 Task: Find connections with filter location Omagh with filter topic #mentalhealthwith filter profile language Potuguese with filter current company IQuest Management Consultants with filter school Sinhgad College of Engineering with filter industry Services for the Elderly and Disabled with filter service category Bookkeeping with filter keywords title Artist
Action: Mouse moved to (563, 56)
Screenshot: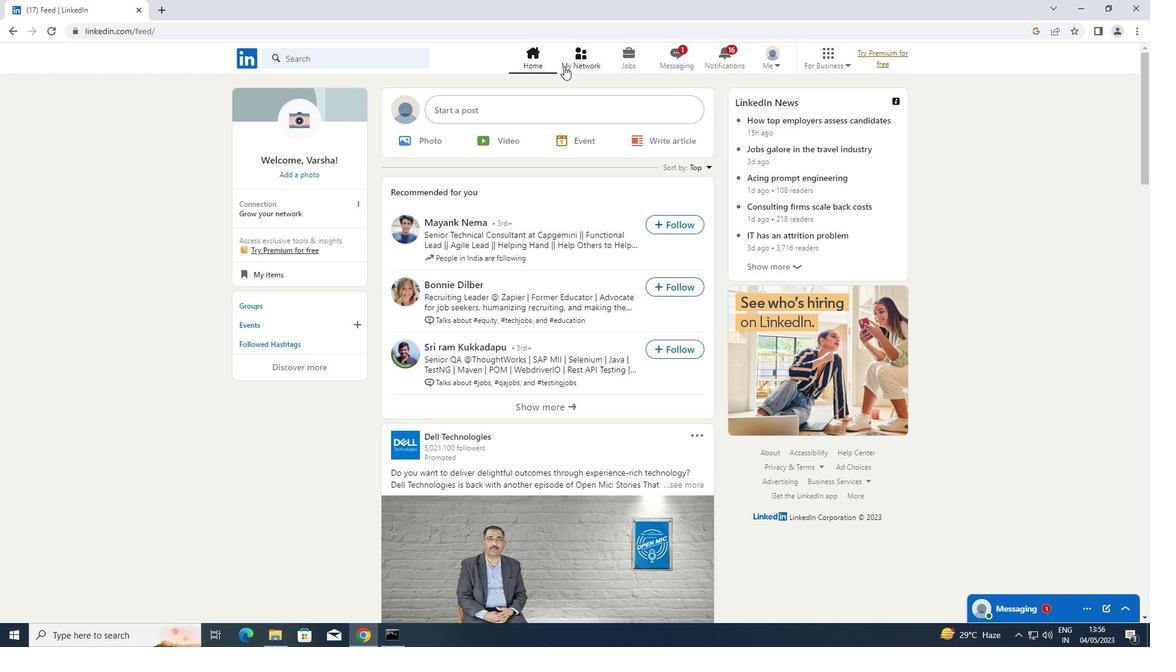 
Action: Mouse pressed left at (563, 56)
Screenshot: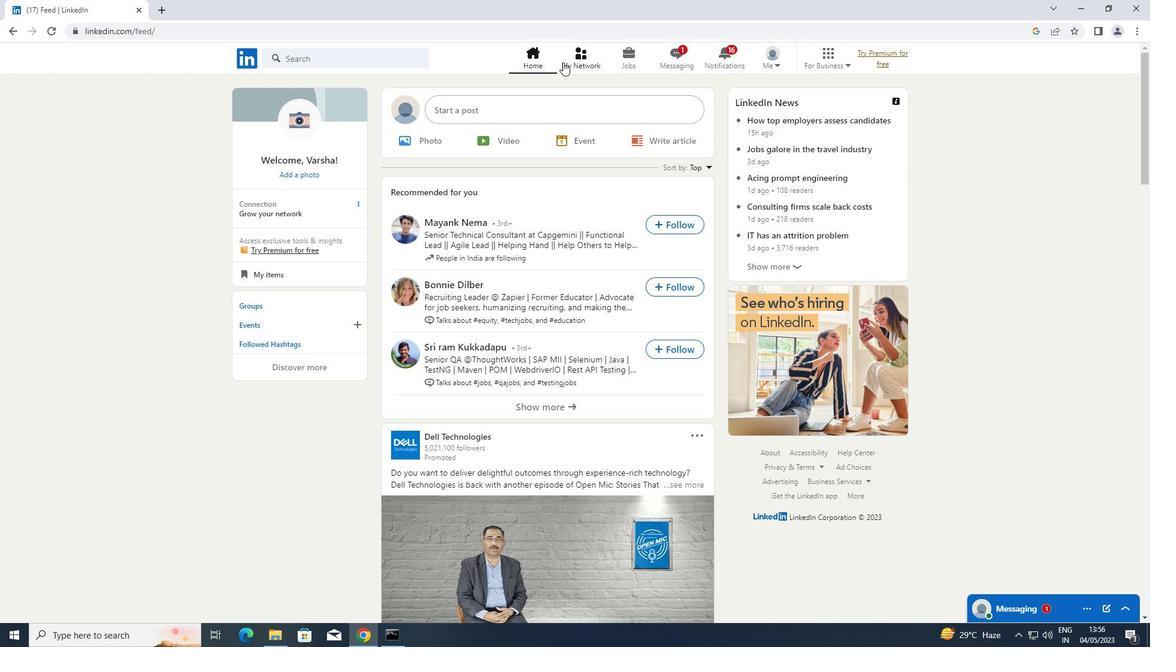 
Action: Mouse moved to (341, 119)
Screenshot: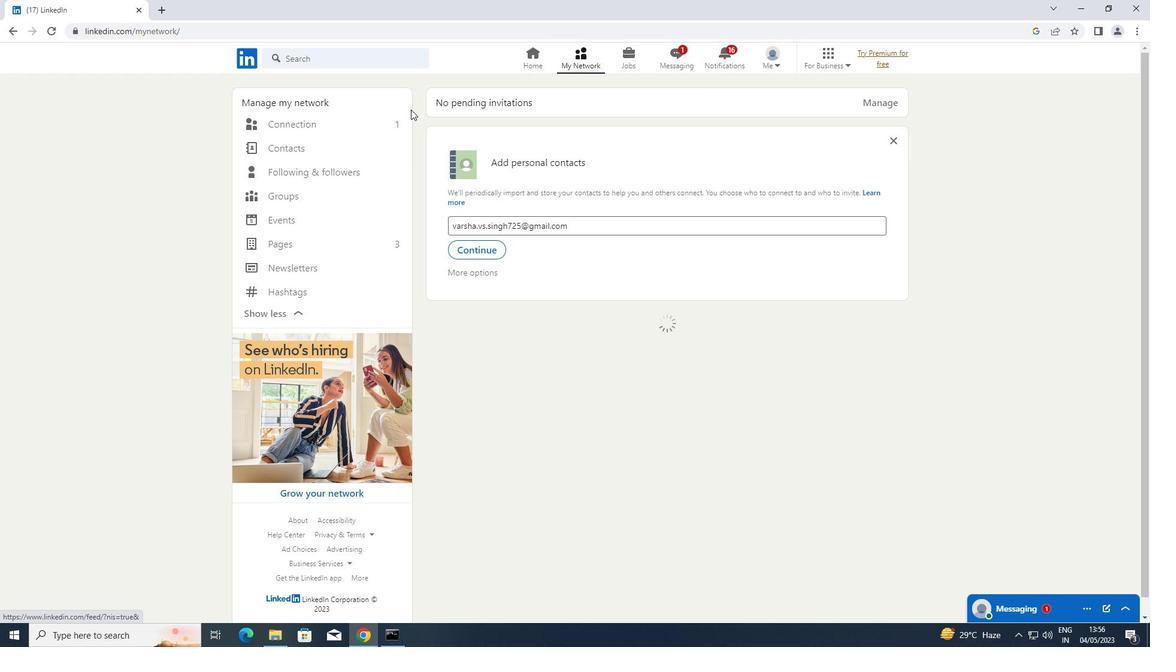 
Action: Mouse pressed left at (341, 119)
Screenshot: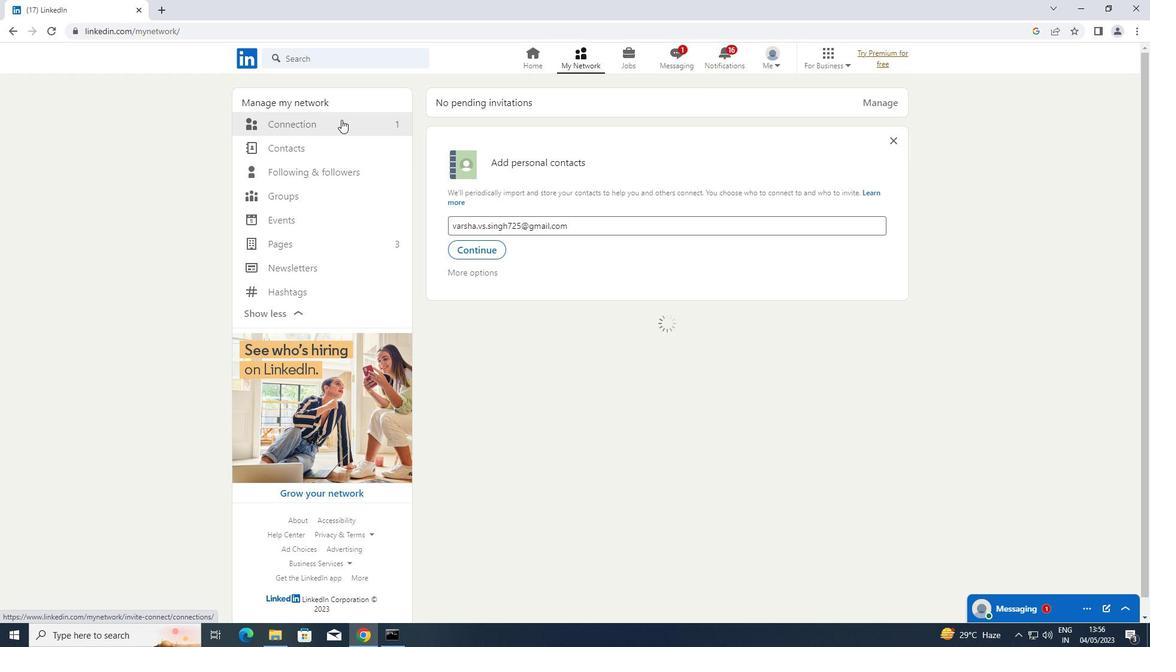 
Action: Mouse moved to (664, 124)
Screenshot: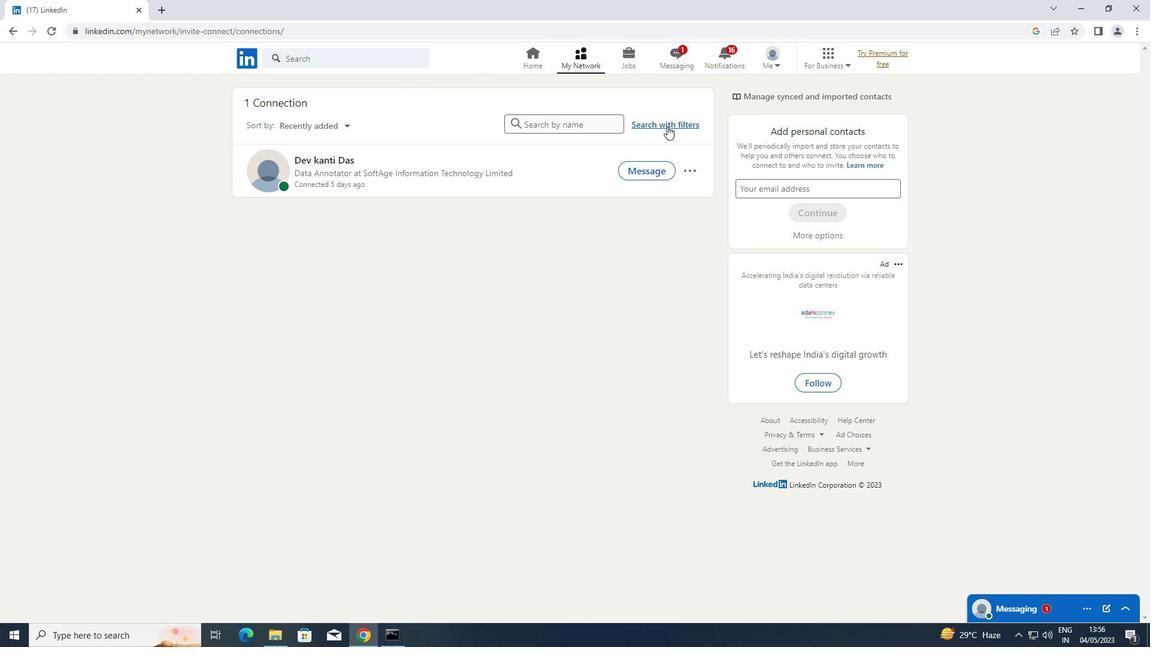 
Action: Mouse pressed left at (664, 124)
Screenshot: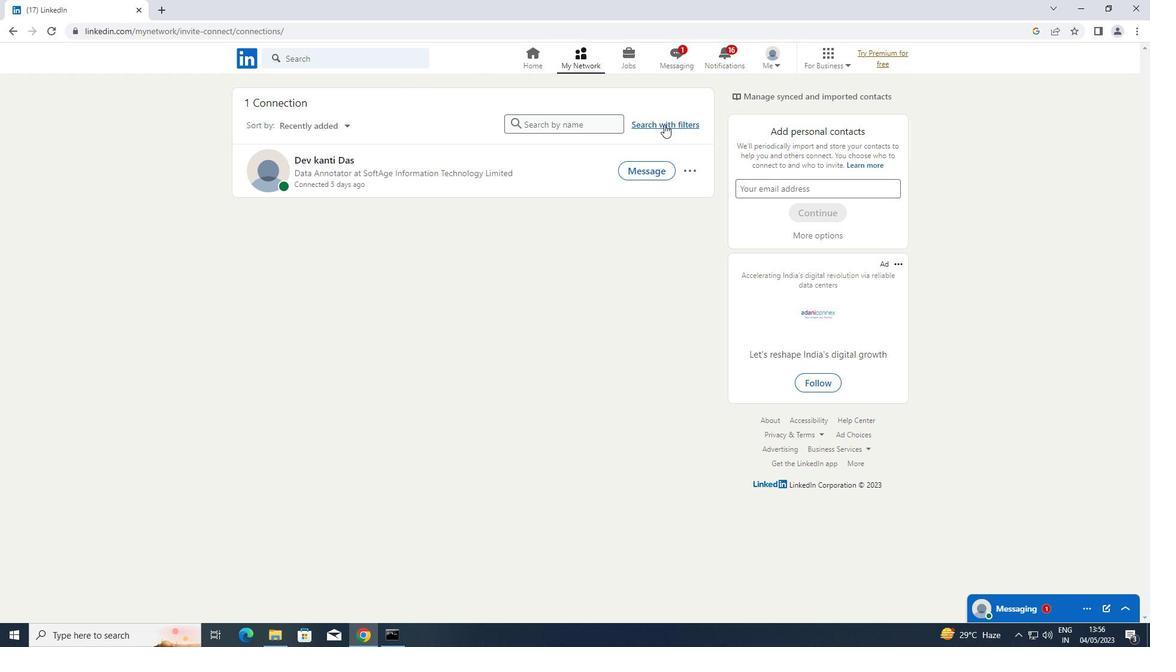 
Action: Mouse moved to (616, 91)
Screenshot: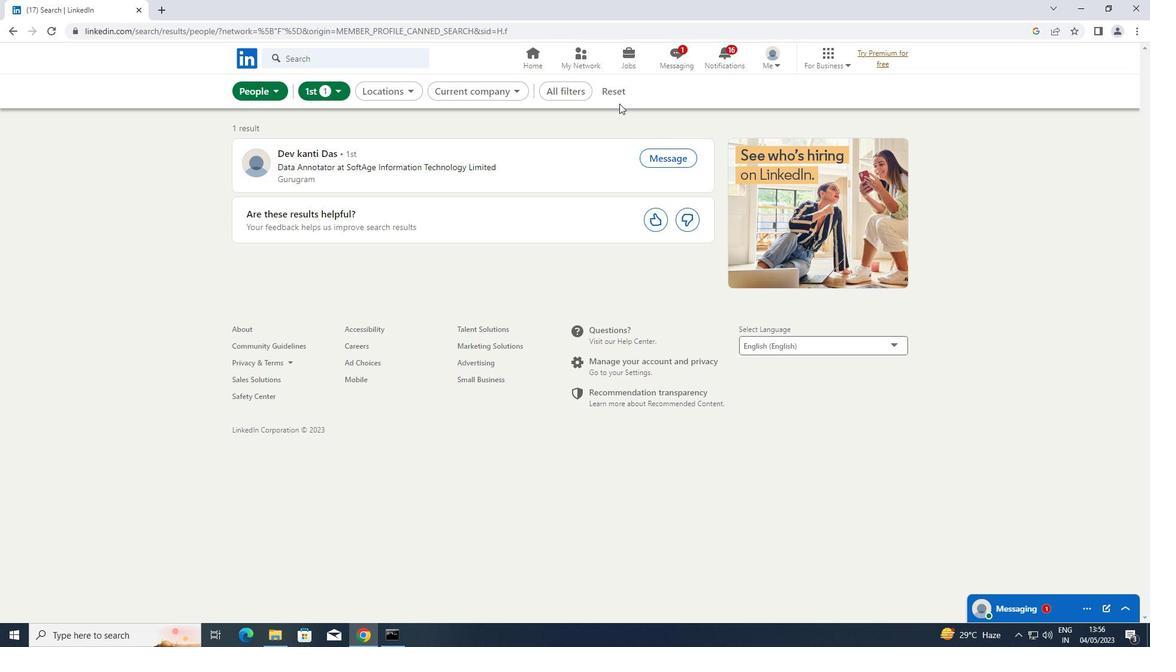 
Action: Mouse pressed left at (616, 91)
Screenshot: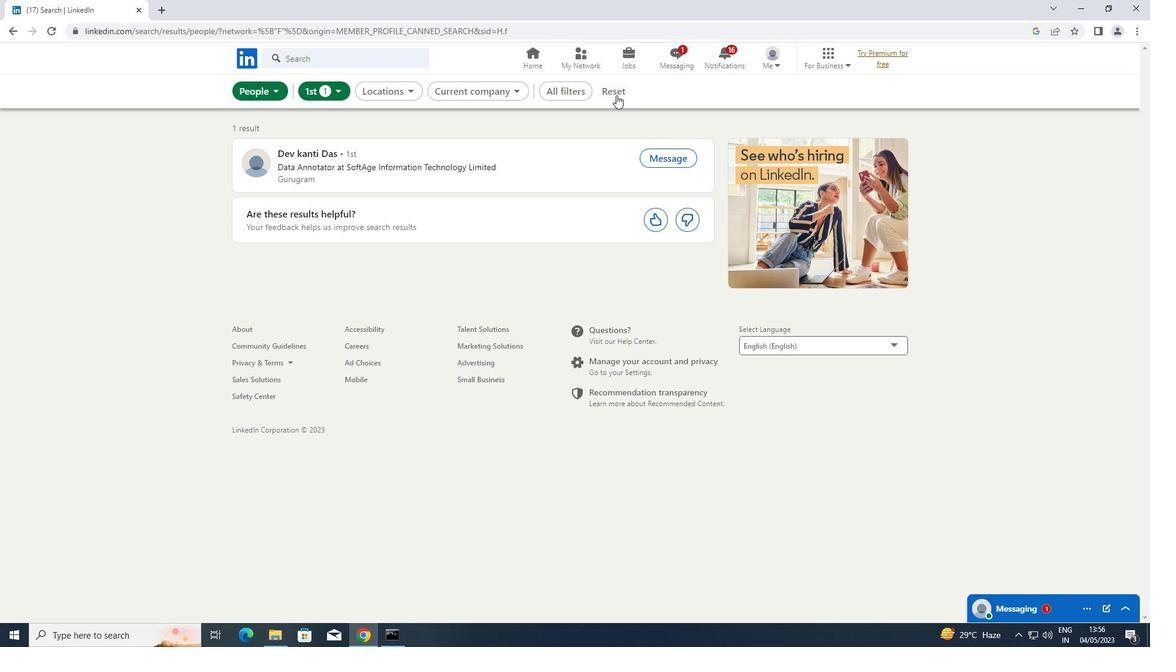 
Action: Mouse moved to (581, 95)
Screenshot: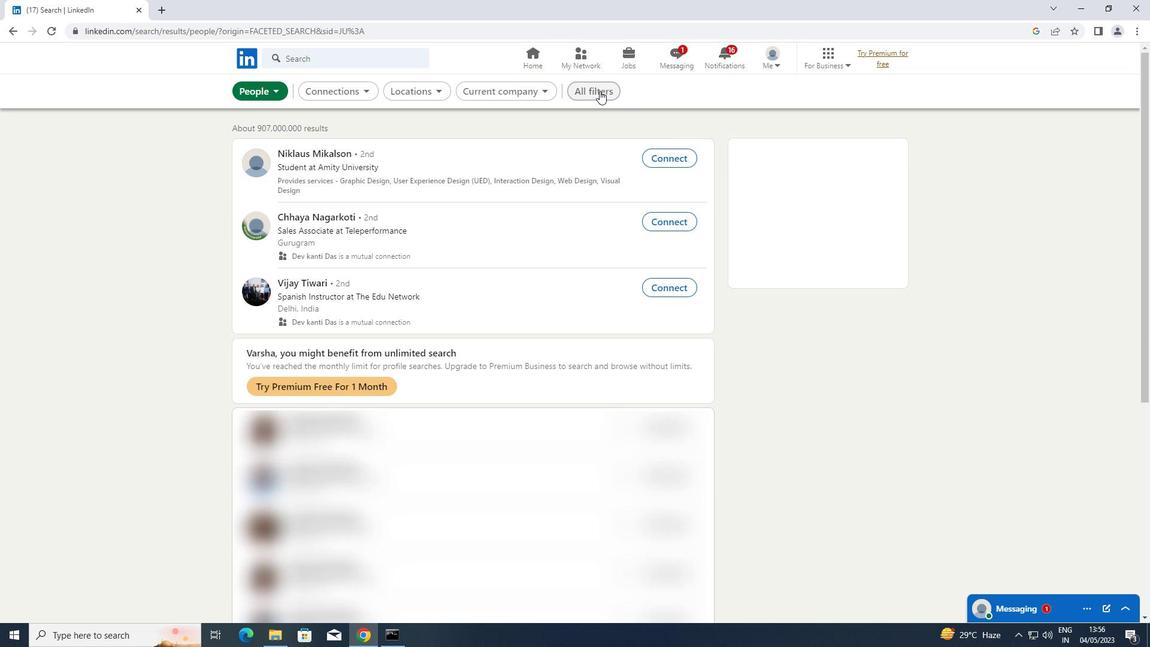 
Action: Mouse pressed left at (581, 95)
Screenshot: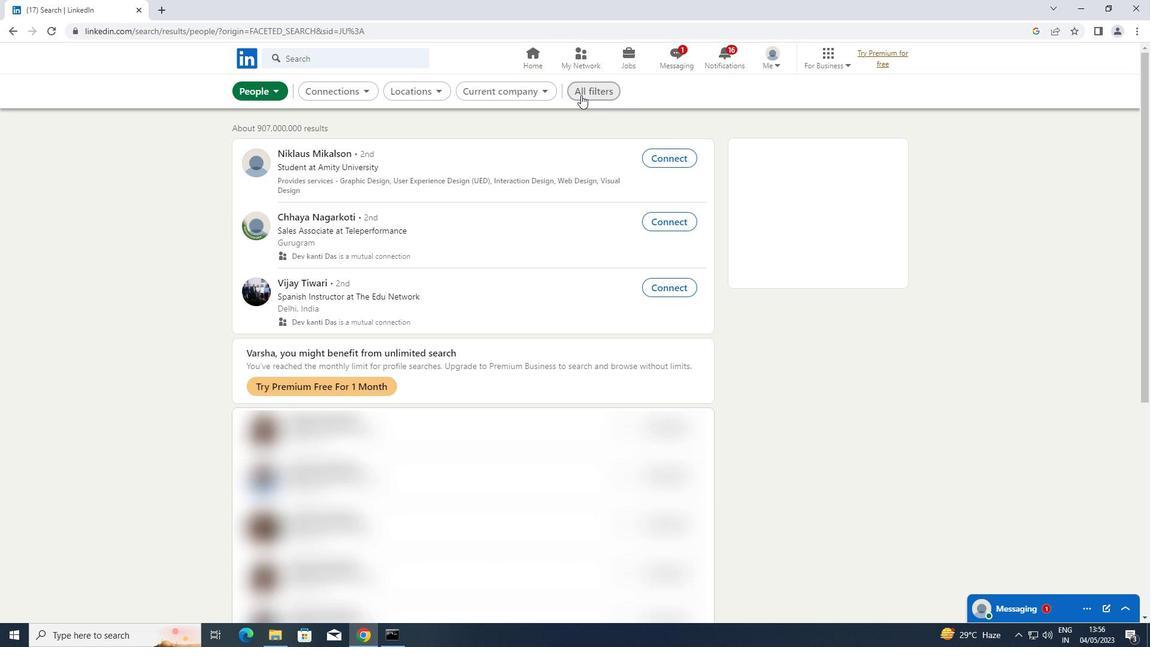 
Action: Mouse moved to (895, 286)
Screenshot: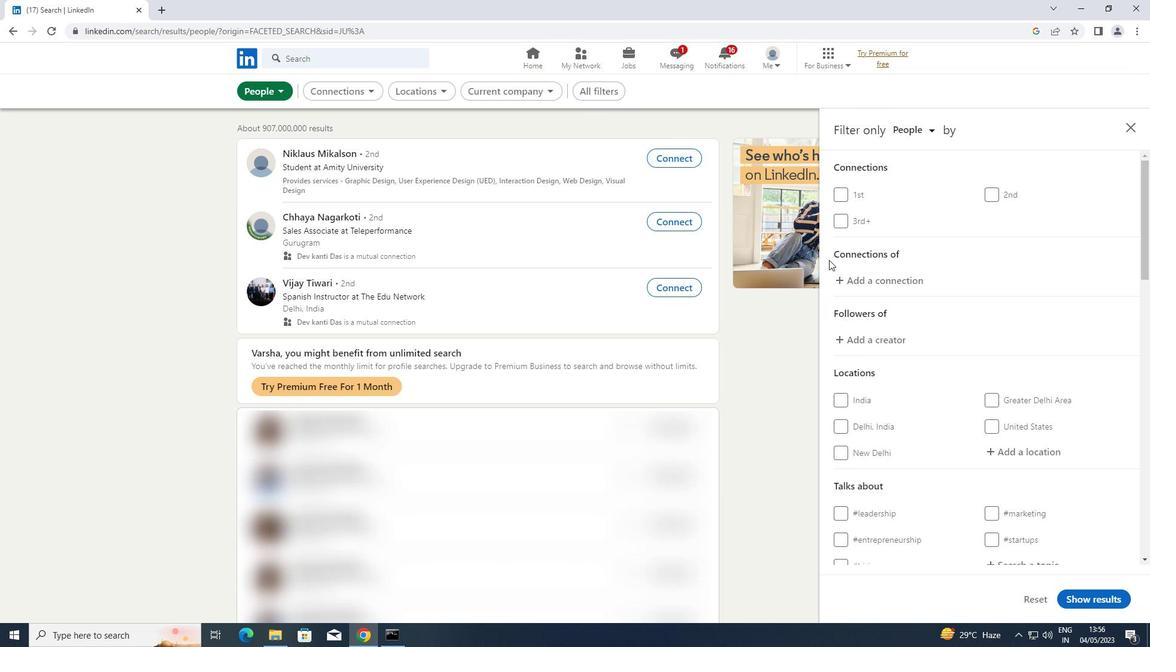 
Action: Mouse scrolled (895, 285) with delta (0, 0)
Screenshot: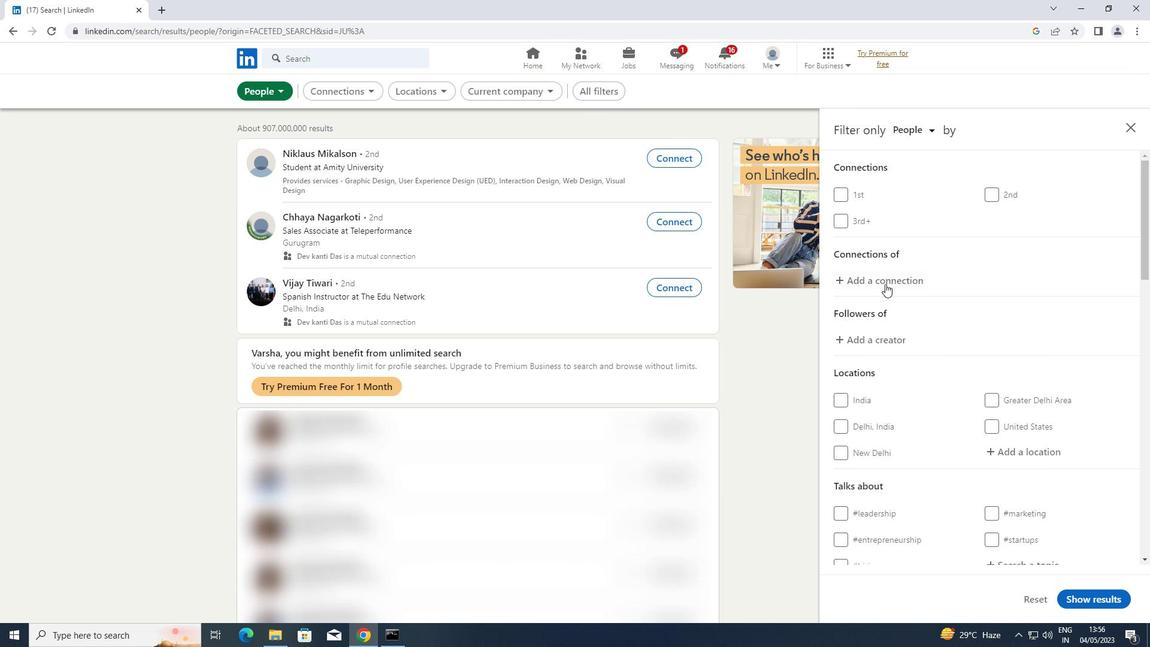 
Action: Mouse scrolled (895, 285) with delta (0, 0)
Screenshot: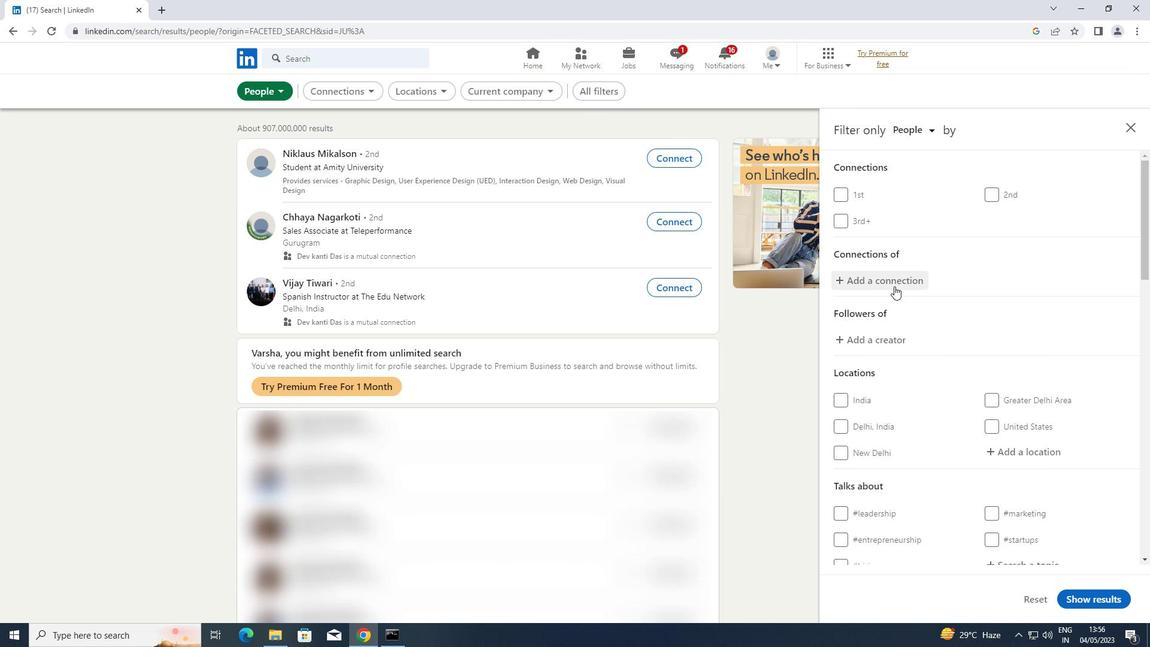 
Action: Mouse moved to (1008, 330)
Screenshot: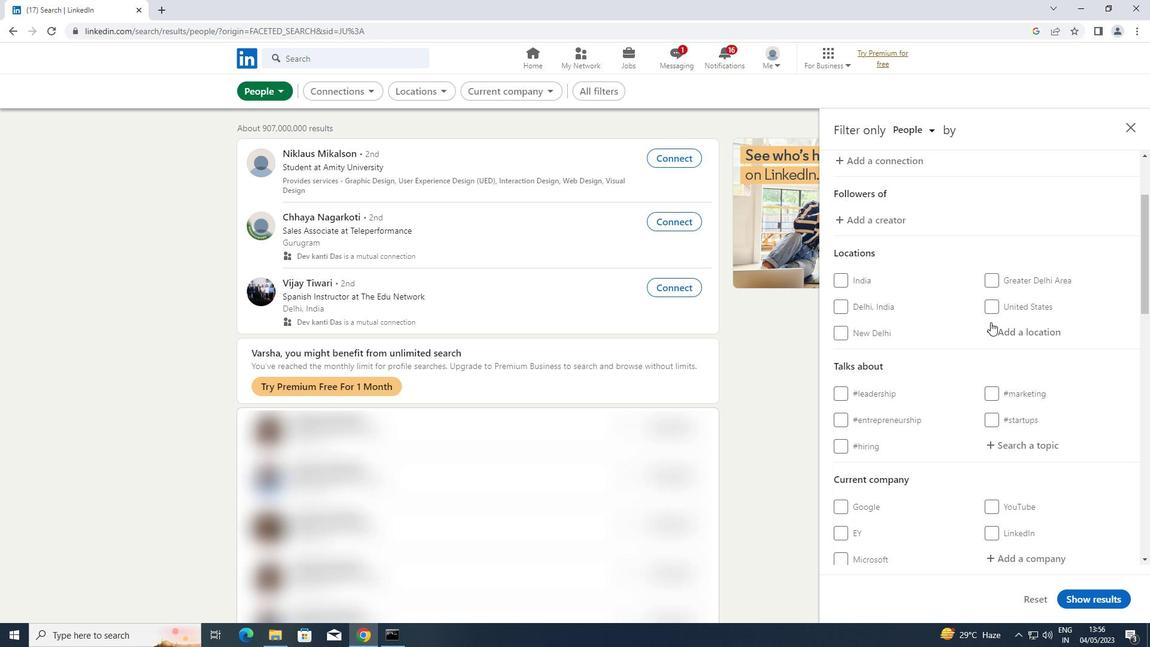 
Action: Mouse pressed left at (1008, 330)
Screenshot: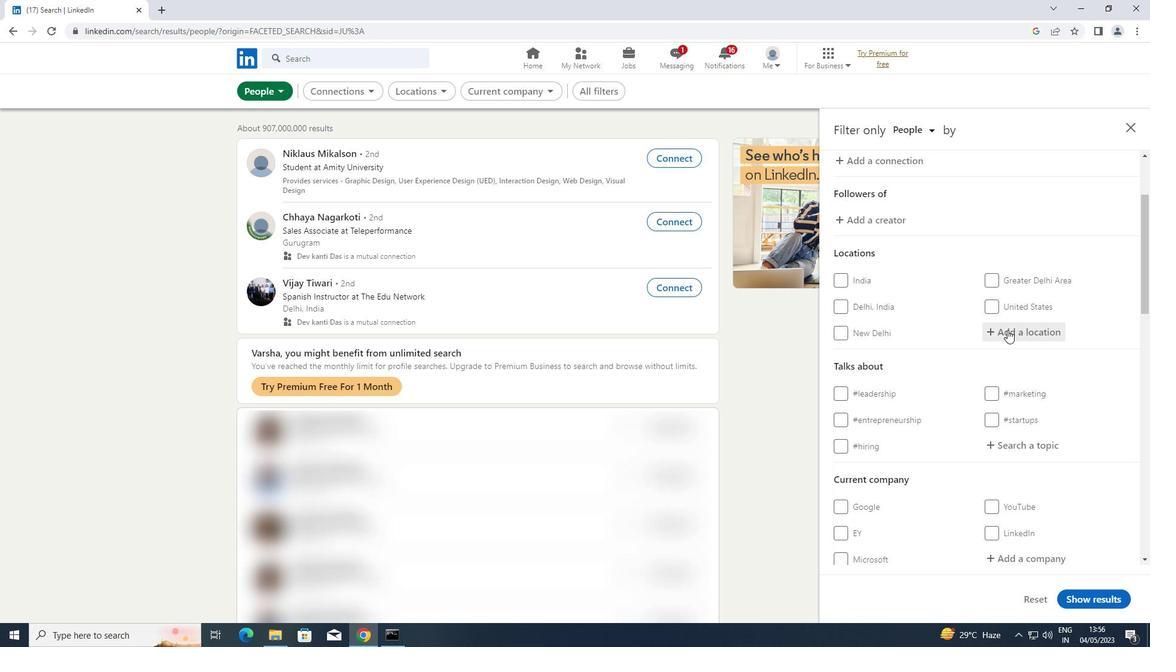
Action: Key pressed <Key.shift>OMAGH
Screenshot: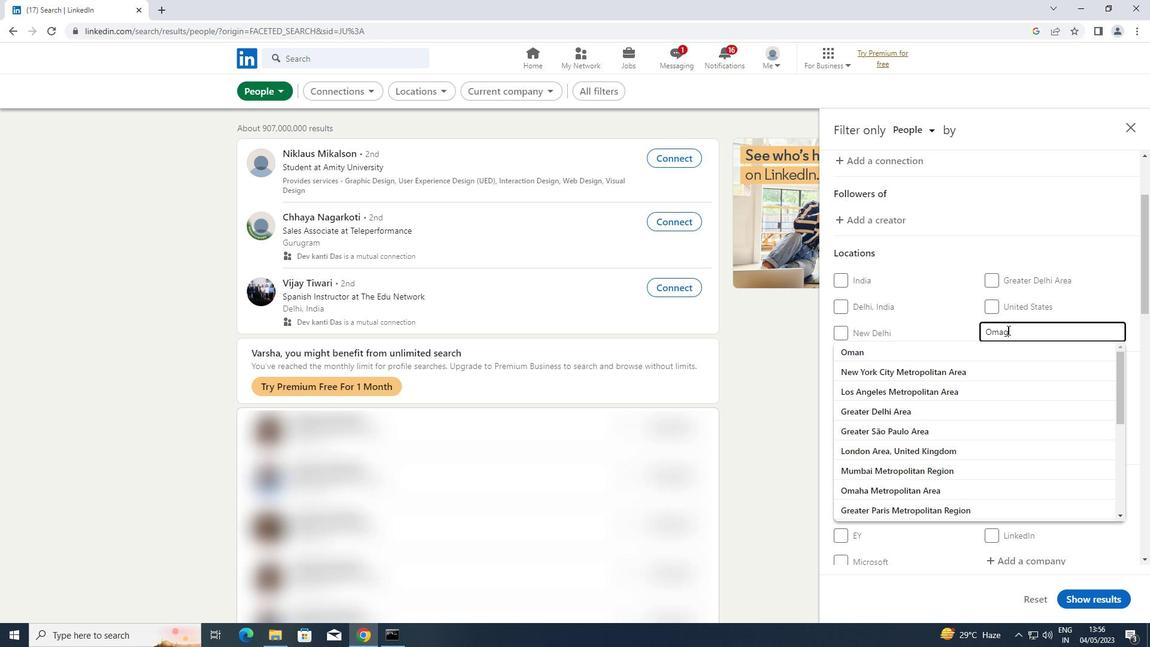 
Action: Mouse moved to (1002, 440)
Screenshot: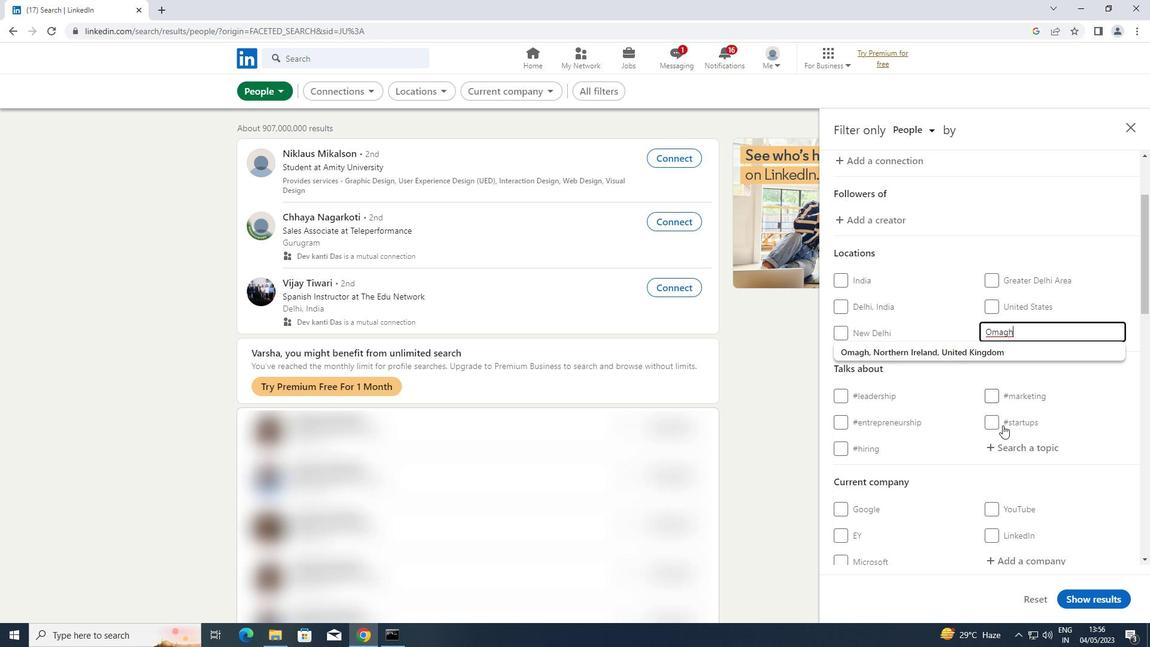 
Action: Mouse pressed left at (1002, 440)
Screenshot: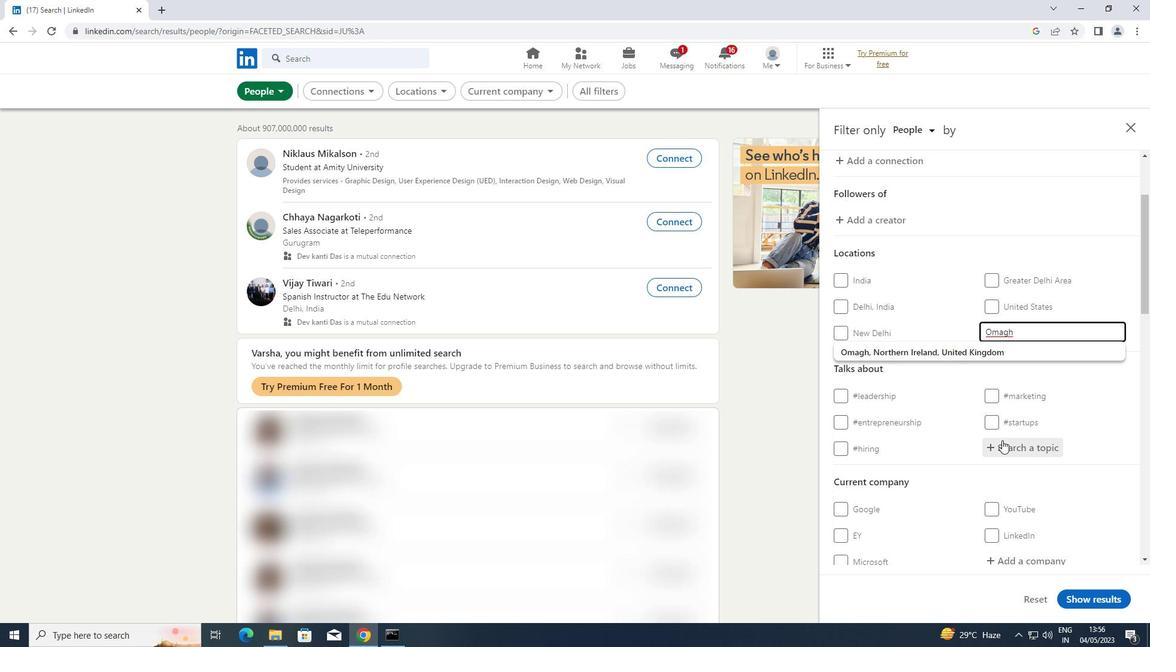 
Action: Mouse moved to (1002, 440)
Screenshot: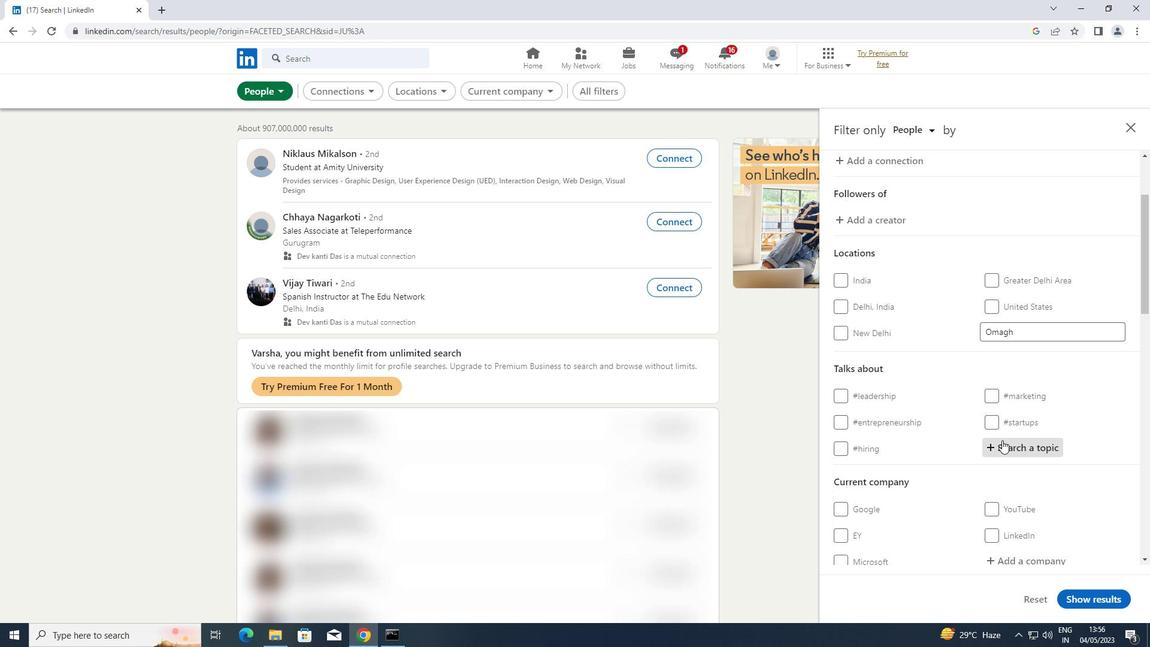 
Action: Key pressed MENTALHEALTH
Screenshot: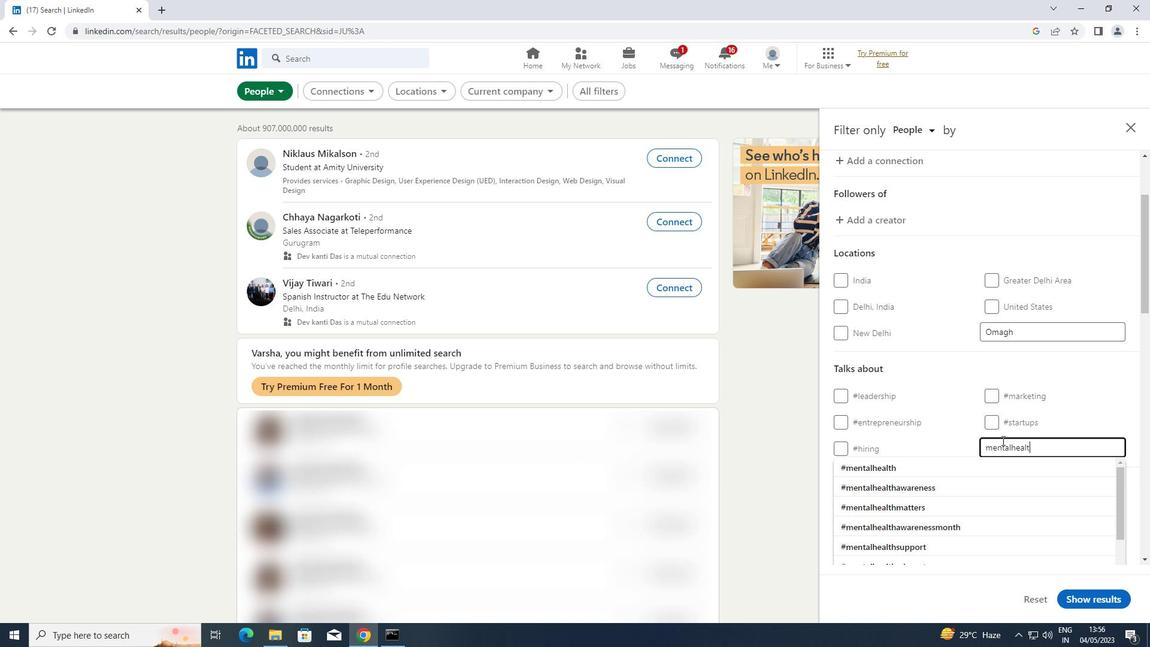 
Action: Mouse moved to (932, 466)
Screenshot: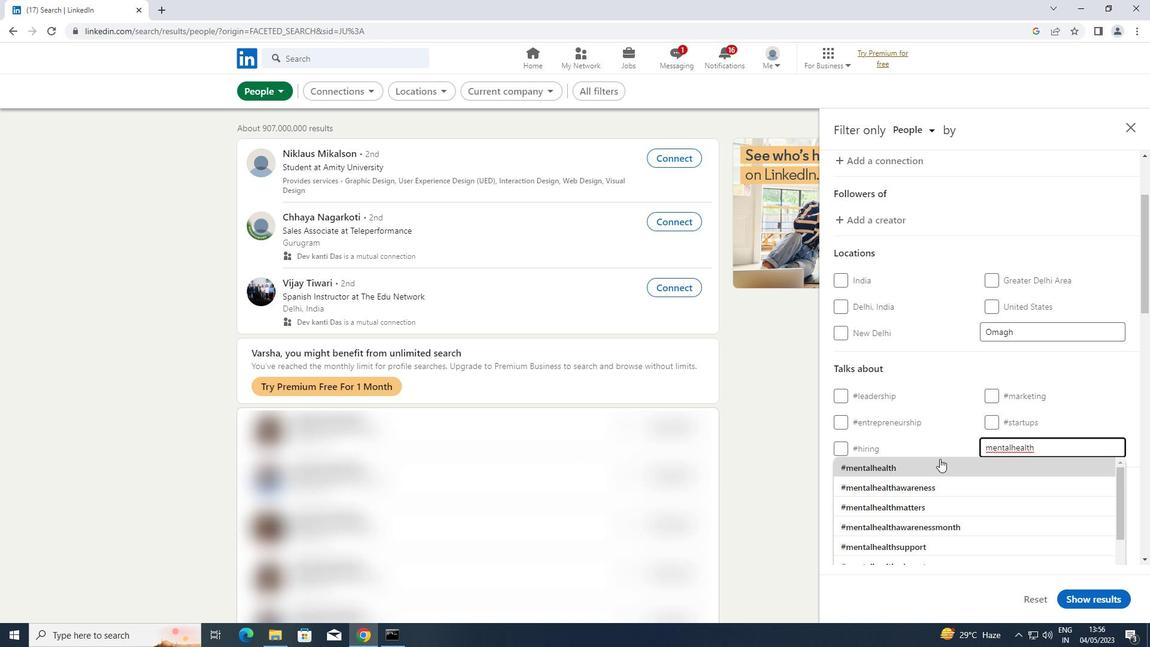 
Action: Mouse pressed left at (932, 466)
Screenshot: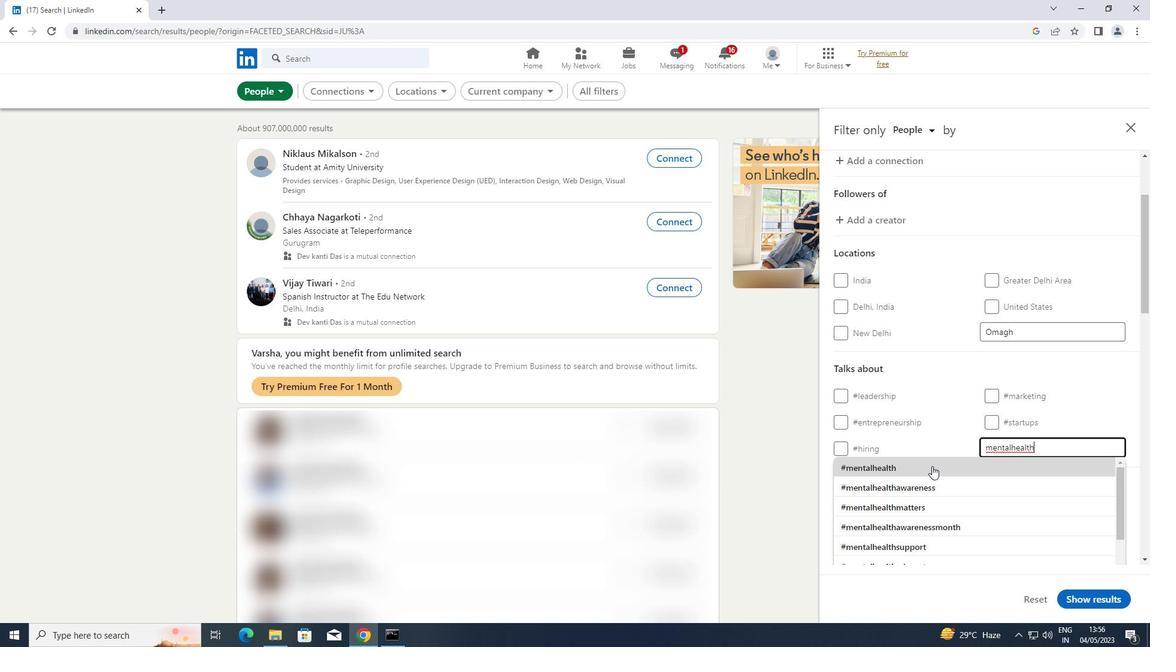 
Action: Mouse moved to (938, 455)
Screenshot: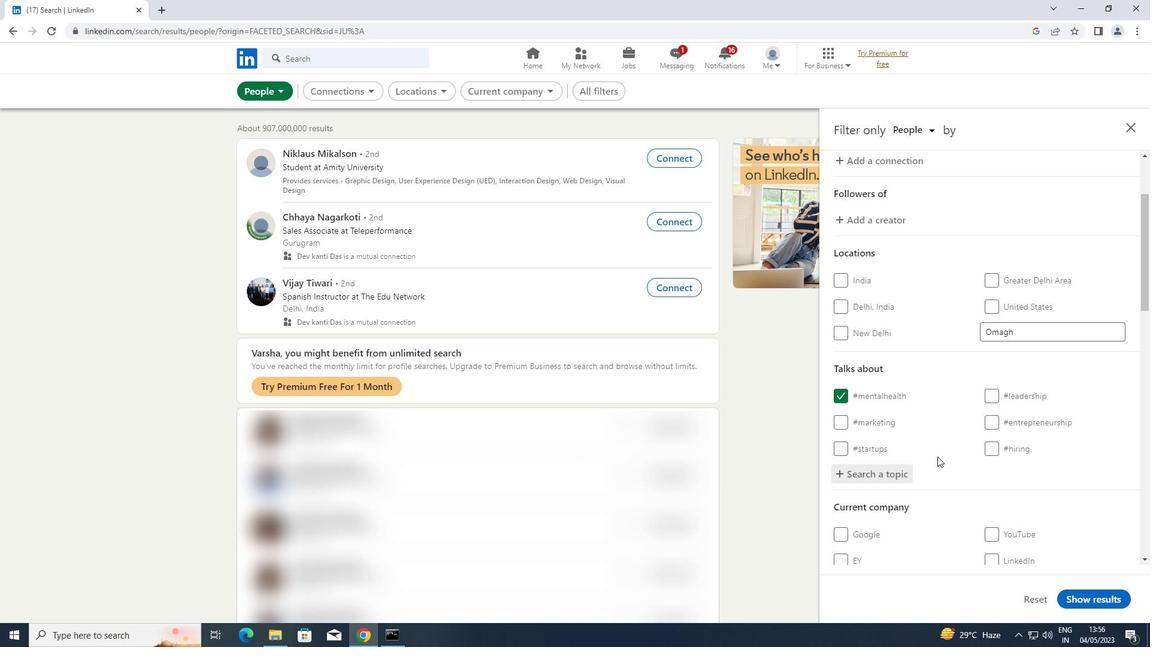 
Action: Mouse scrolled (938, 454) with delta (0, 0)
Screenshot: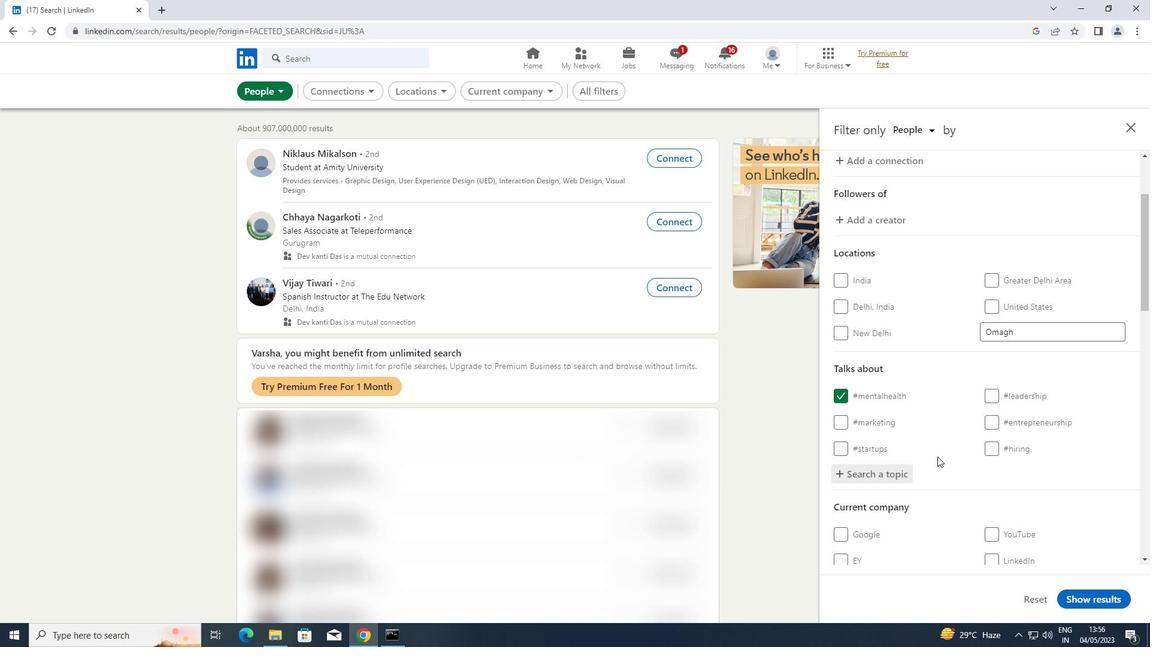 
Action: Mouse scrolled (938, 454) with delta (0, 0)
Screenshot: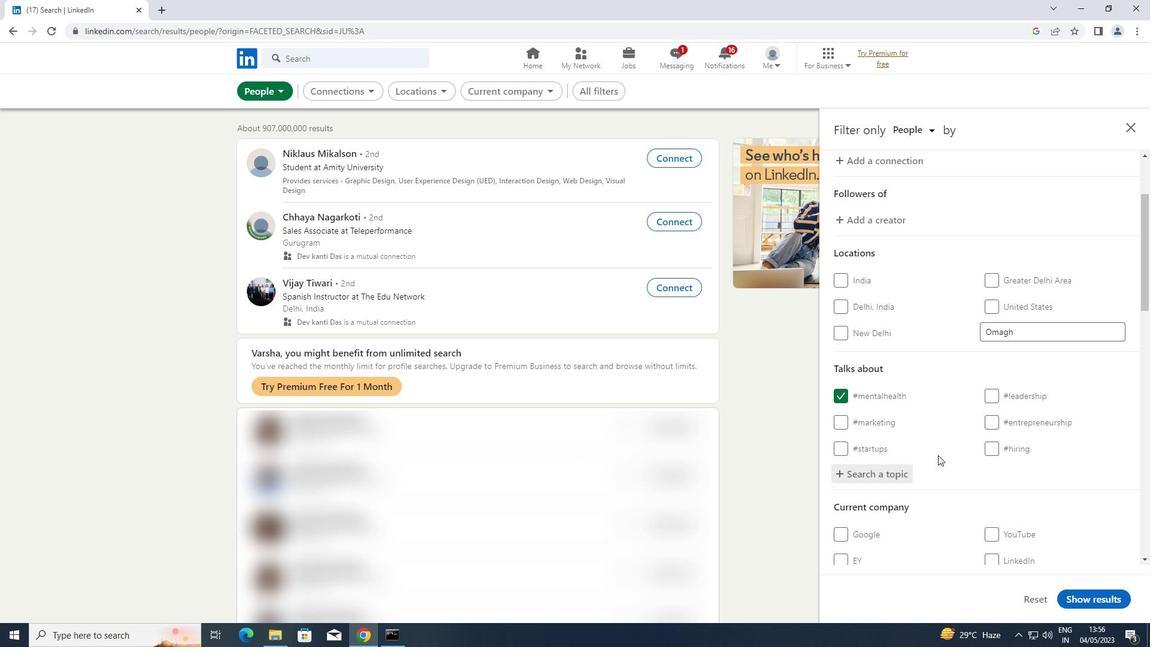 
Action: Mouse moved to (939, 452)
Screenshot: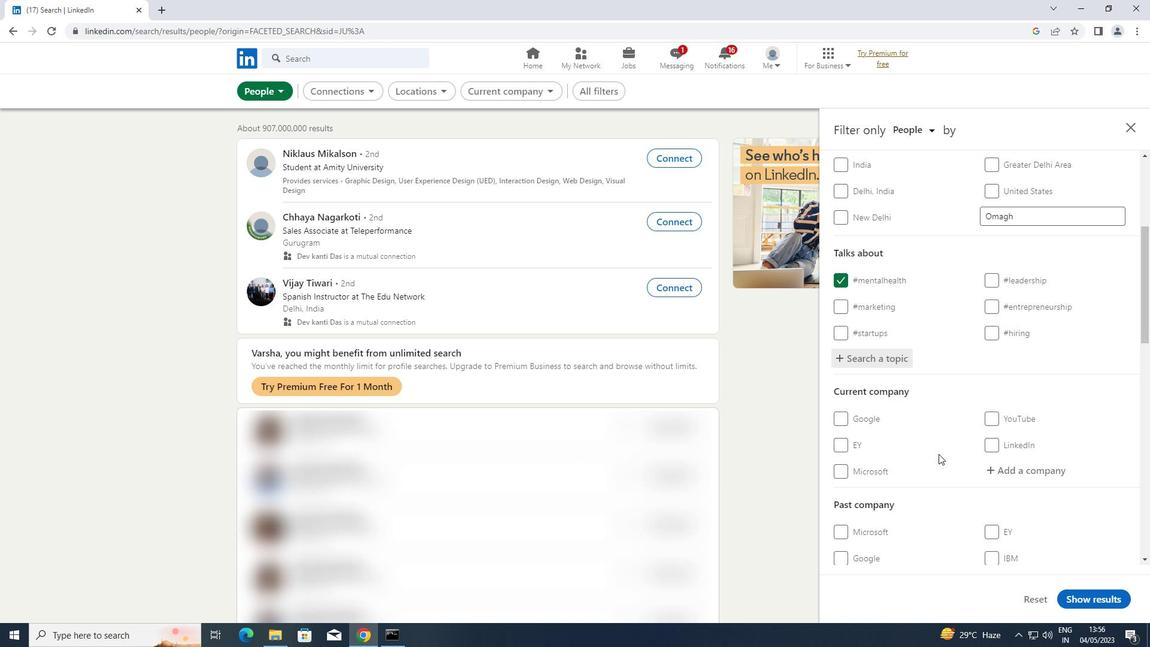 
Action: Mouse scrolled (939, 452) with delta (0, 0)
Screenshot: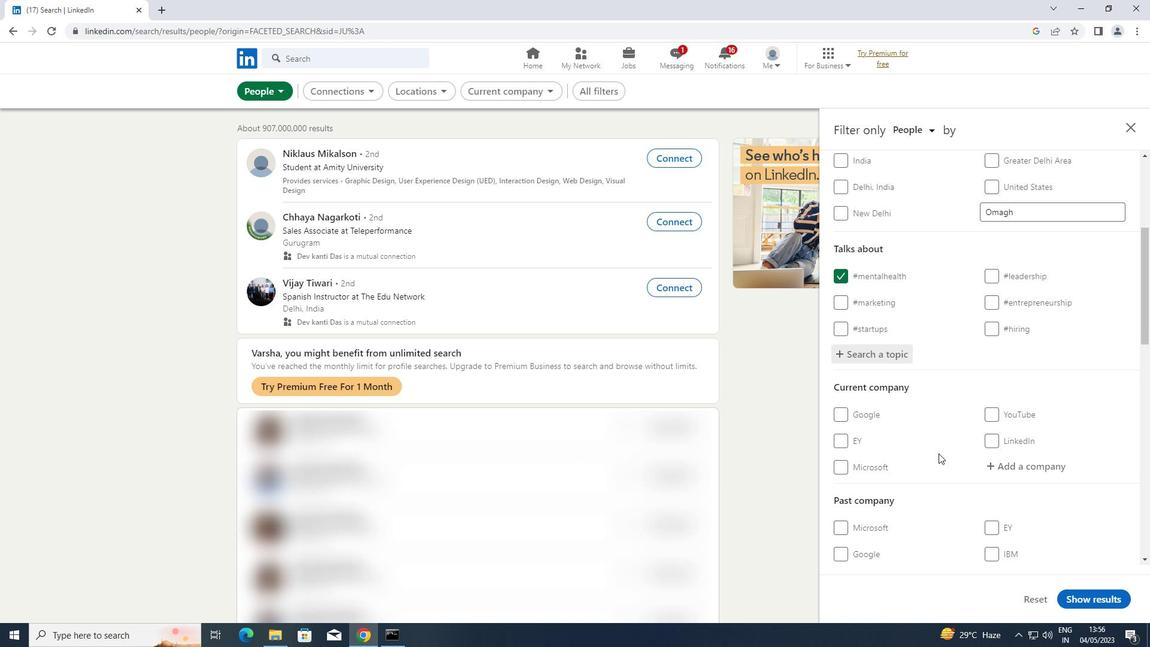 
Action: Mouse scrolled (939, 452) with delta (0, 0)
Screenshot: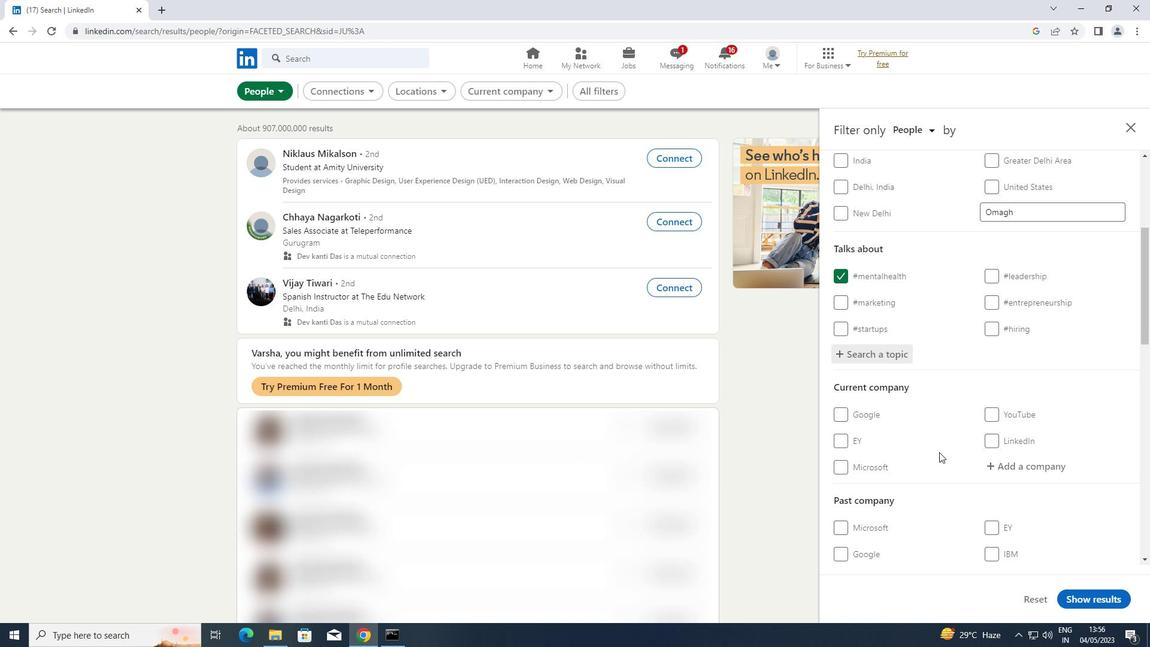 
Action: Mouse scrolled (939, 452) with delta (0, 0)
Screenshot: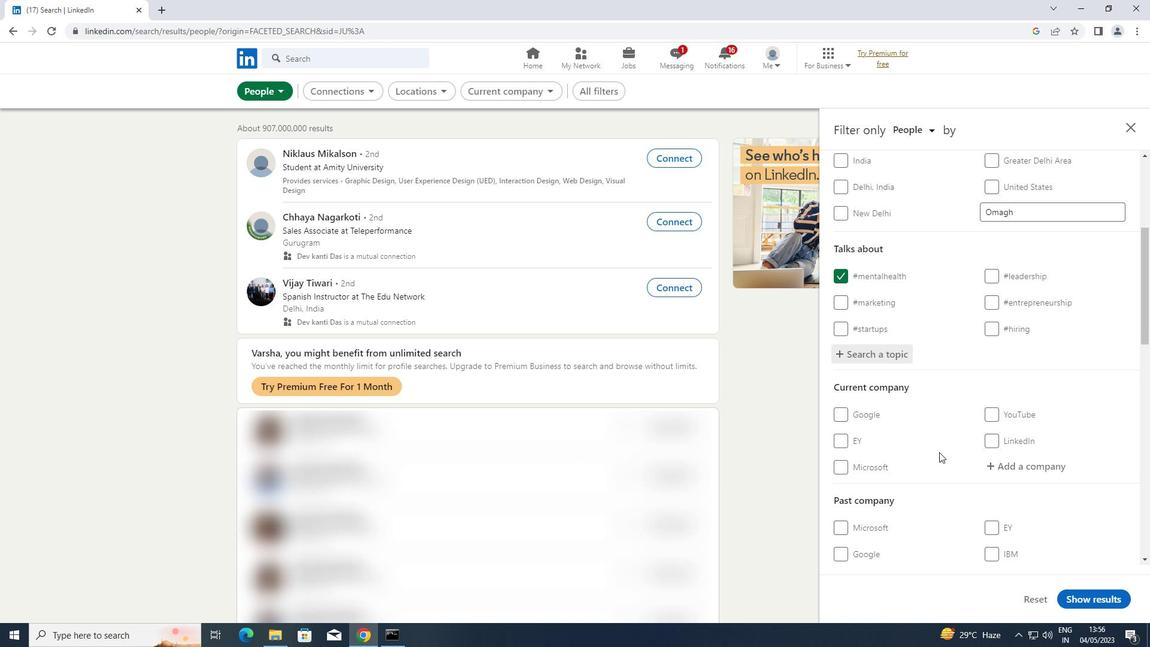 
Action: Mouse scrolled (939, 452) with delta (0, 0)
Screenshot: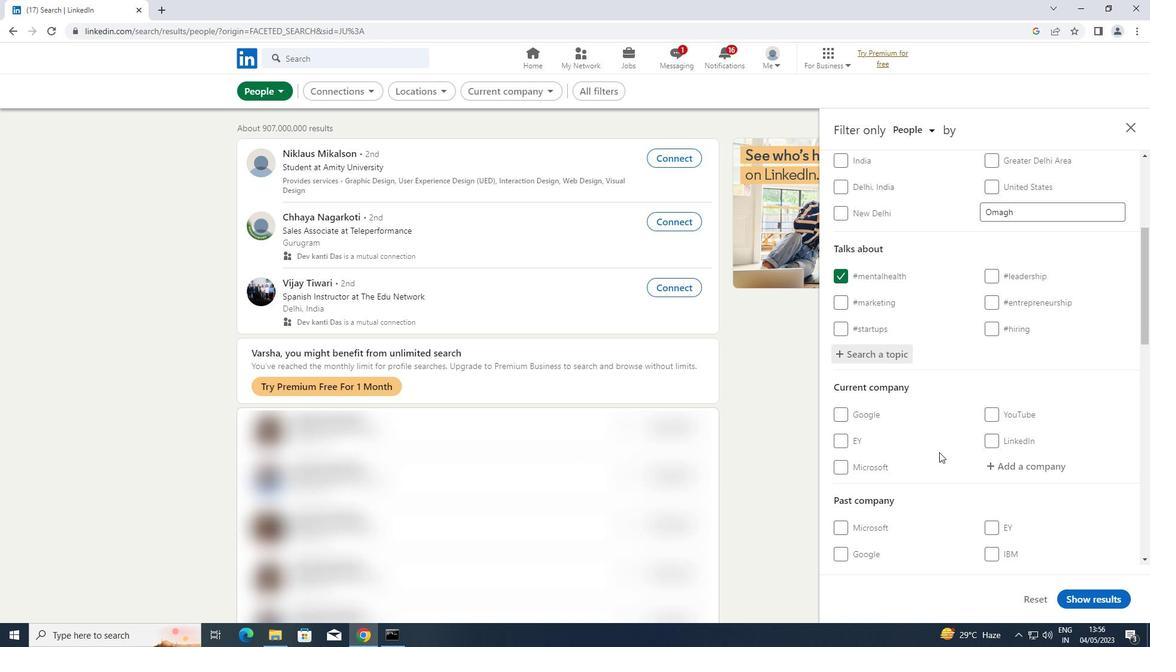 
Action: Mouse scrolled (939, 452) with delta (0, 0)
Screenshot: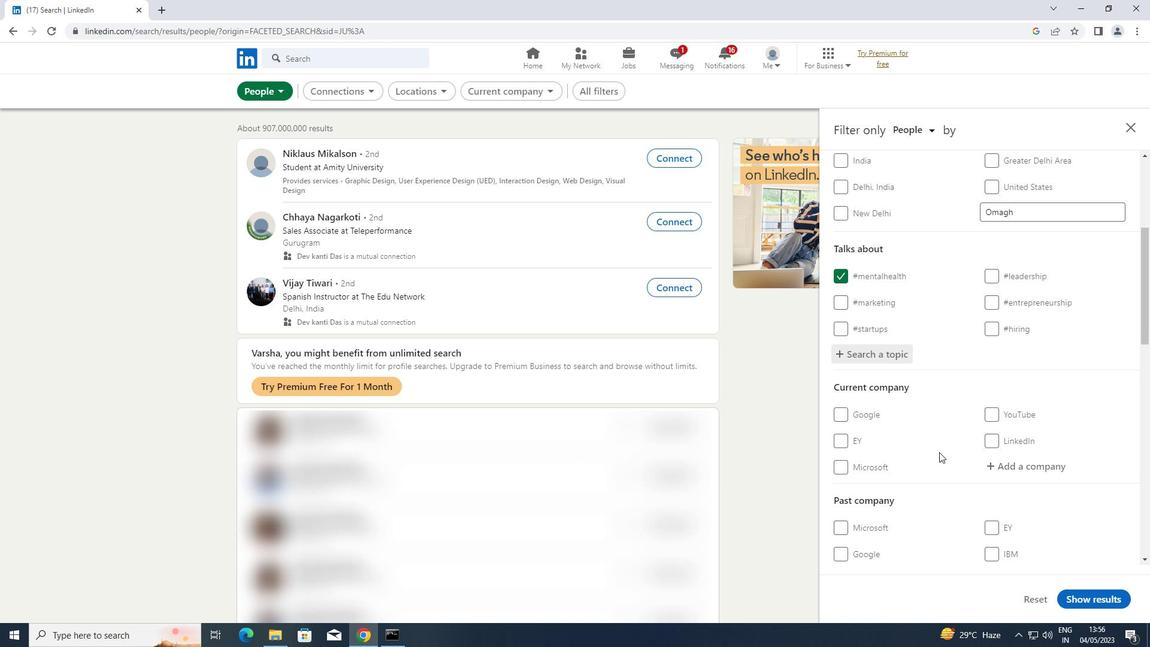 
Action: Mouse scrolled (939, 452) with delta (0, 0)
Screenshot: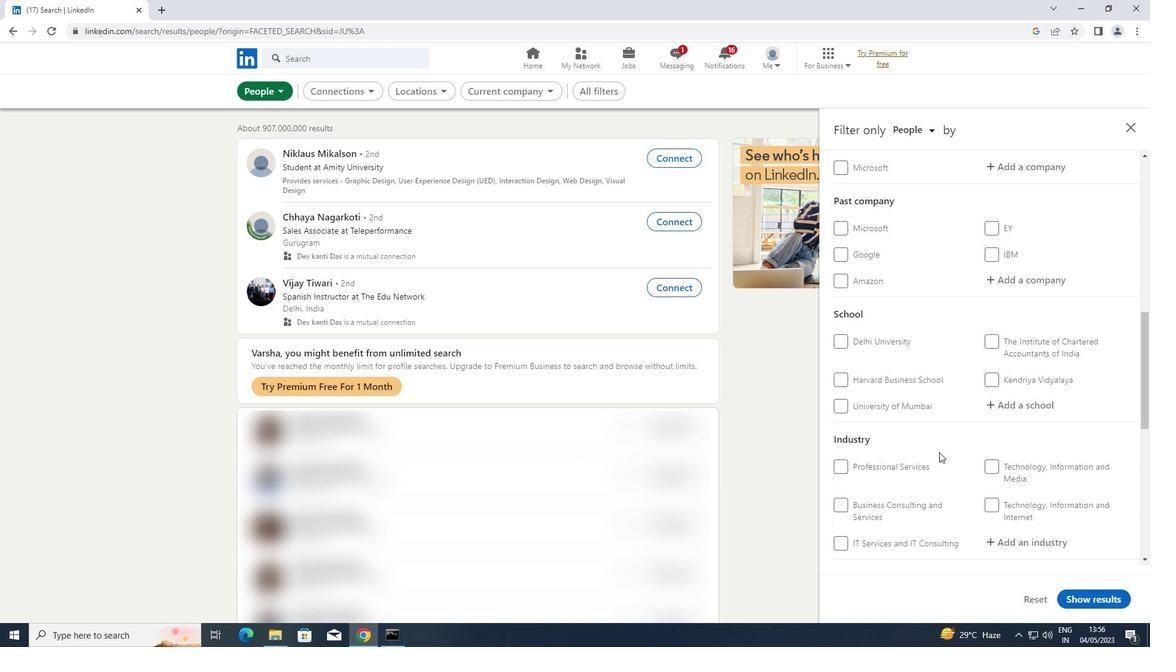 
Action: Mouse scrolled (939, 452) with delta (0, 0)
Screenshot: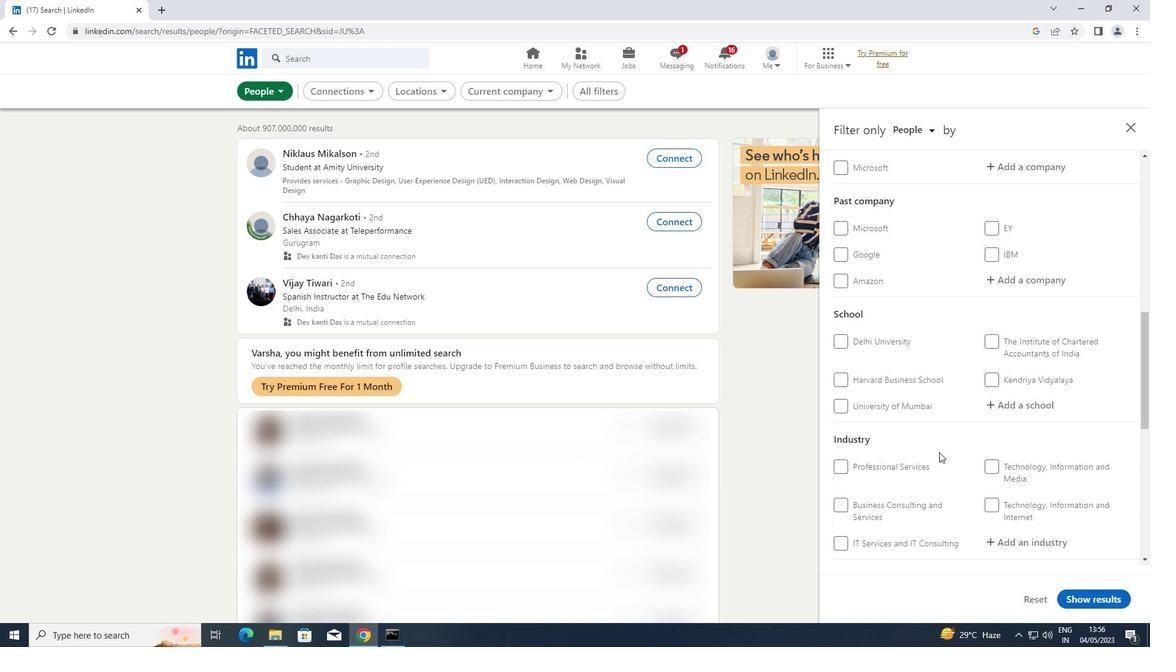 
Action: Mouse scrolled (939, 452) with delta (0, 0)
Screenshot: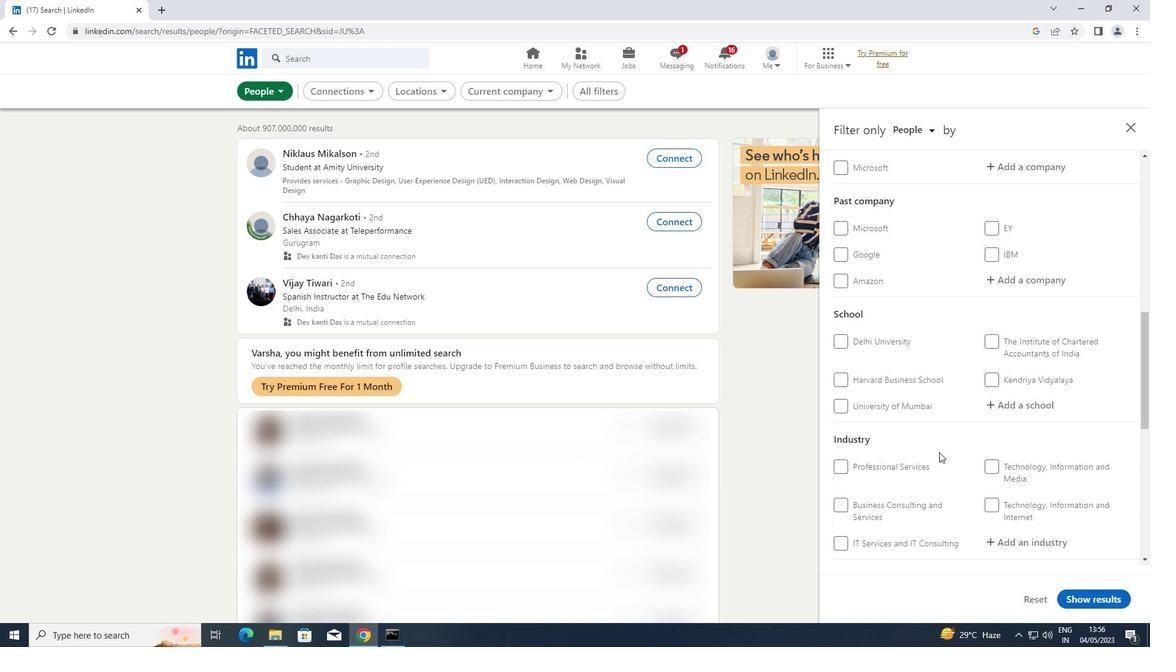 
Action: Mouse scrolled (939, 452) with delta (0, 0)
Screenshot: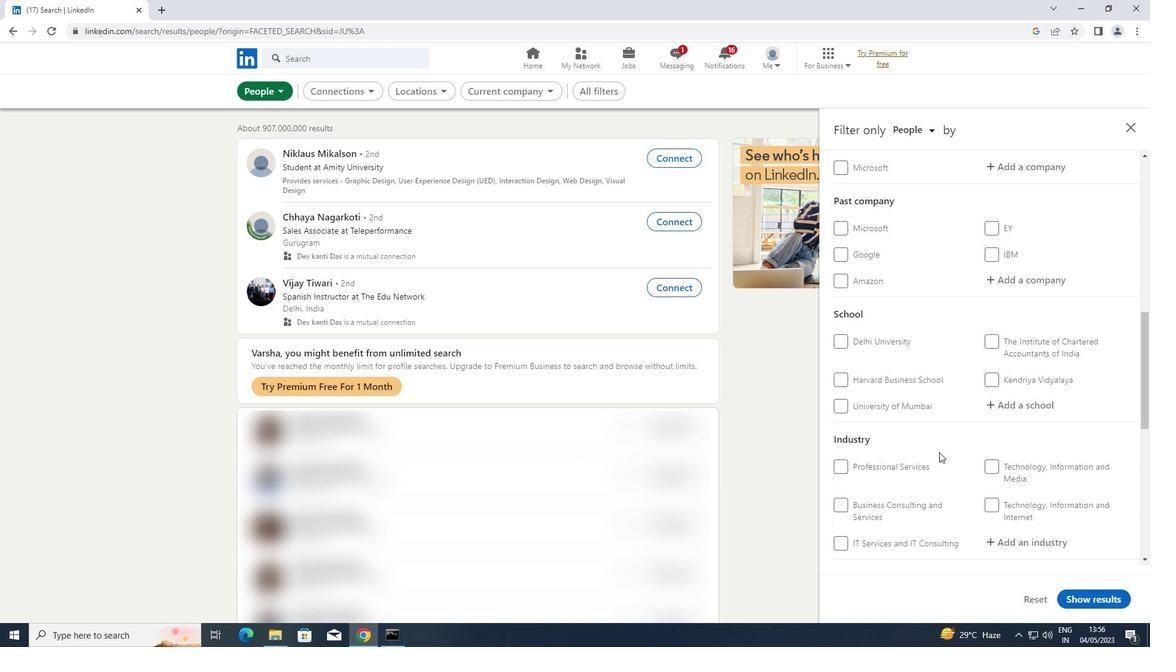 
Action: Mouse scrolled (939, 452) with delta (0, 0)
Screenshot: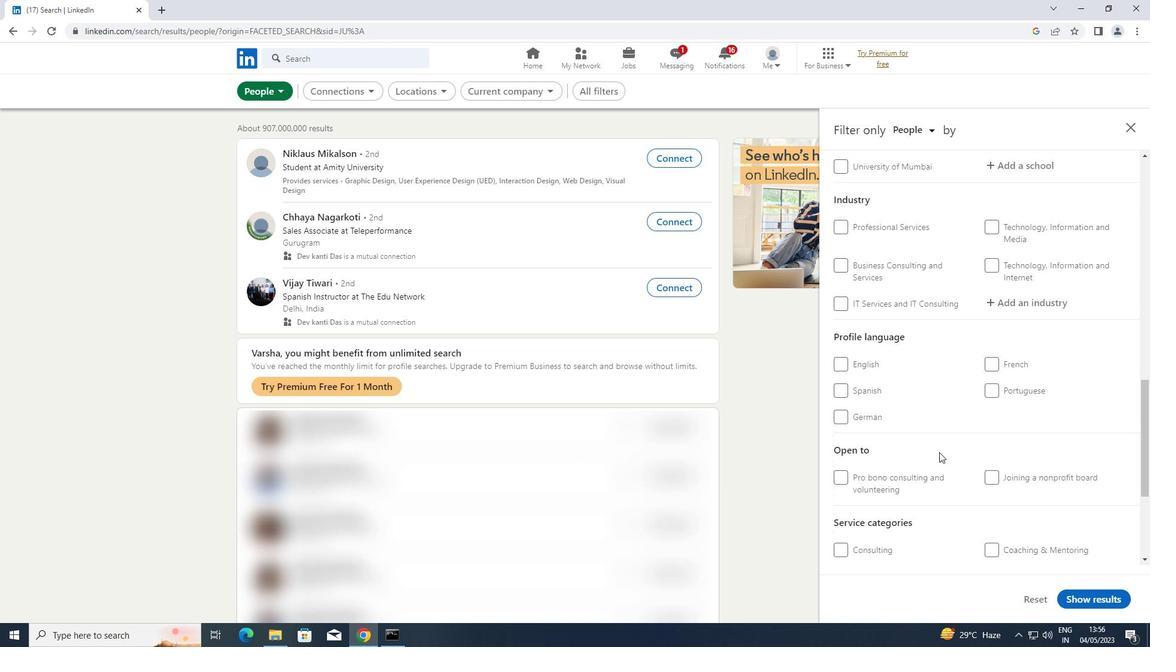 
Action: Mouse scrolled (939, 452) with delta (0, 0)
Screenshot: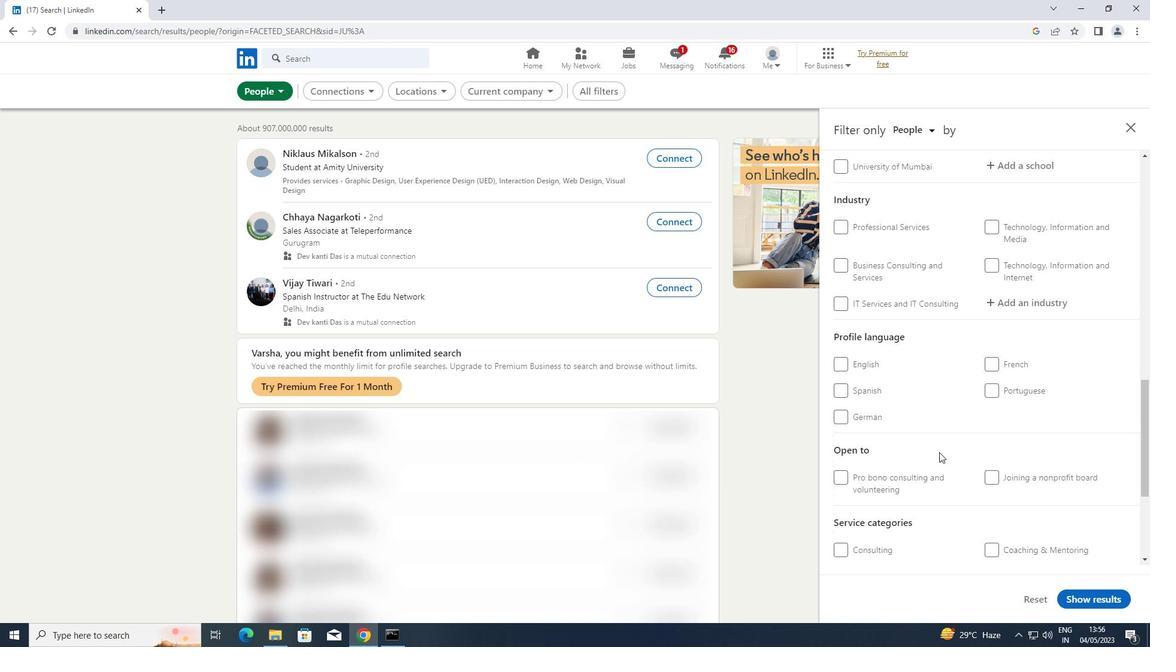 
Action: Mouse moved to (987, 269)
Screenshot: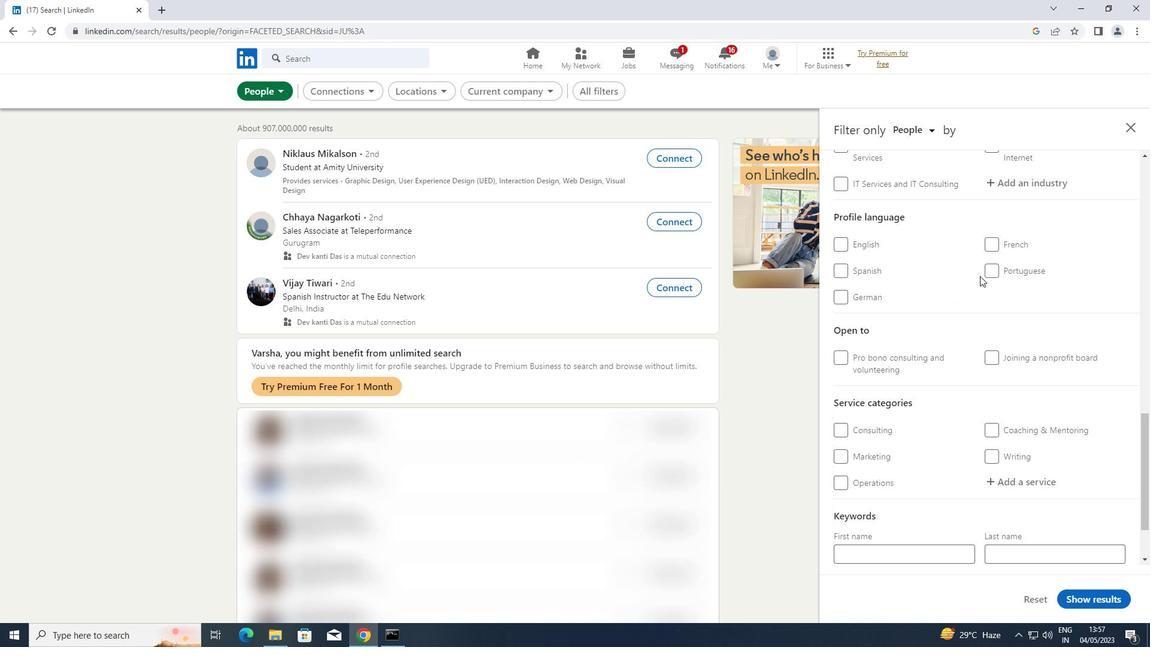 
Action: Mouse pressed left at (987, 269)
Screenshot: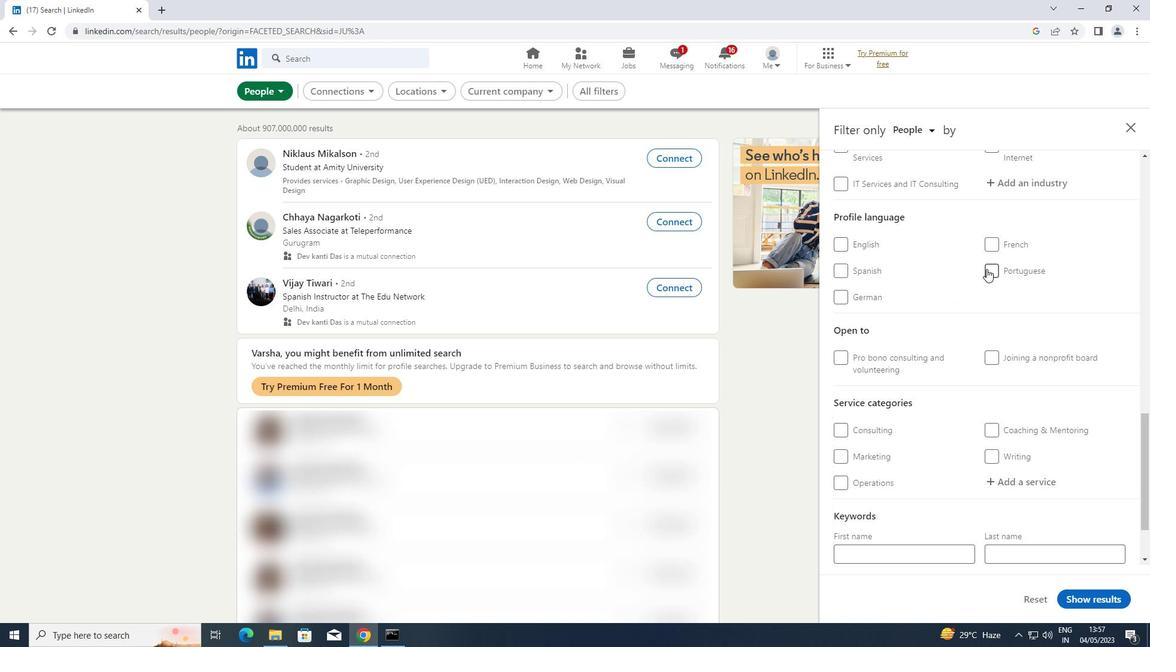 
Action: Mouse scrolled (987, 269) with delta (0, 0)
Screenshot: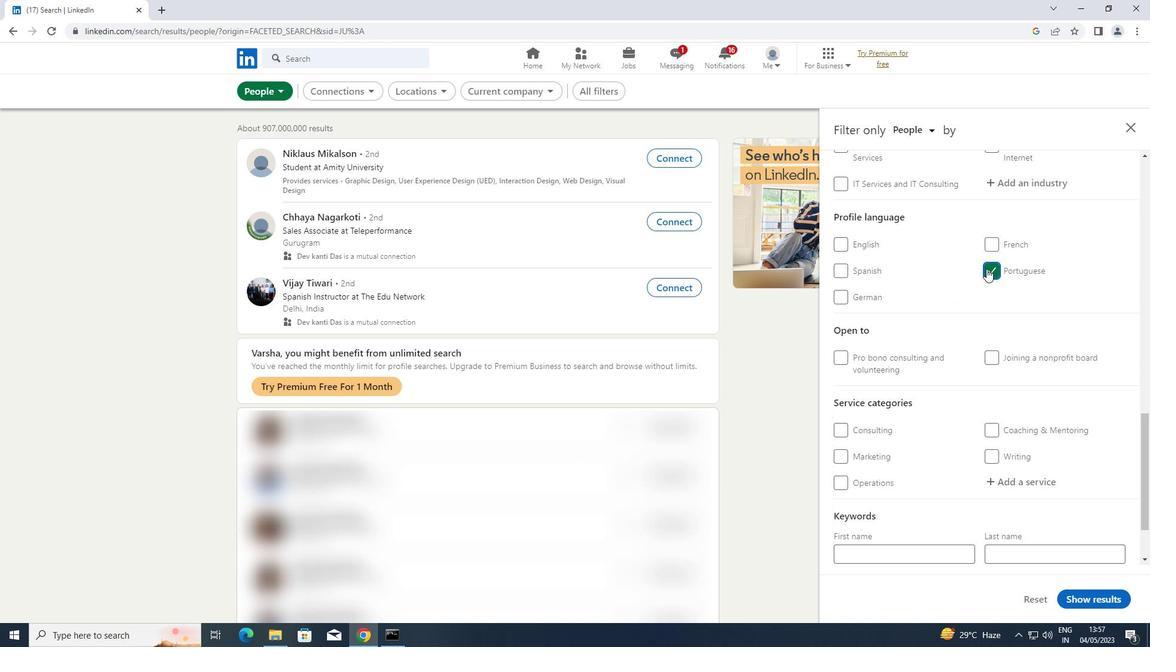 
Action: Mouse scrolled (987, 269) with delta (0, 0)
Screenshot: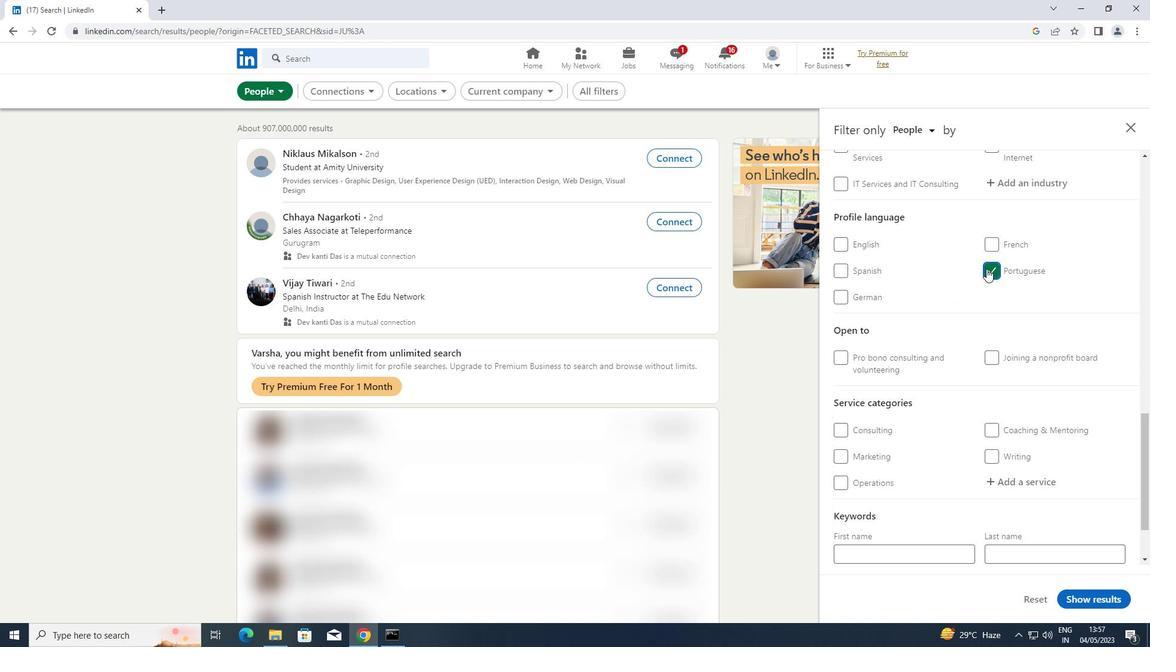 
Action: Mouse scrolled (987, 269) with delta (0, 0)
Screenshot: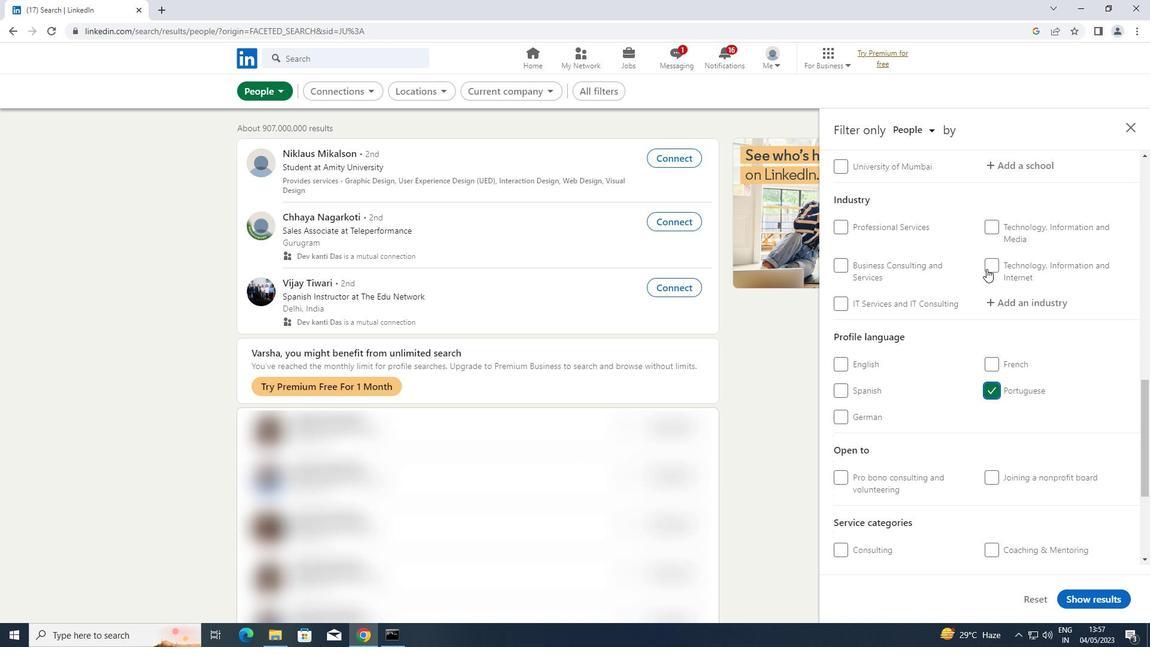 
Action: Mouse scrolled (987, 269) with delta (0, 0)
Screenshot: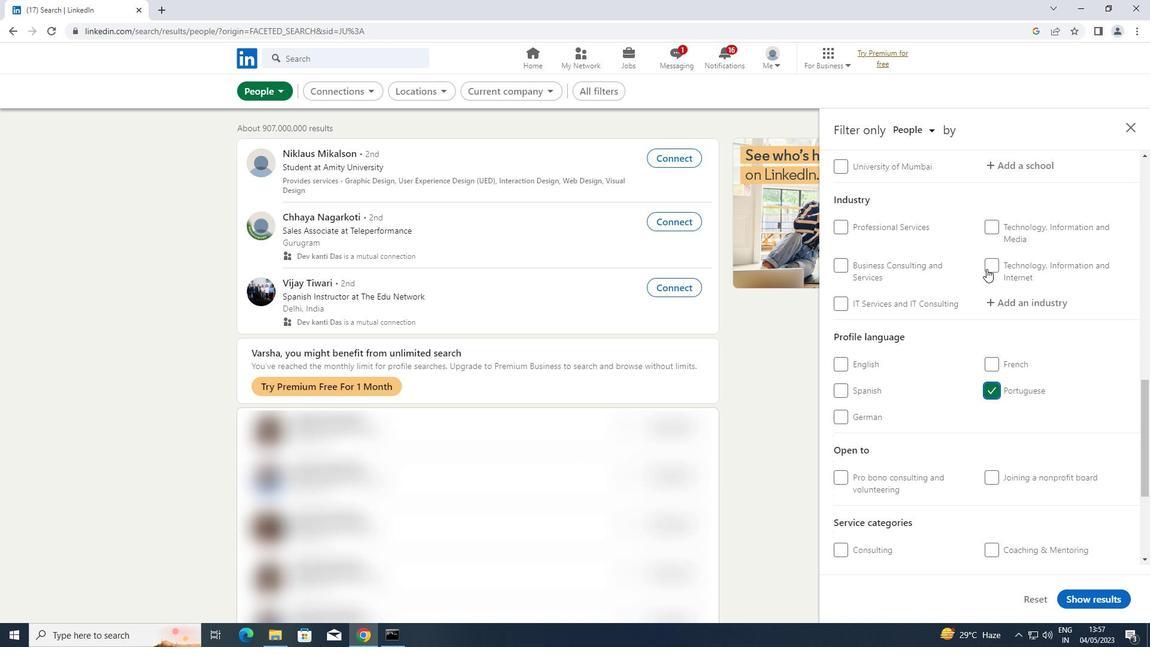 
Action: Mouse scrolled (987, 269) with delta (0, 0)
Screenshot: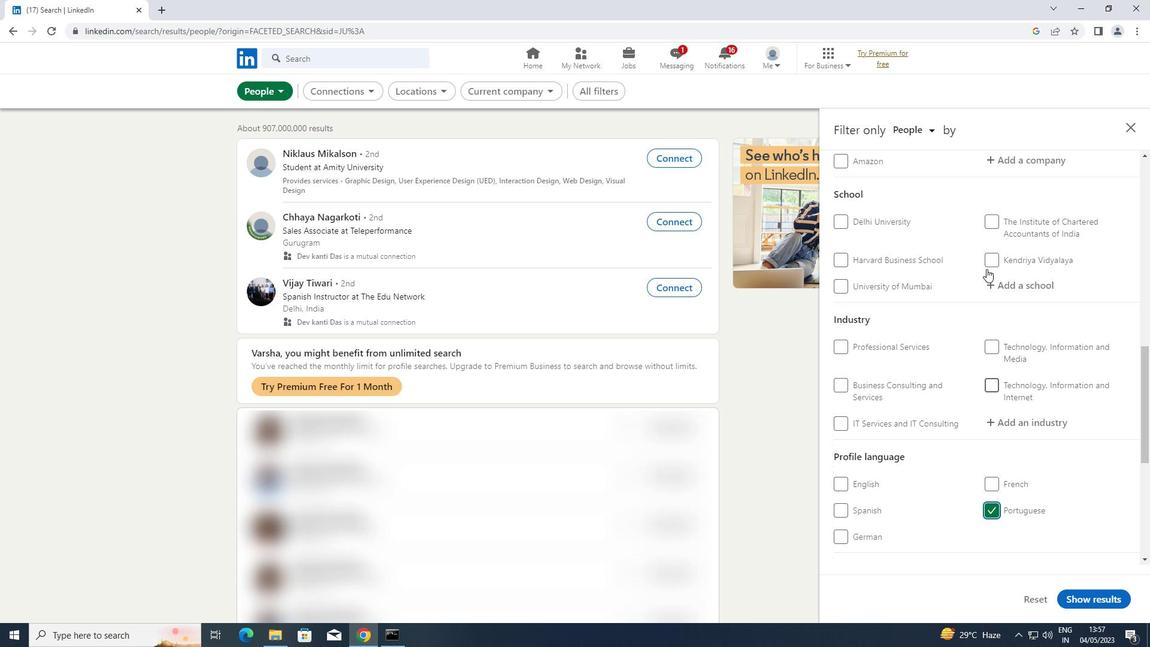 
Action: Mouse scrolled (987, 269) with delta (0, 0)
Screenshot: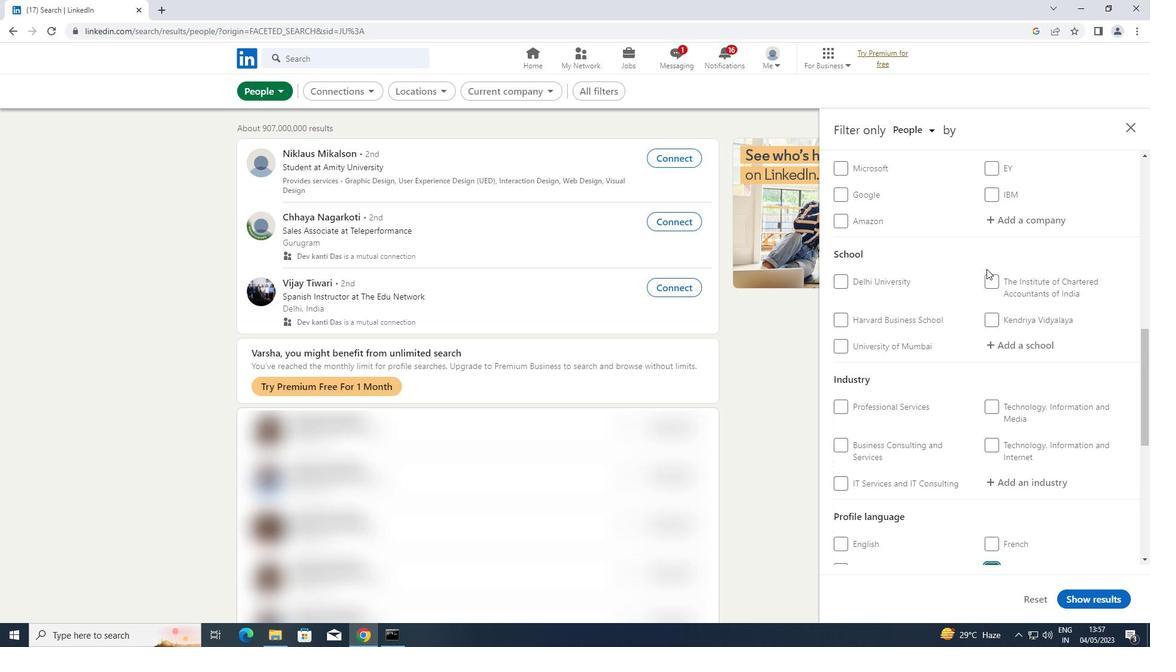 
Action: Mouse scrolled (987, 269) with delta (0, 0)
Screenshot: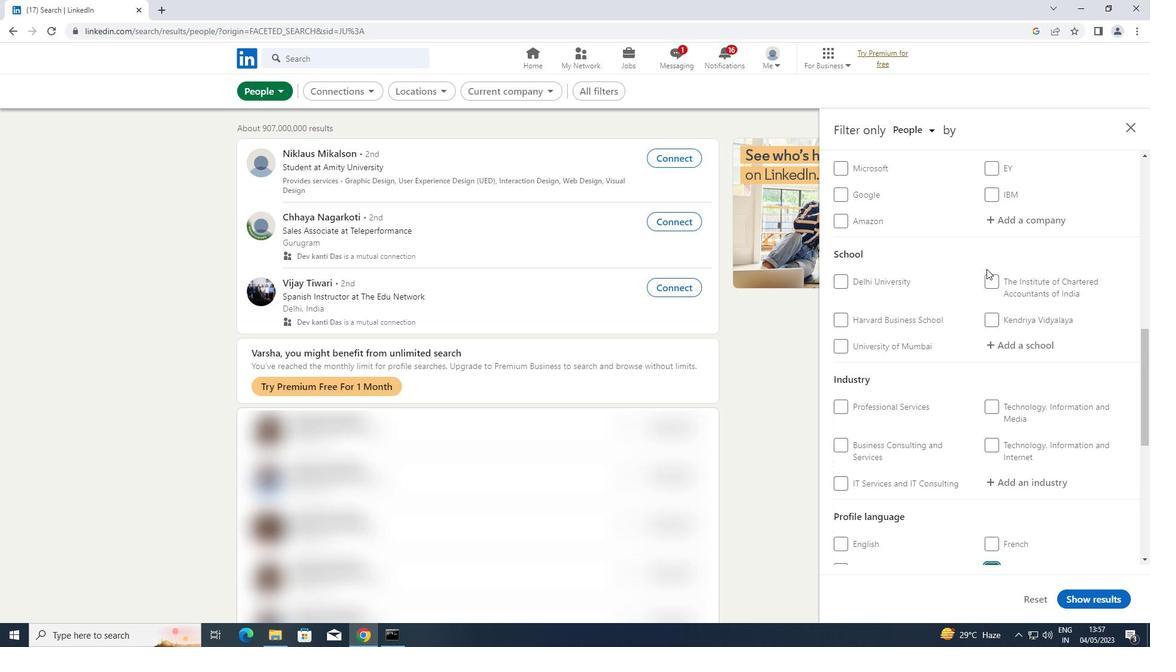 
Action: Mouse scrolled (987, 269) with delta (0, 0)
Screenshot: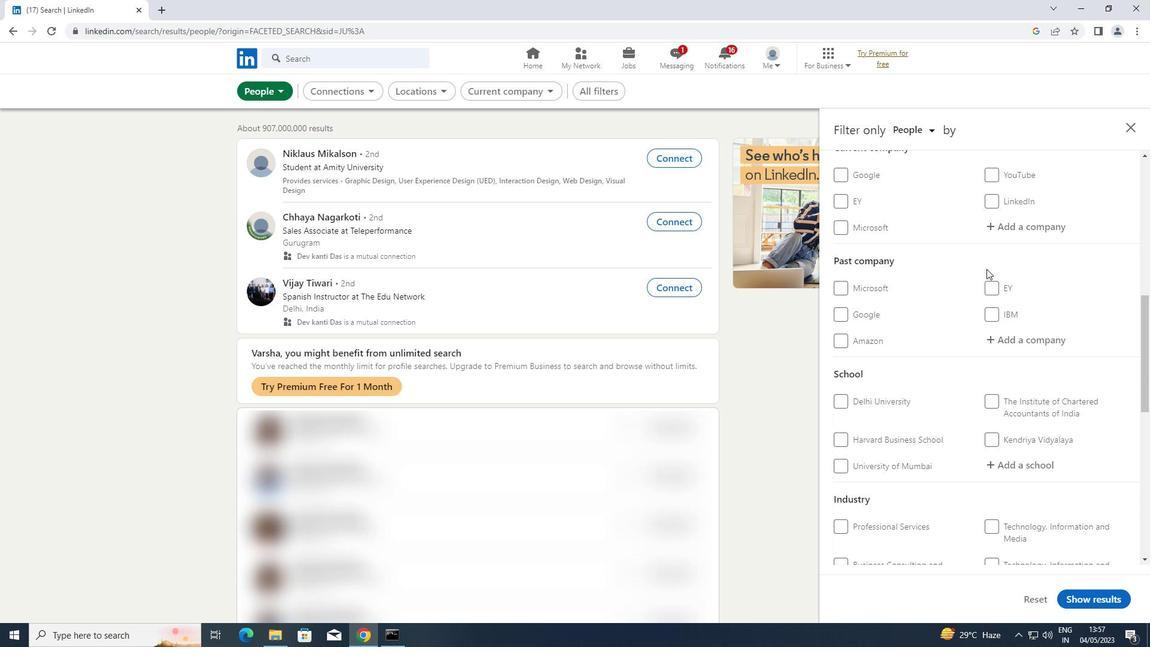
Action: Mouse moved to (999, 280)
Screenshot: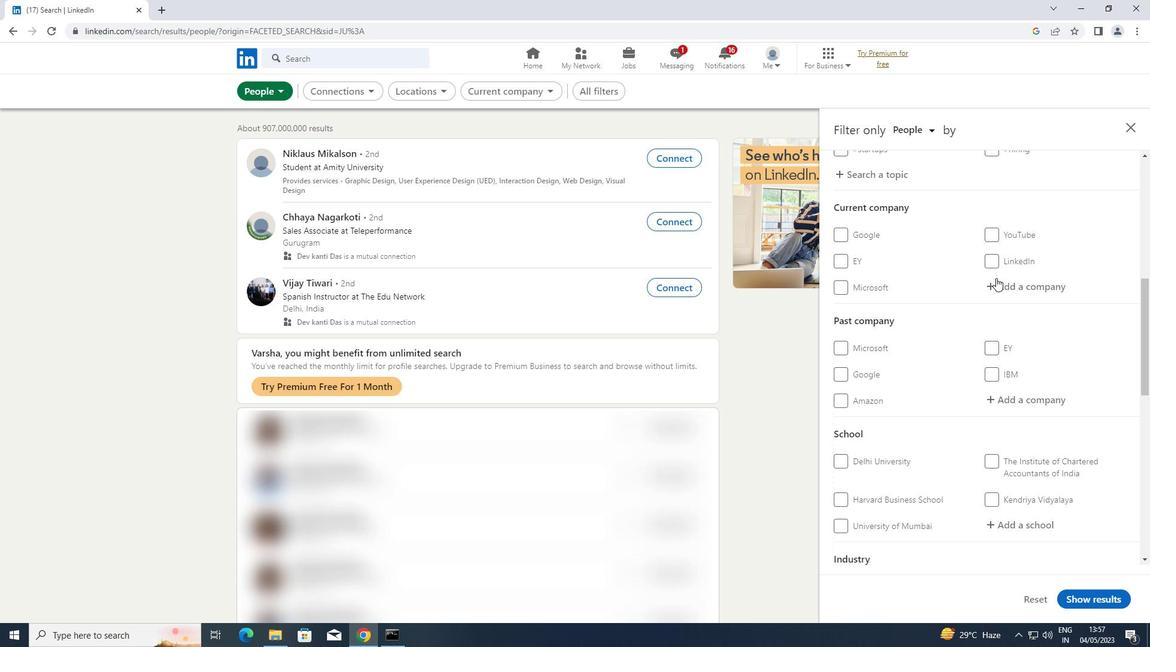 
Action: Mouse pressed left at (999, 280)
Screenshot: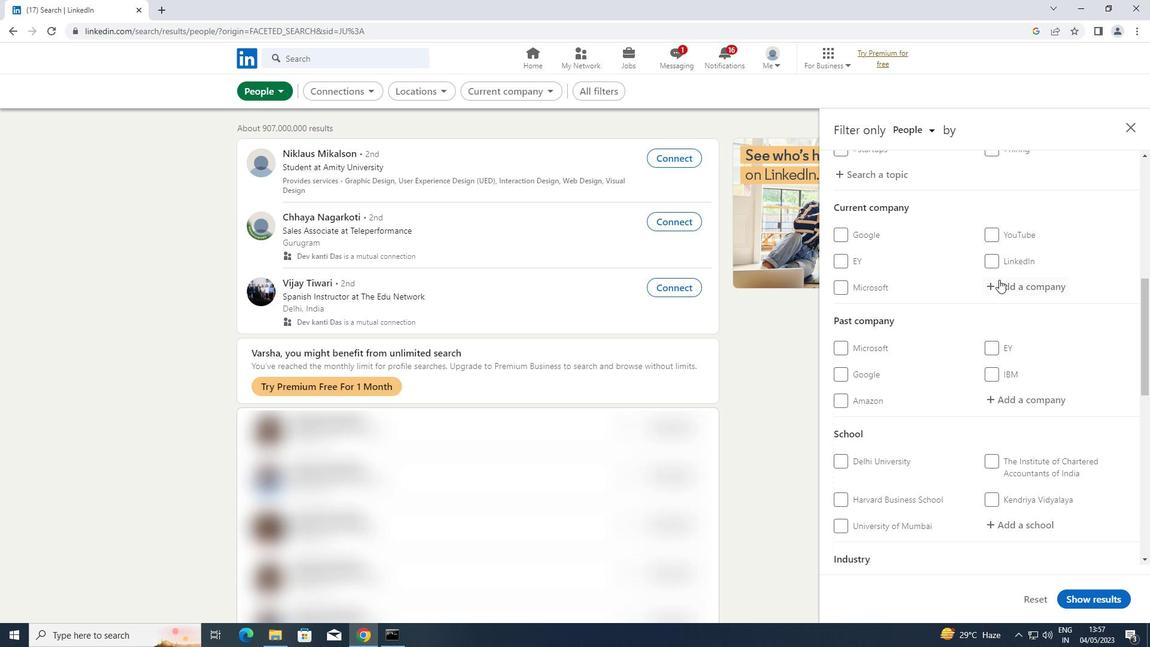 
Action: Mouse moved to (1002, 279)
Screenshot: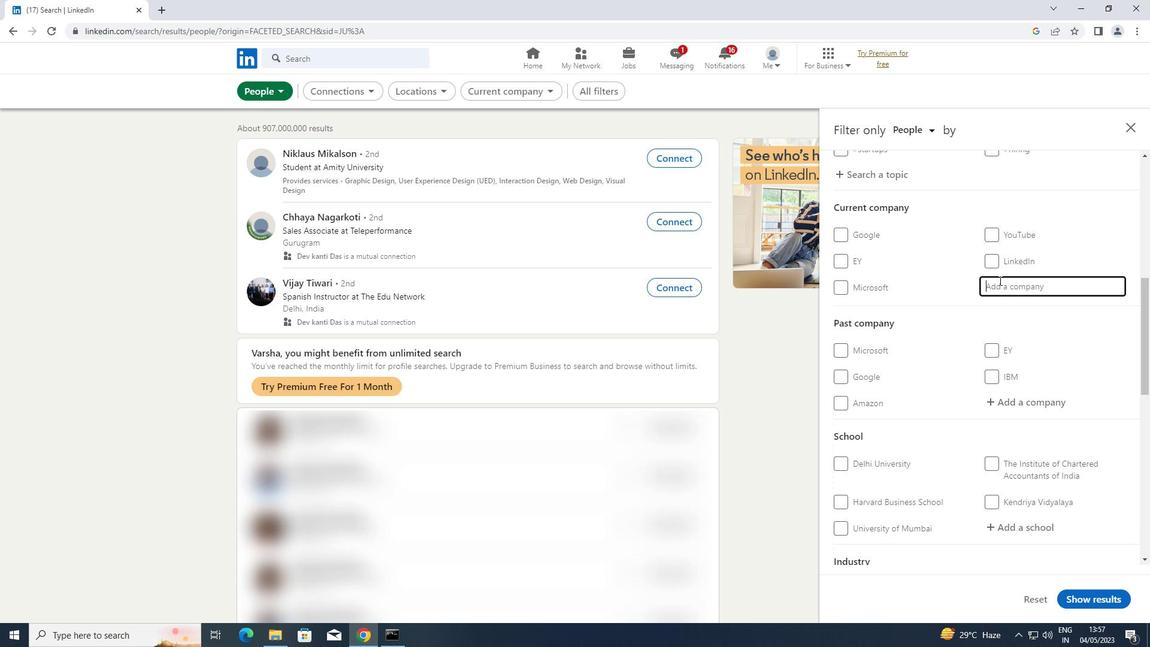 
Action: Key pressed I<Key.shift>QUEST<Key.space><Key.shift>MANAGEMENT
Screenshot: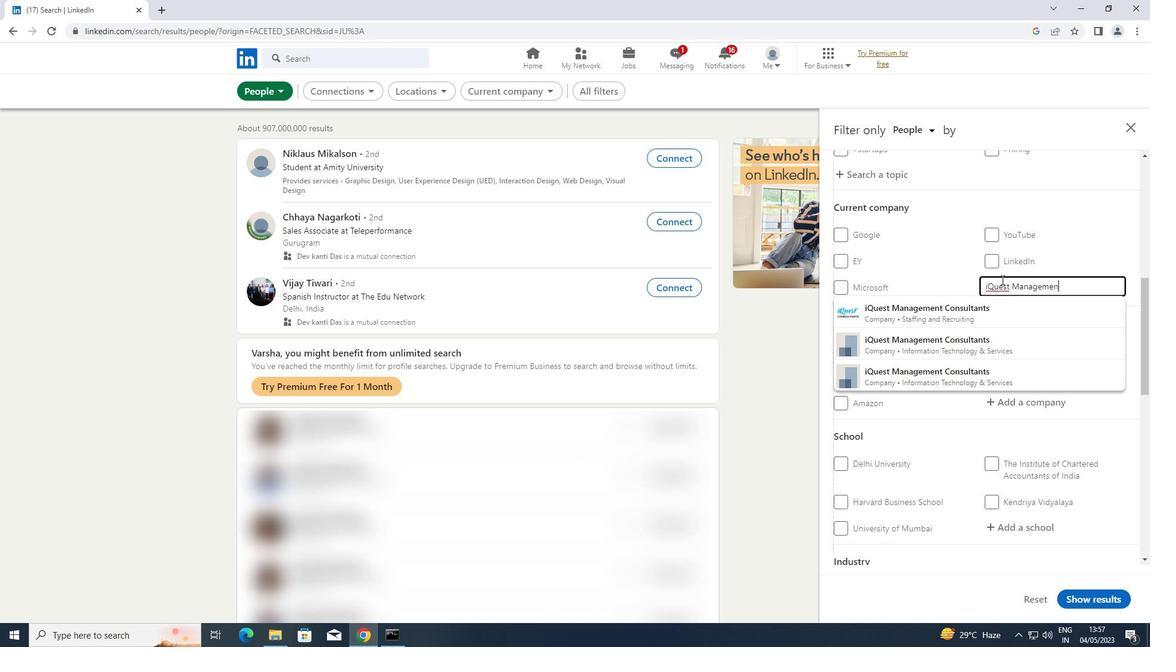 
Action: Mouse moved to (987, 283)
Screenshot: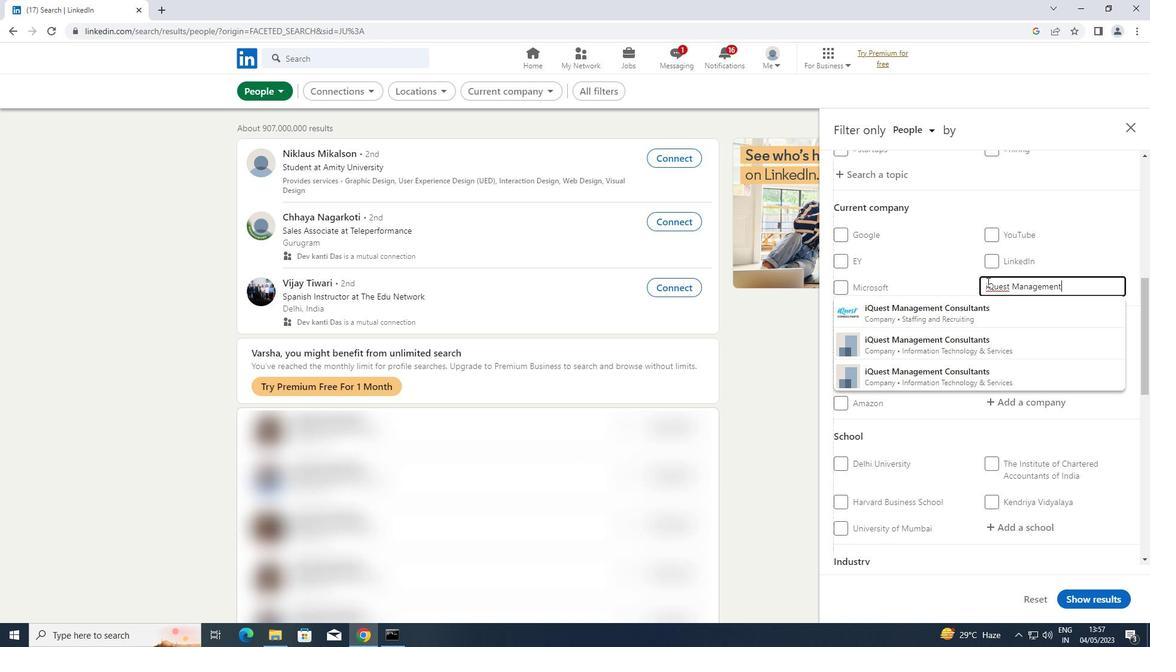 
Action: Key pressed <Key.space><Key.shift>CONSUL
Screenshot: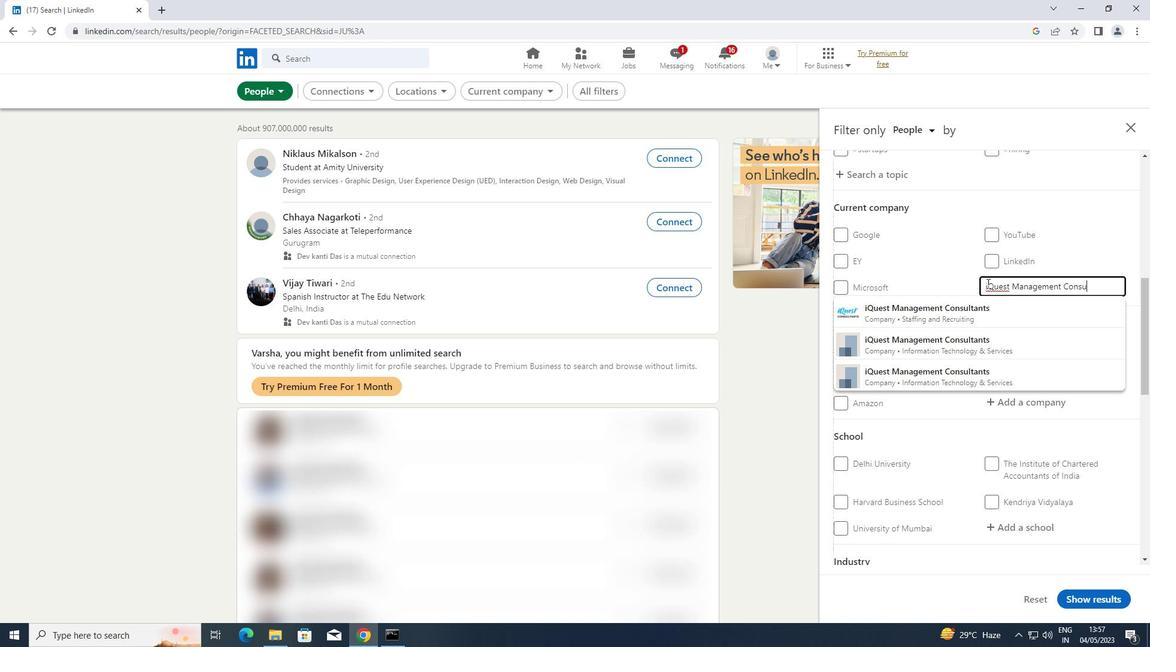 
Action: Mouse moved to (931, 315)
Screenshot: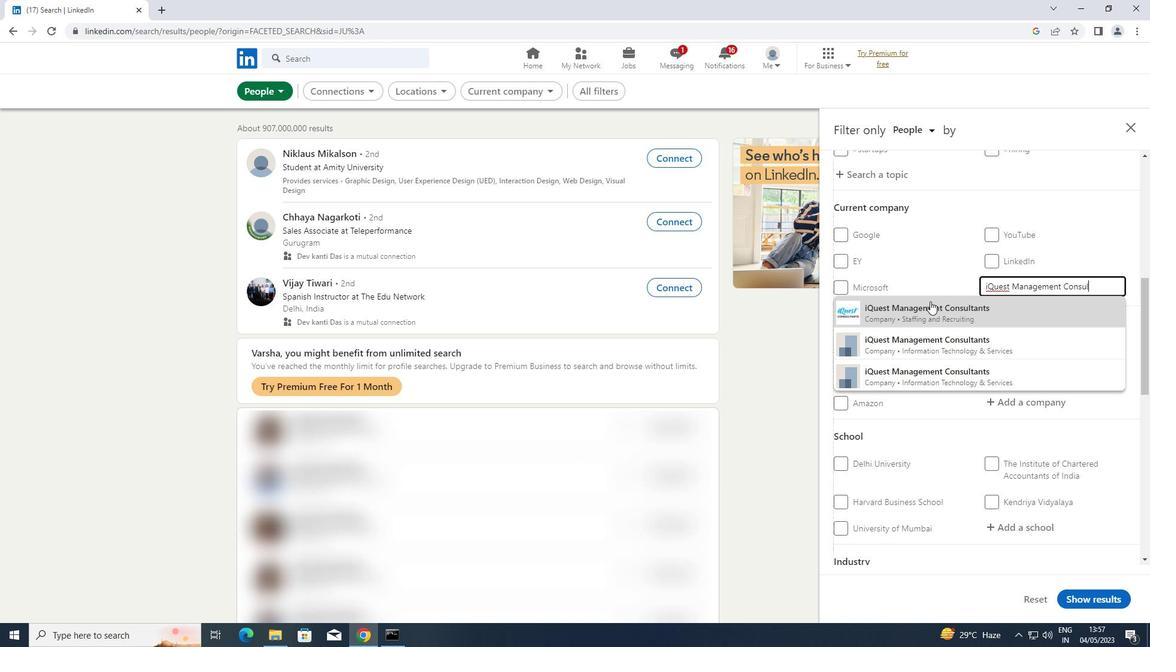 
Action: Mouse pressed left at (931, 315)
Screenshot: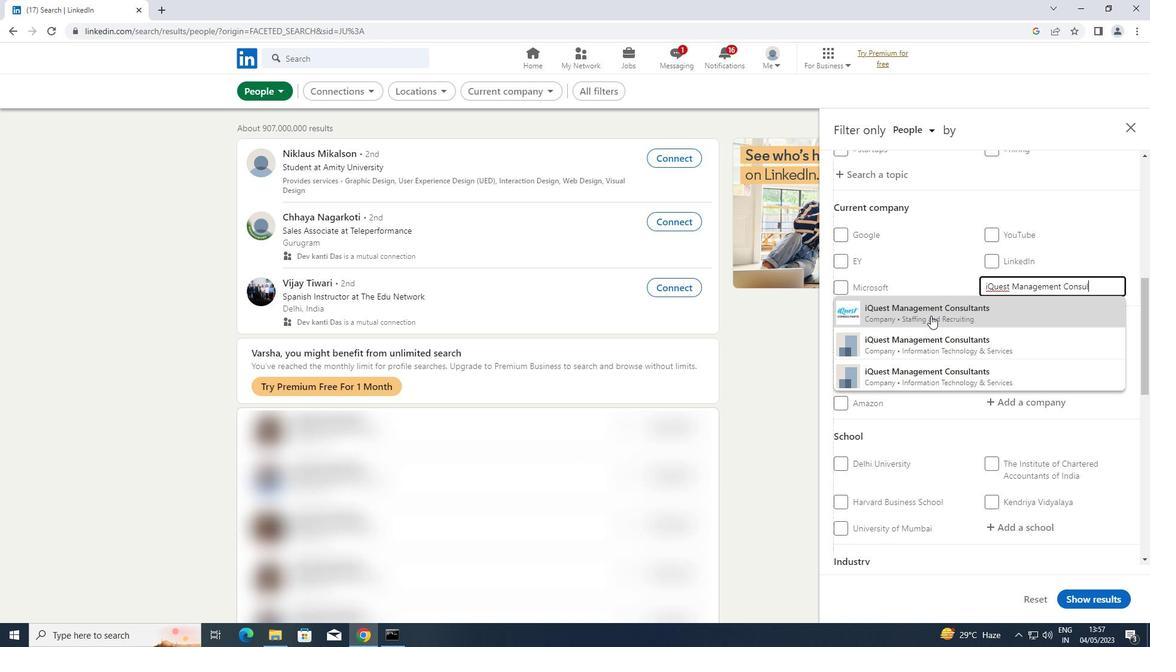 
Action: Mouse scrolled (931, 315) with delta (0, 0)
Screenshot: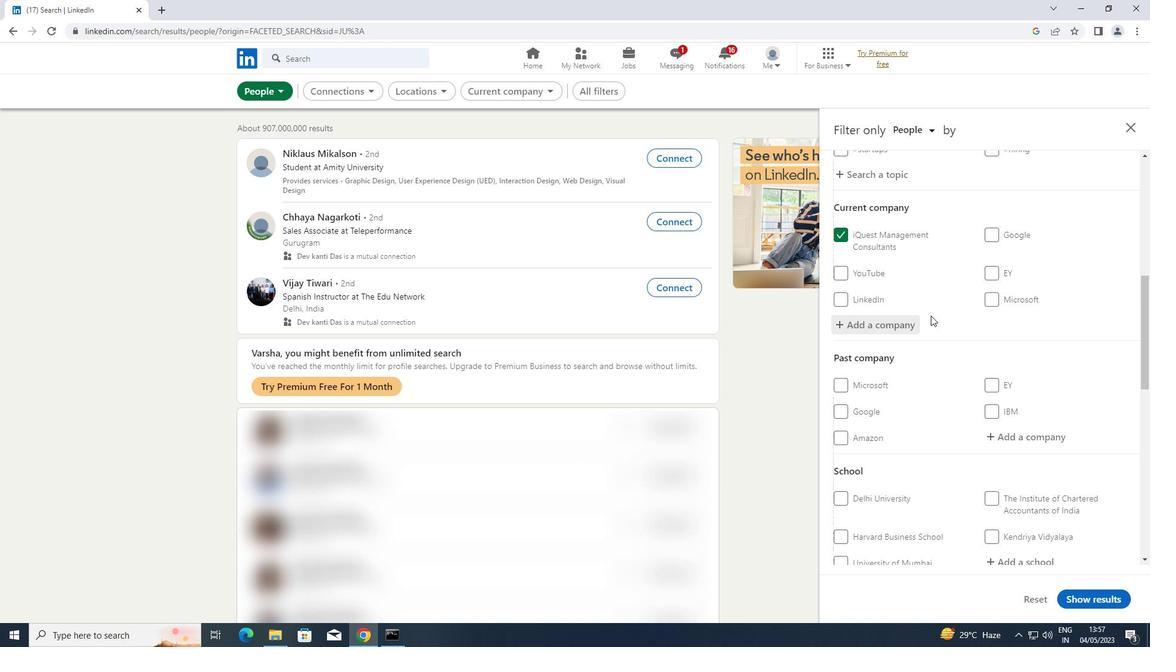 
Action: Mouse scrolled (931, 315) with delta (0, 0)
Screenshot: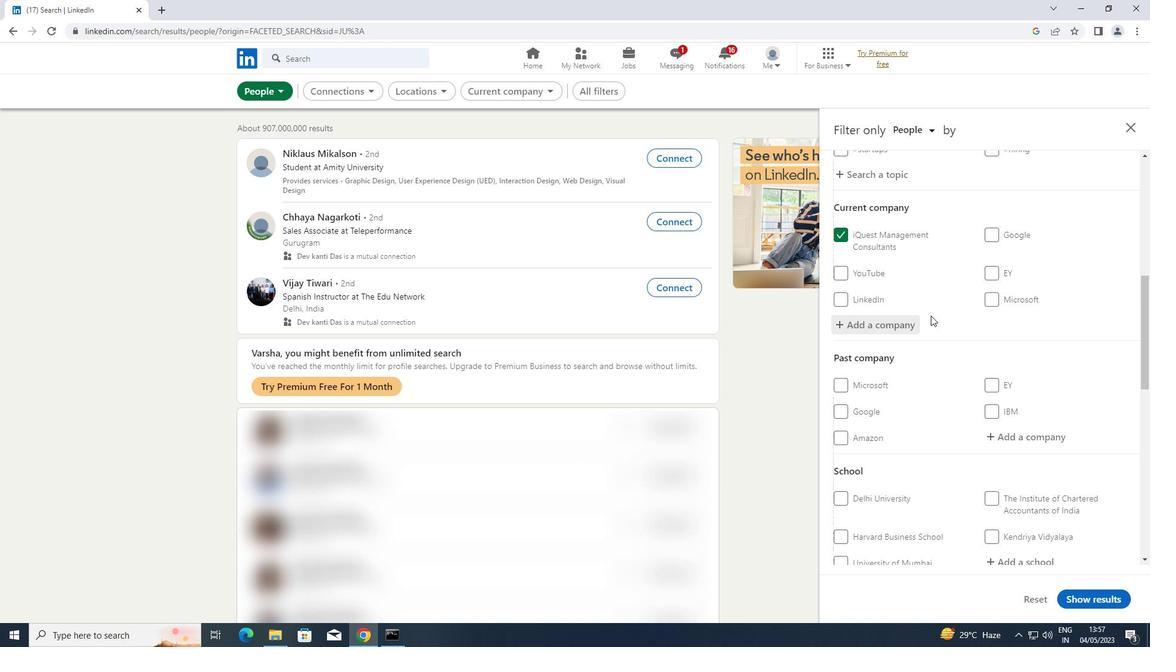 
Action: Mouse scrolled (931, 315) with delta (0, 0)
Screenshot: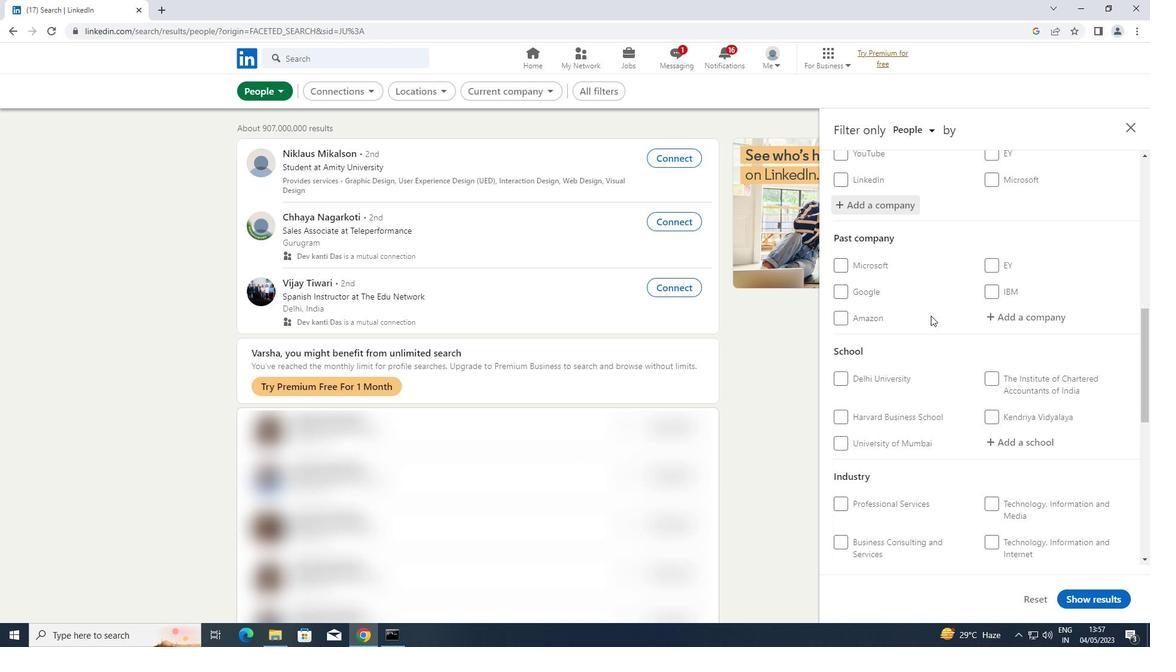 
Action: Mouse moved to (1009, 375)
Screenshot: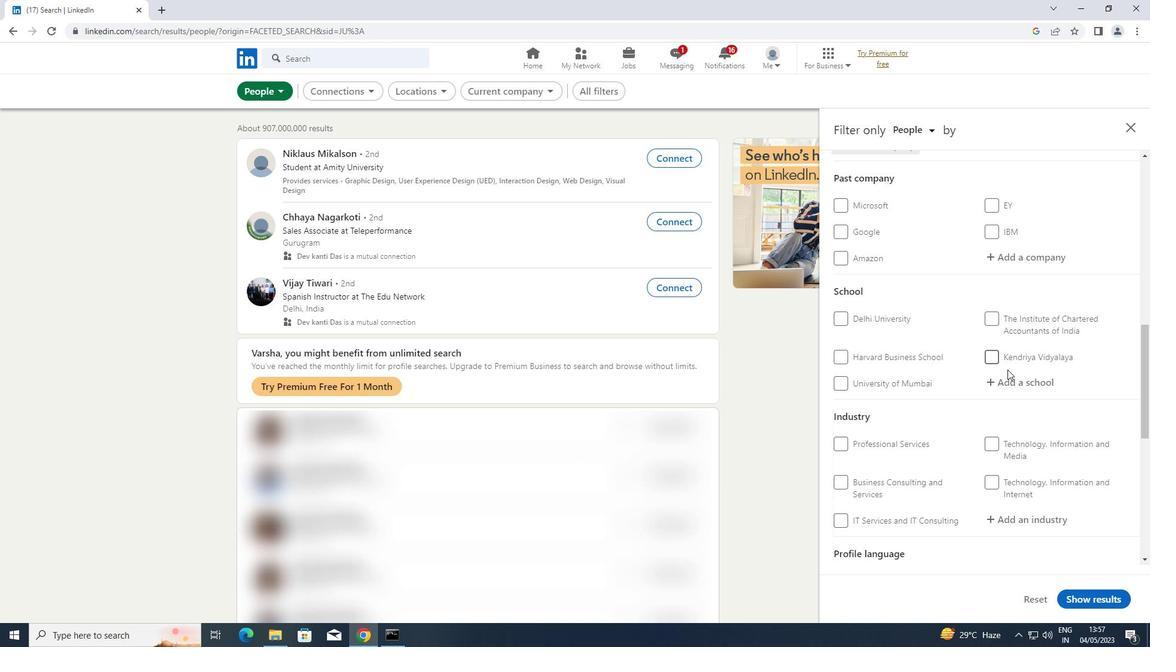 
Action: Mouse pressed left at (1009, 375)
Screenshot: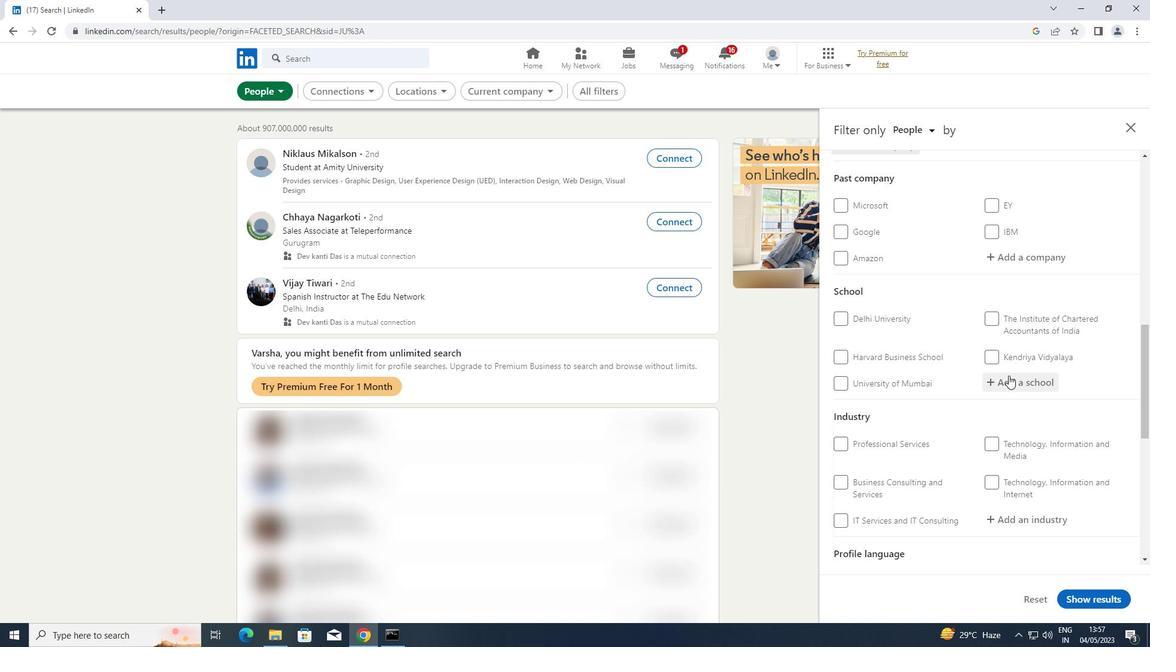 
Action: Key pressed <Key.shift>SINHGAD<Key.space><Key.shift>COLL
Screenshot: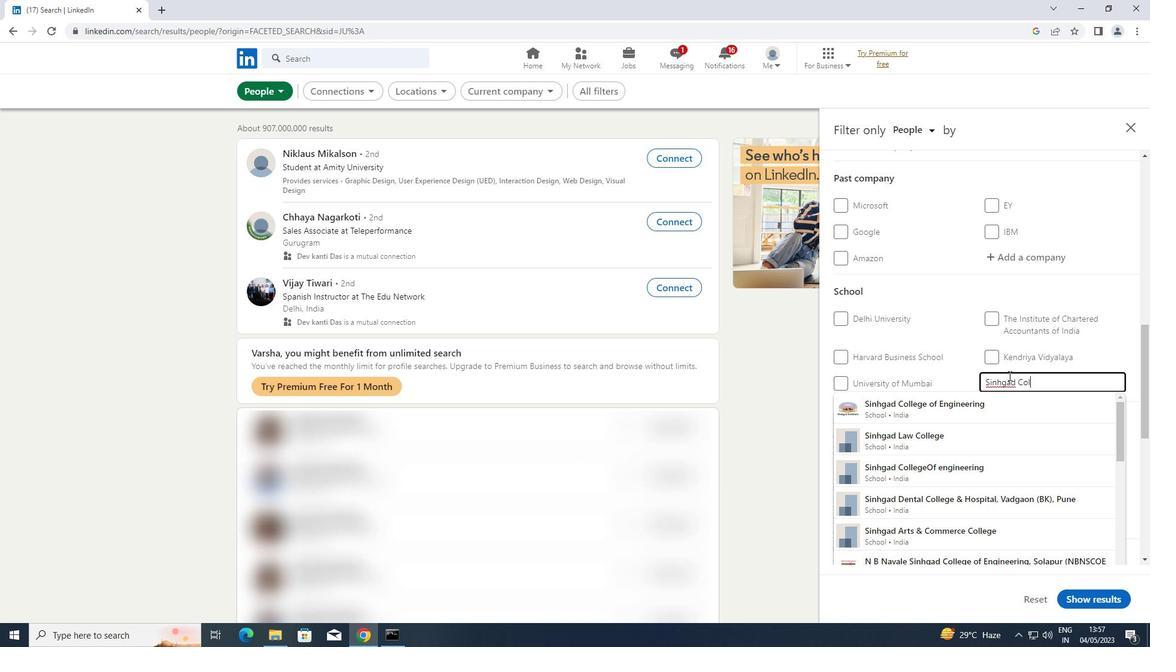 
Action: Mouse moved to (973, 407)
Screenshot: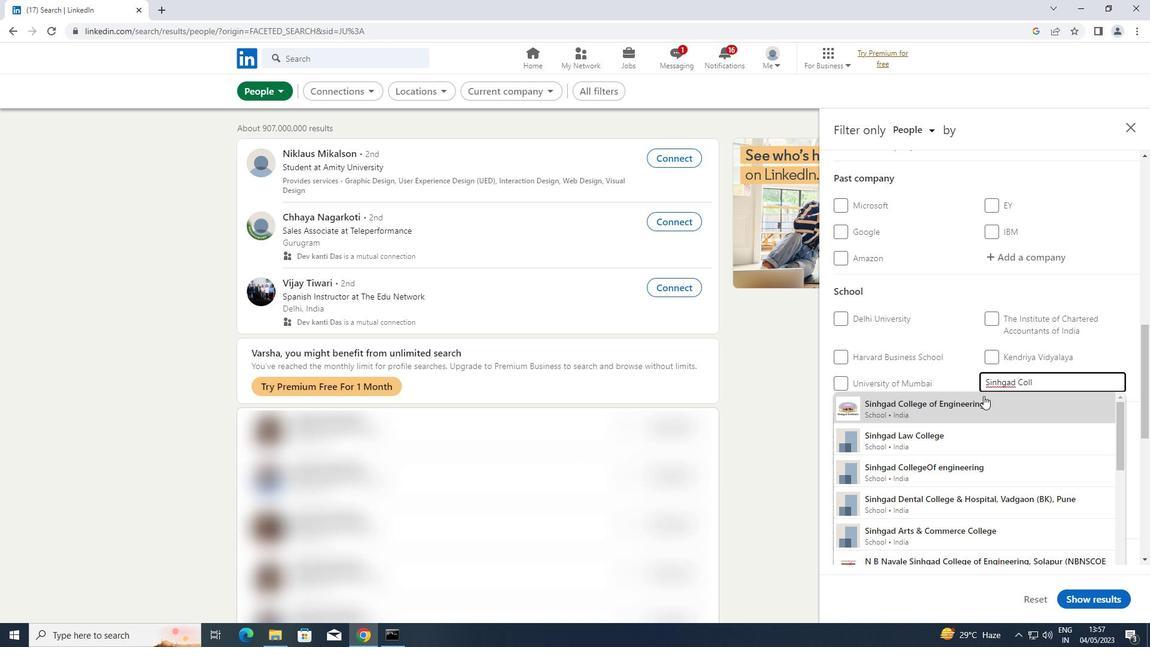 
Action: Mouse pressed left at (973, 407)
Screenshot: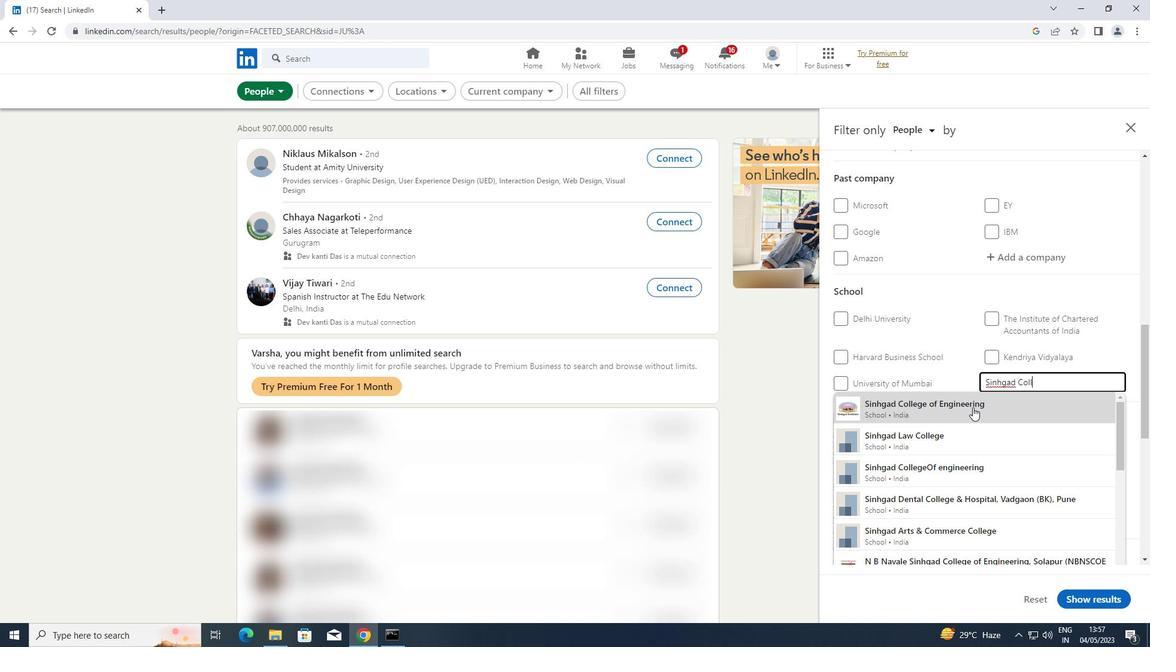 
Action: Mouse moved to (981, 405)
Screenshot: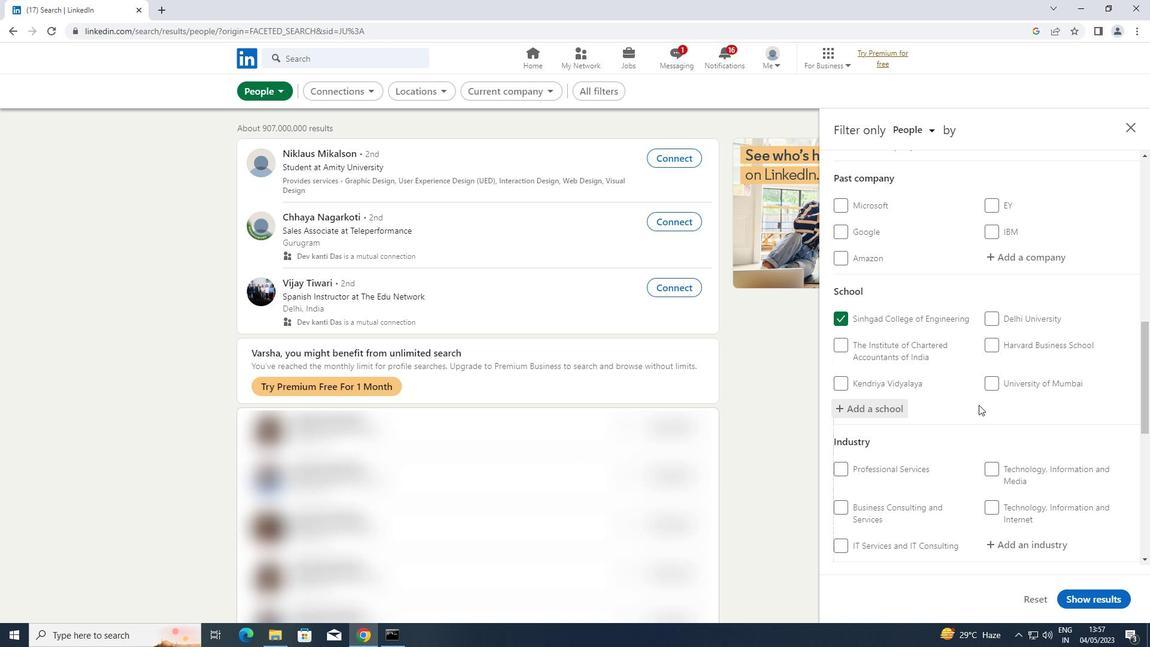 
Action: Mouse scrolled (981, 404) with delta (0, 0)
Screenshot: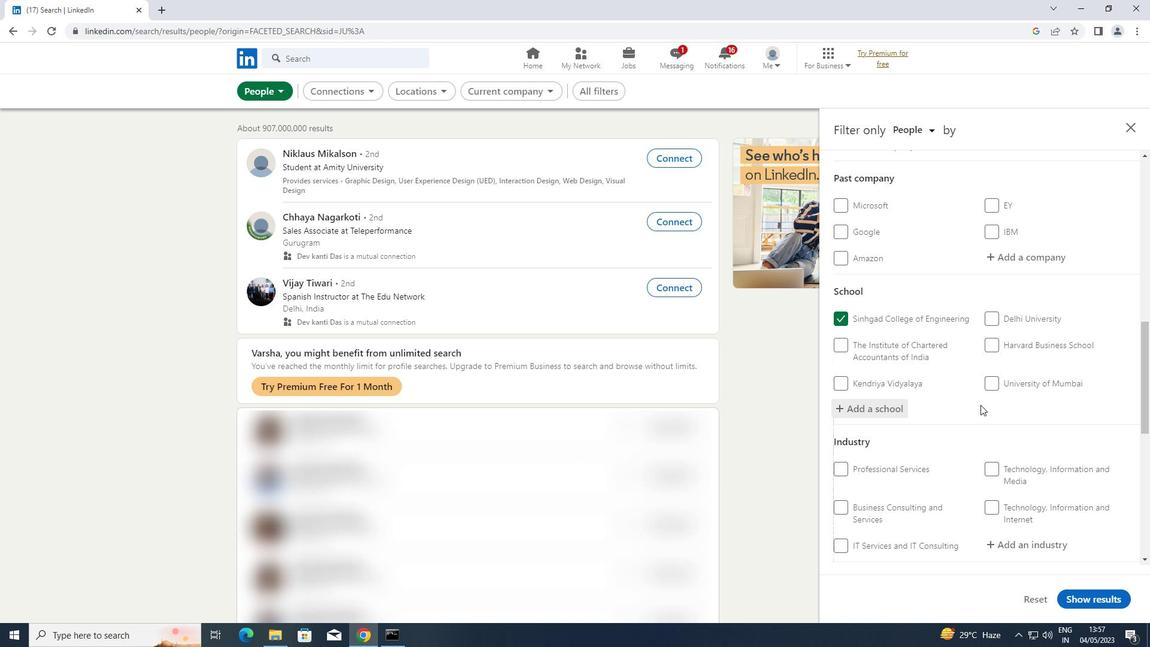 
Action: Mouse scrolled (981, 404) with delta (0, 0)
Screenshot: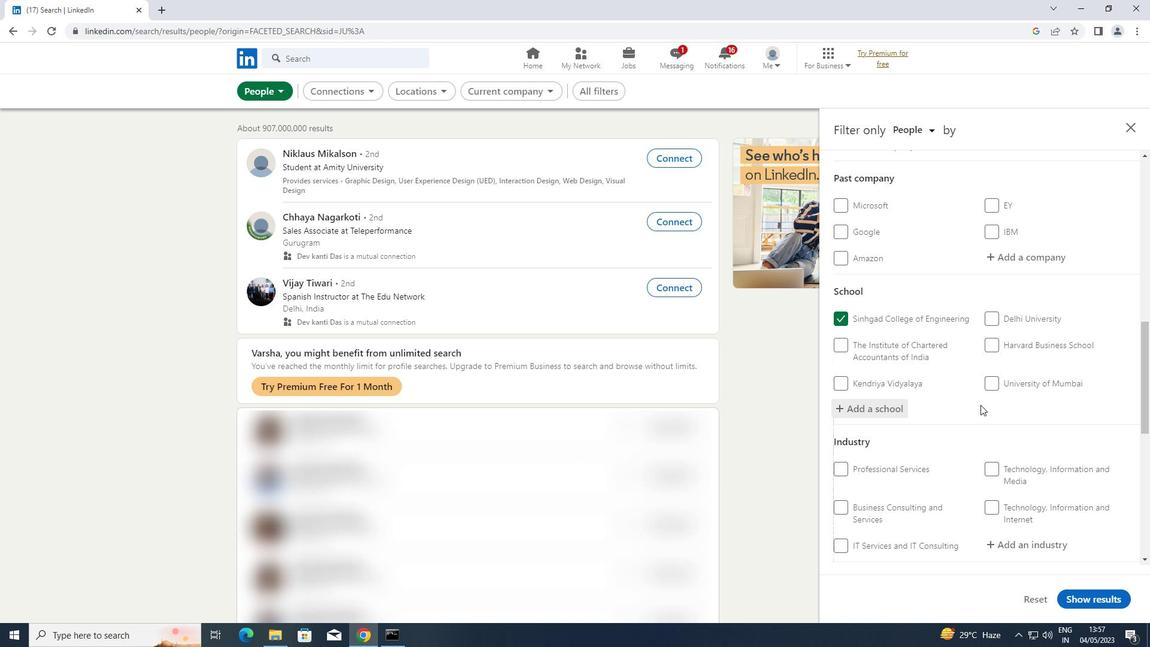 
Action: Mouse moved to (1035, 417)
Screenshot: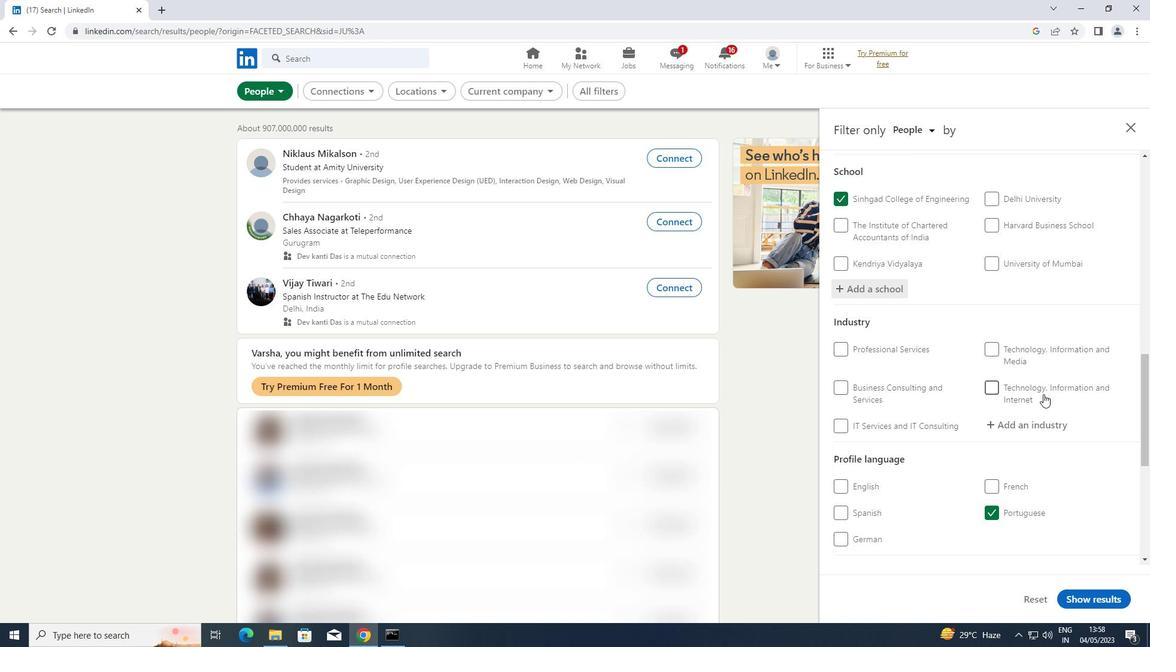 
Action: Mouse pressed left at (1035, 417)
Screenshot: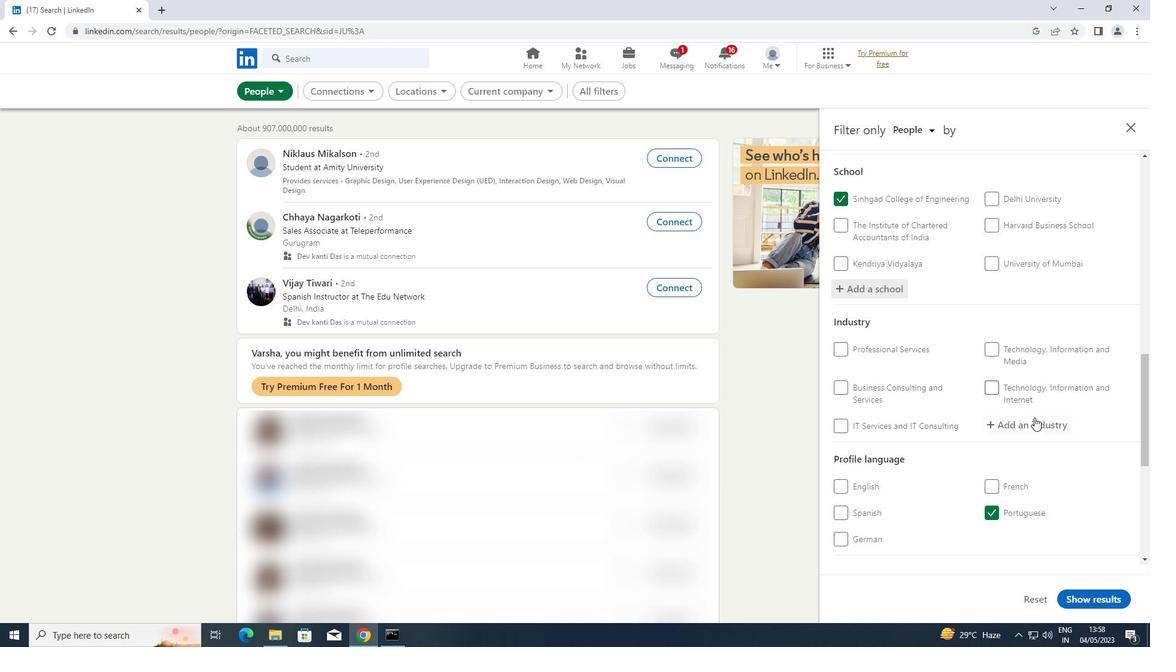 
Action: Key pressed <Key.shift>SERVICES<Key.space>FOR<Key.space>THE<Key.space><Key.shift>ELD
Screenshot: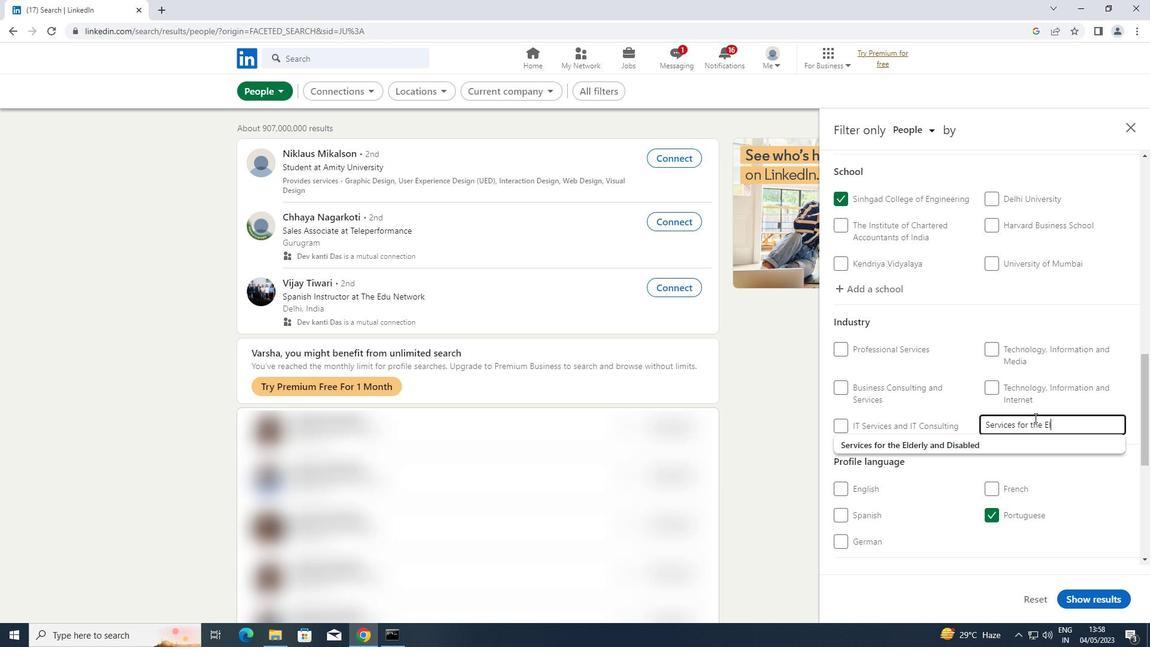
Action: Mouse moved to (986, 444)
Screenshot: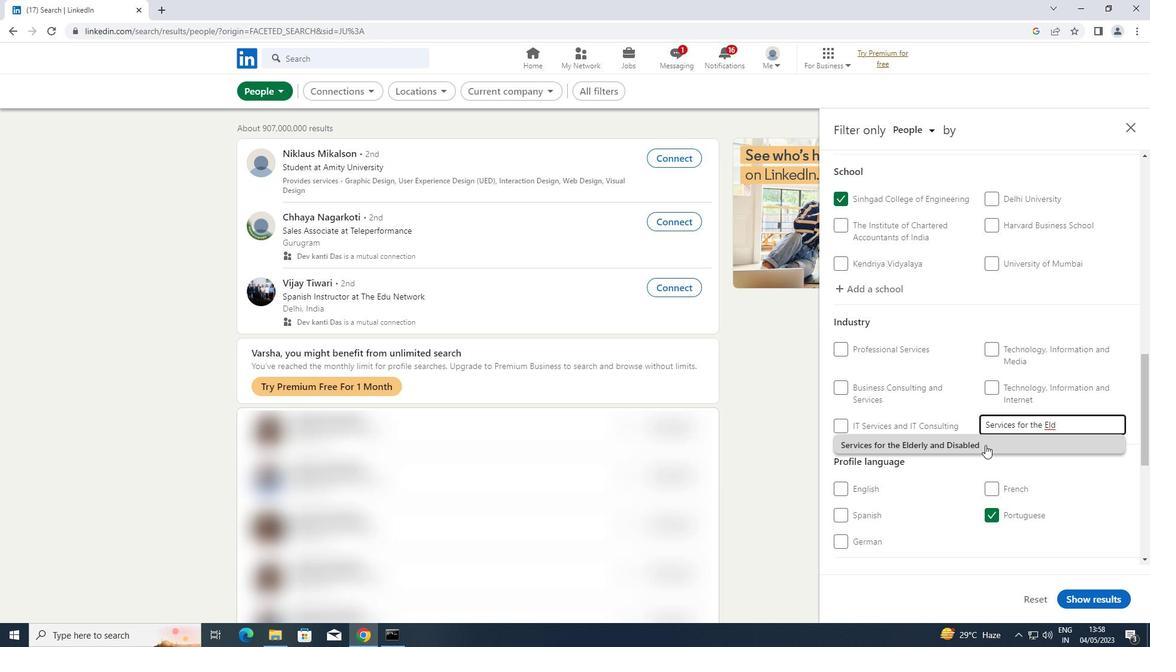 
Action: Mouse pressed left at (986, 444)
Screenshot: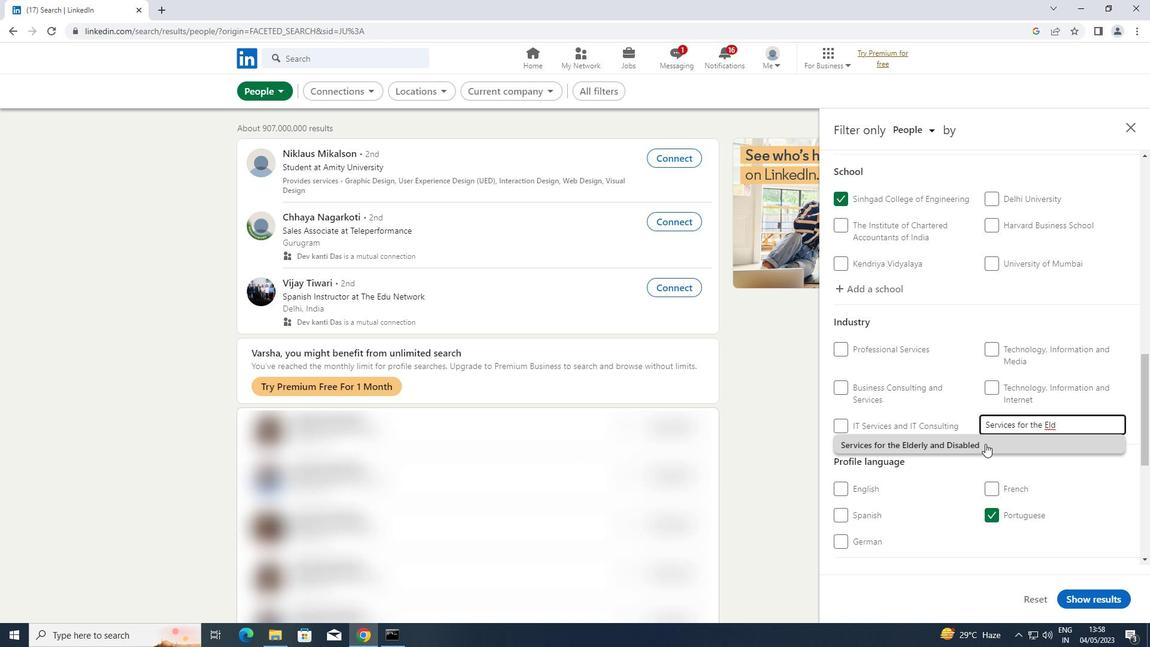 
Action: Mouse scrolled (986, 443) with delta (0, 0)
Screenshot: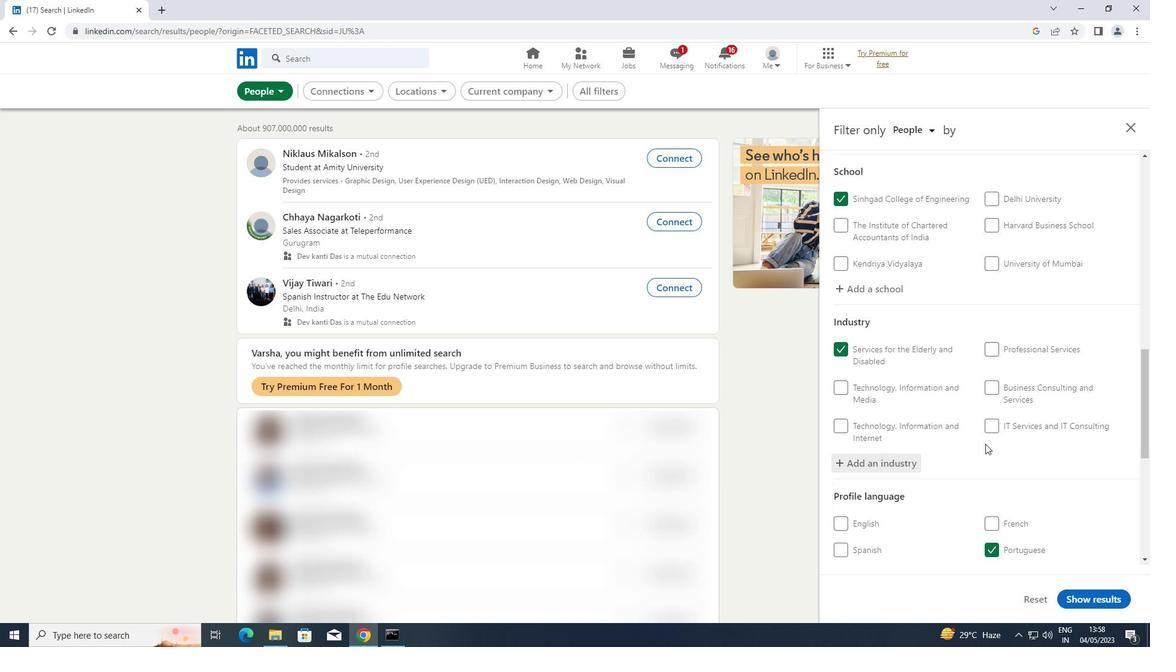 
Action: Mouse scrolled (986, 443) with delta (0, 0)
Screenshot: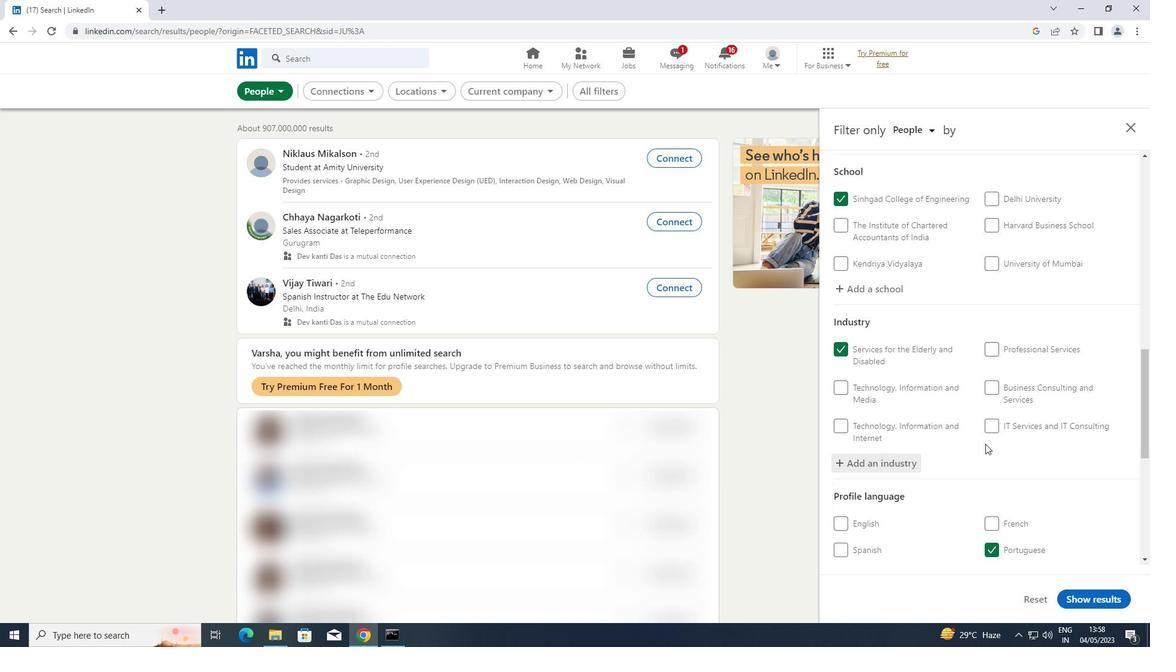 
Action: Mouse scrolled (986, 443) with delta (0, 0)
Screenshot: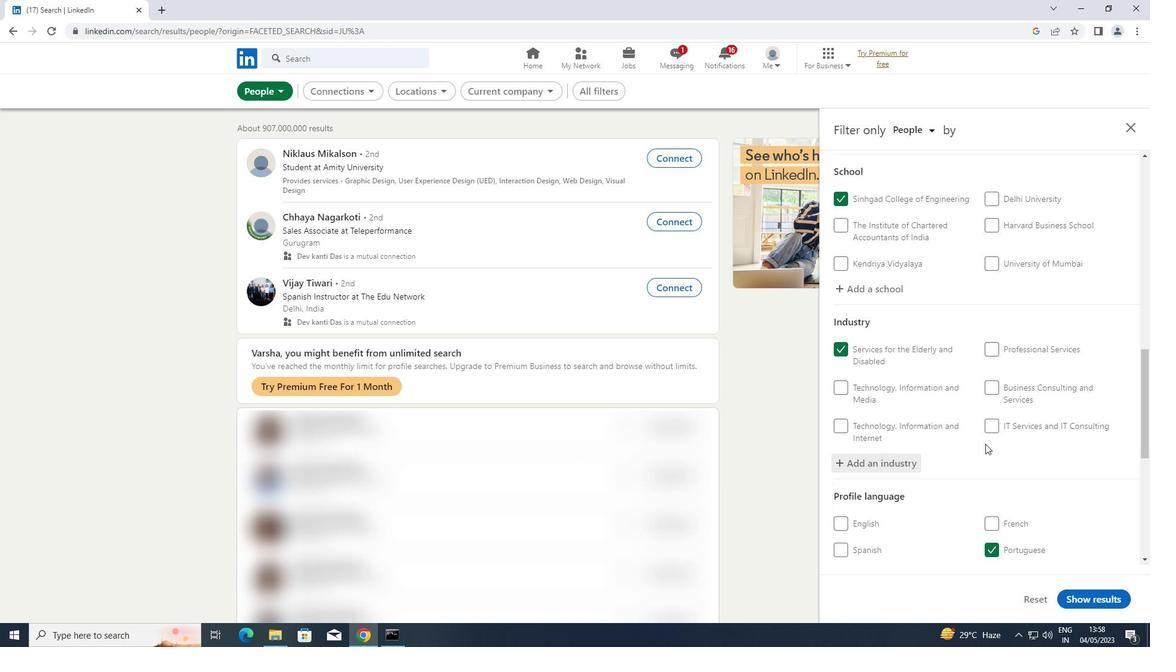 
Action: Mouse scrolled (986, 443) with delta (0, 0)
Screenshot: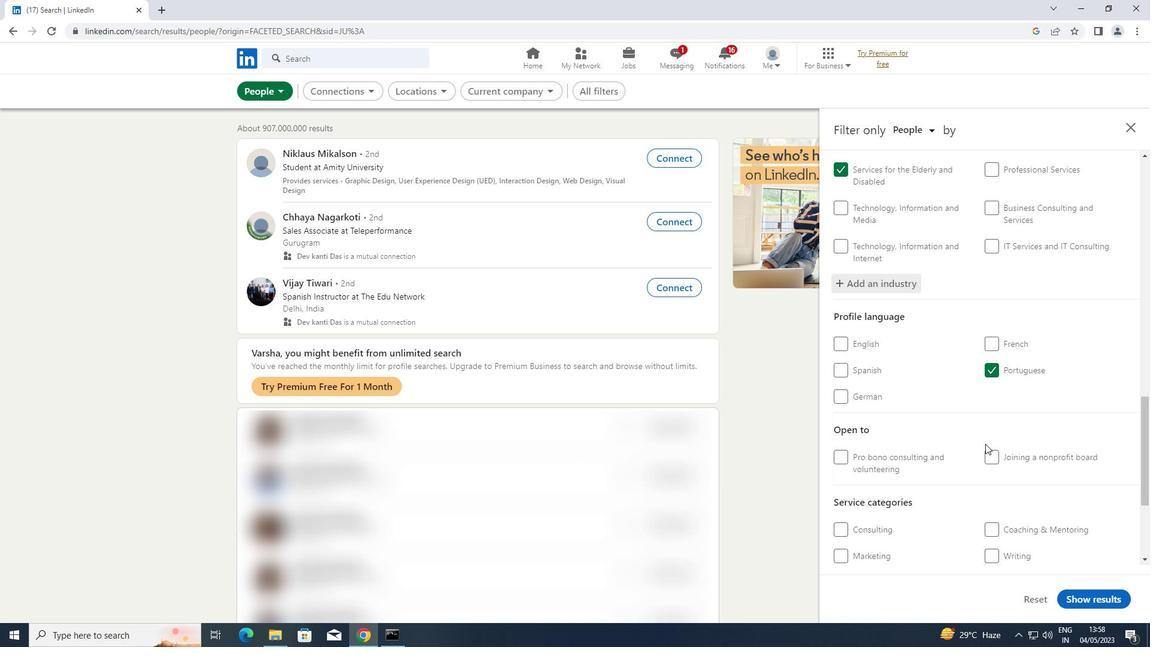 
Action: Mouse scrolled (986, 443) with delta (0, 0)
Screenshot: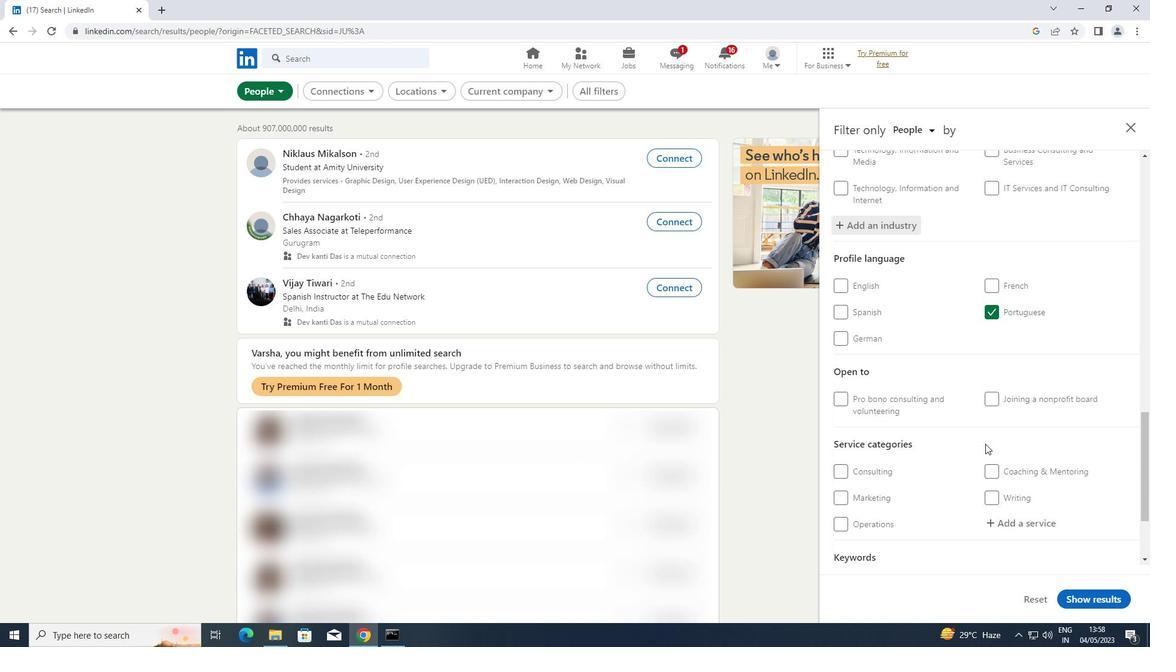 
Action: Mouse scrolled (986, 443) with delta (0, 0)
Screenshot: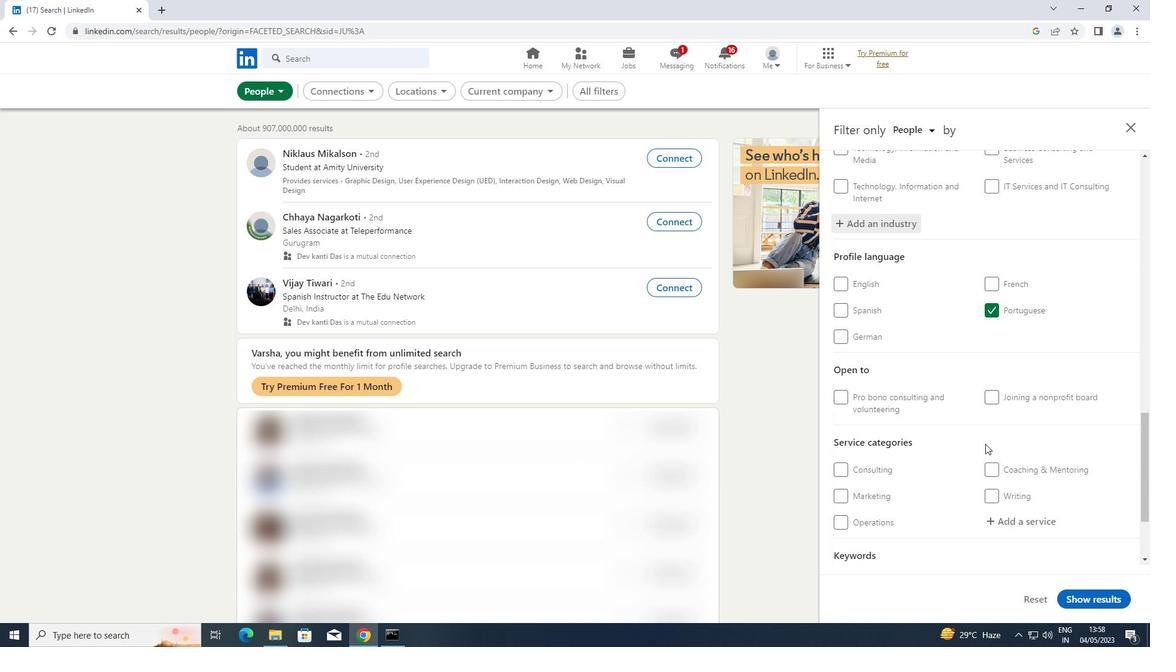 
Action: Mouse scrolled (986, 443) with delta (0, 0)
Screenshot: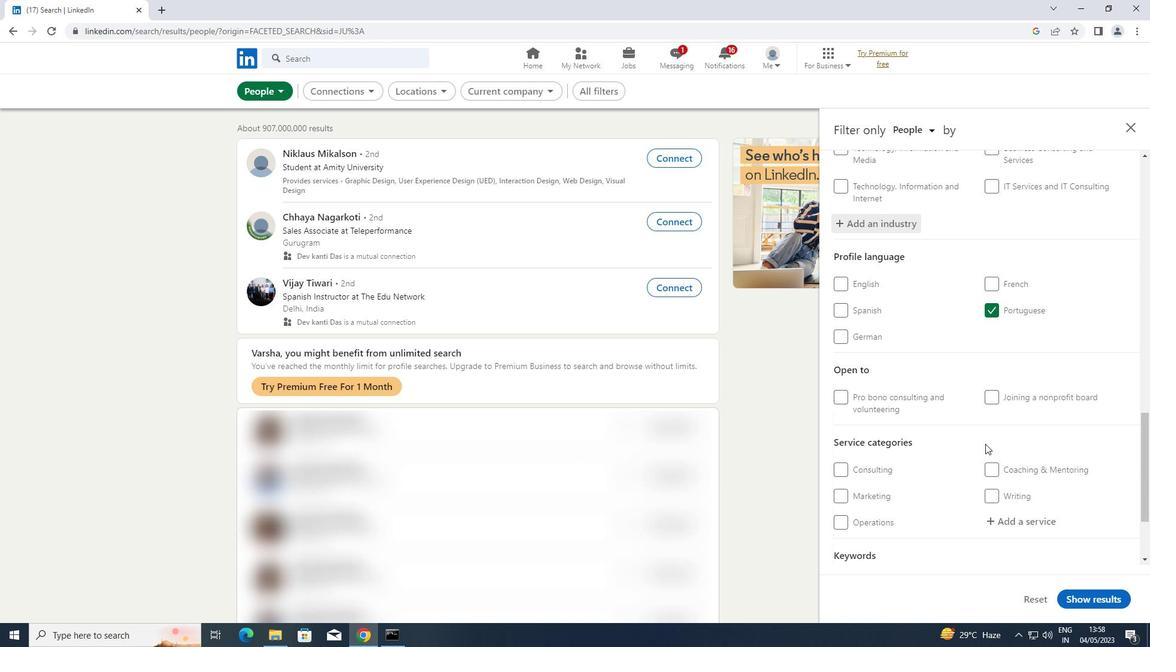 
Action: Mouse moved to (1028, 397)
Screenshot: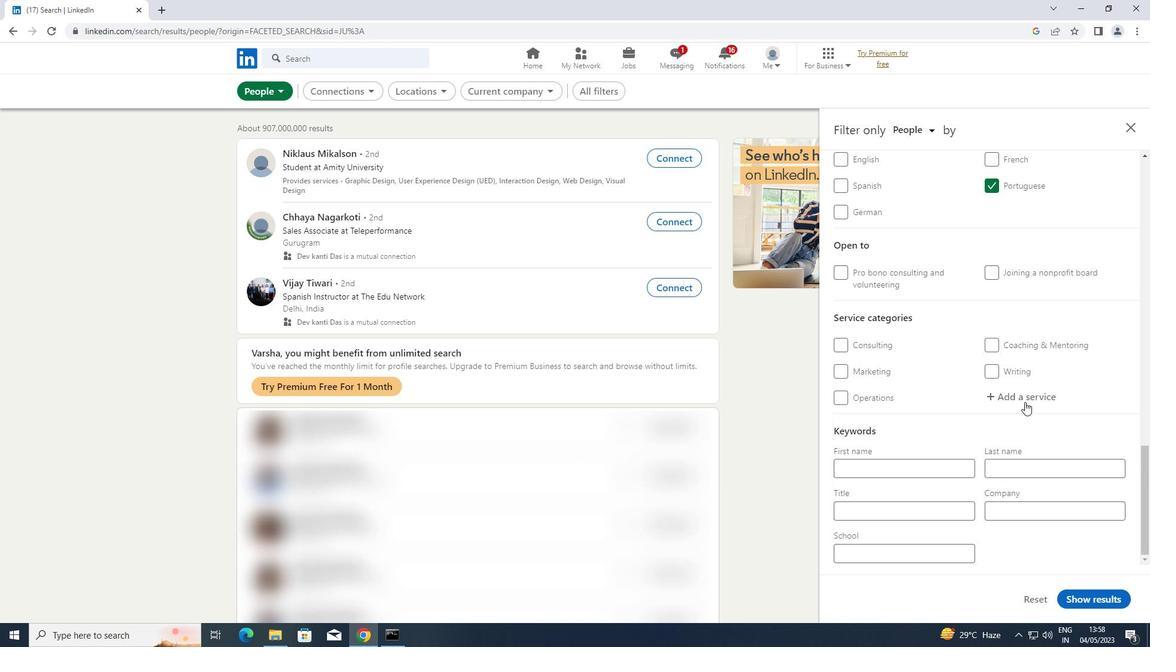 
Action: Mouse pressed left at (1028, 397)
Screenshot: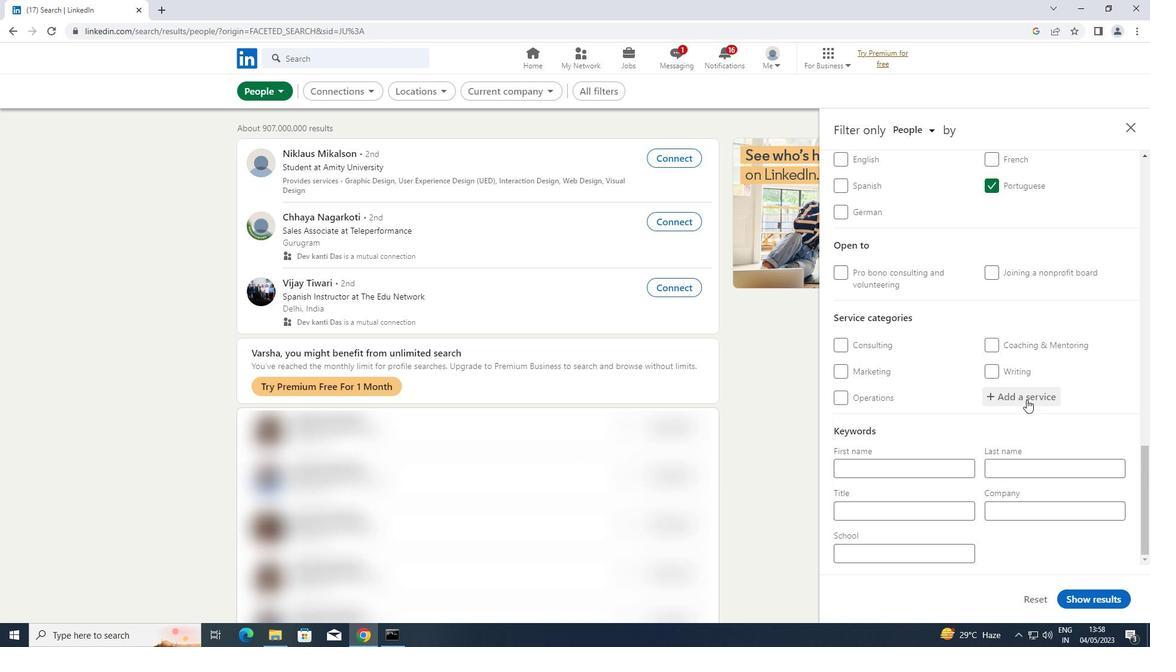 
Action: Mouse moved to (1029, 397)
Screenshot: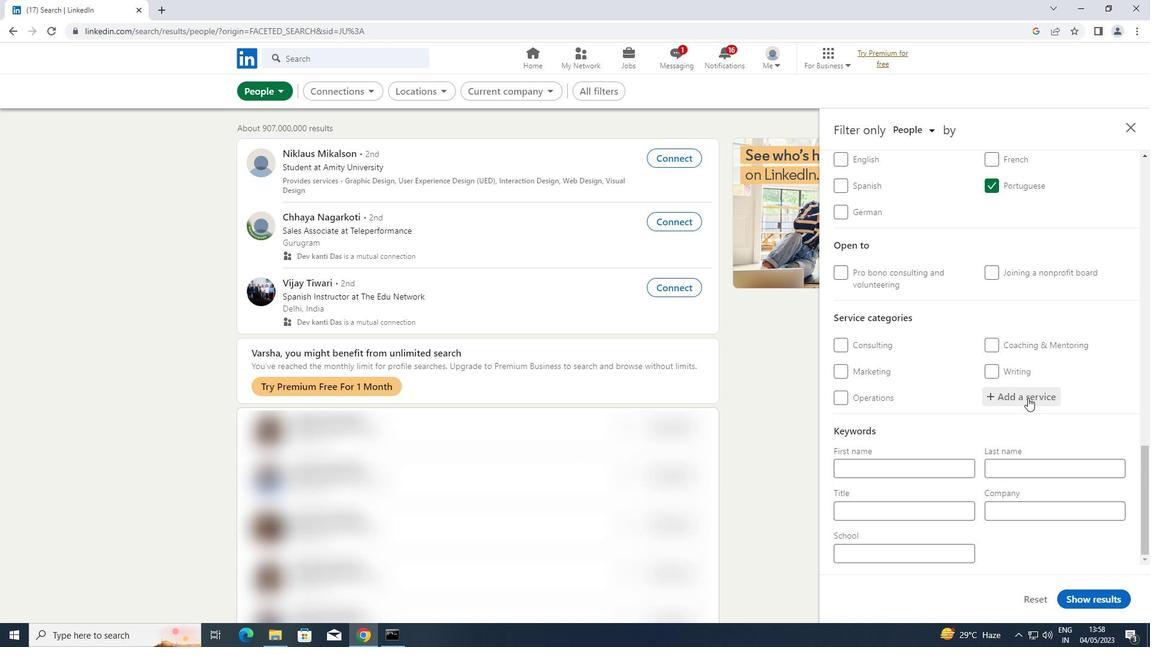 
Action: Key pressed <Key.shift>BOOKKEE
Screenshot: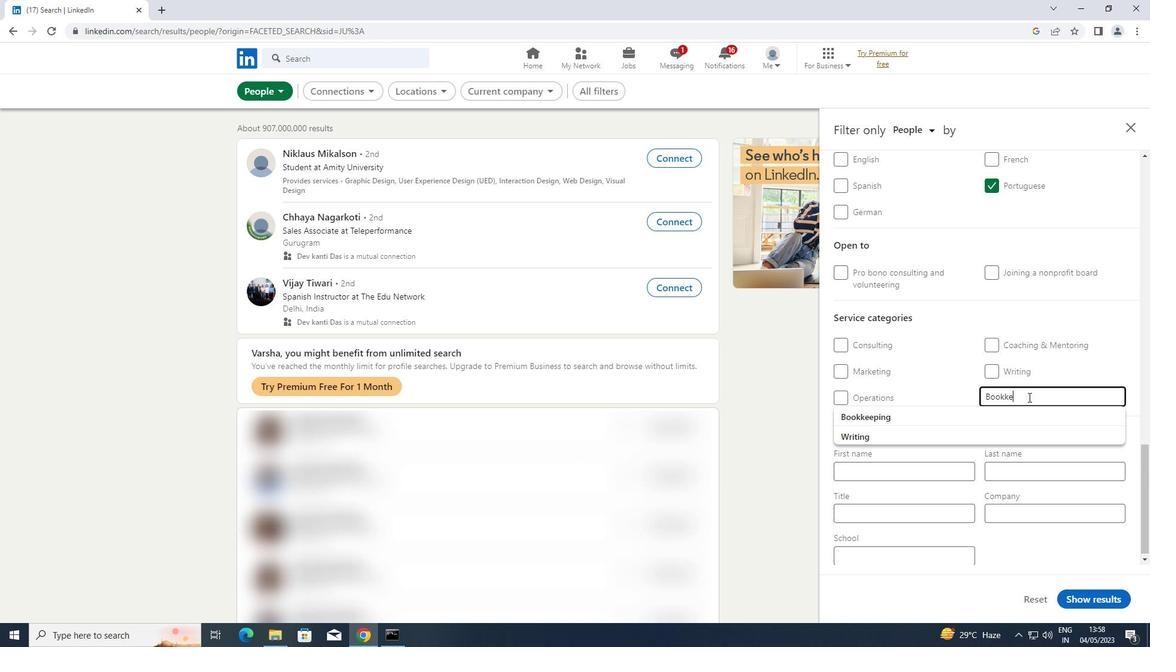 
Action: Mouse moved to (901, 417)
Screenshot: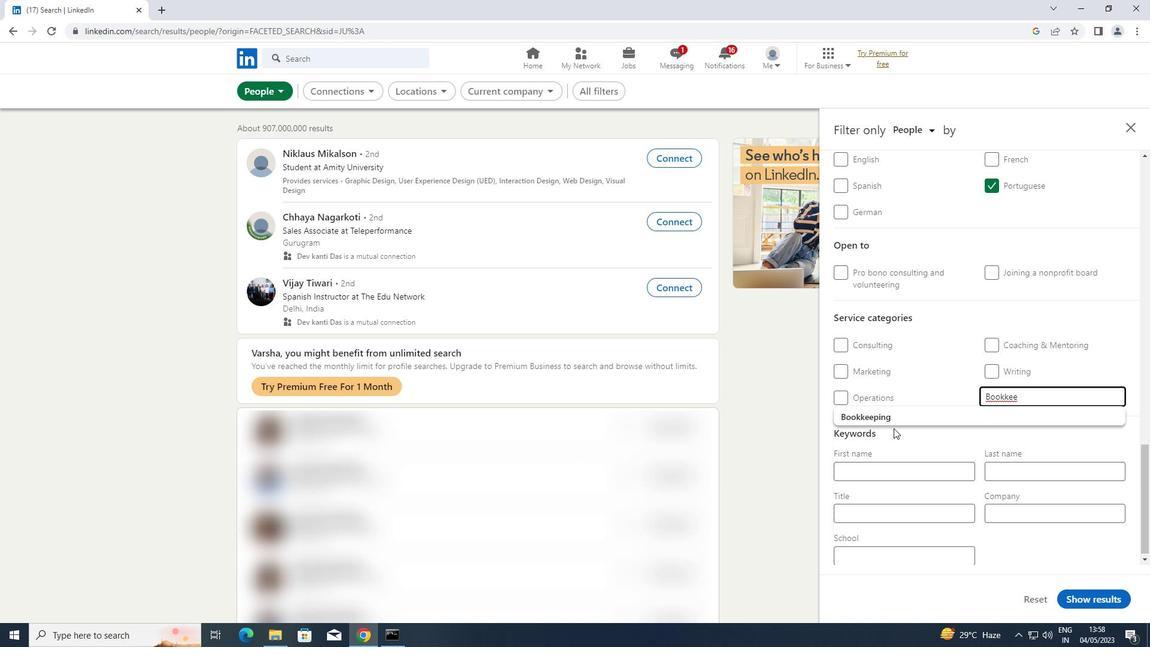 
Action: Mouse pressed left at (901, 417)
Screenshot: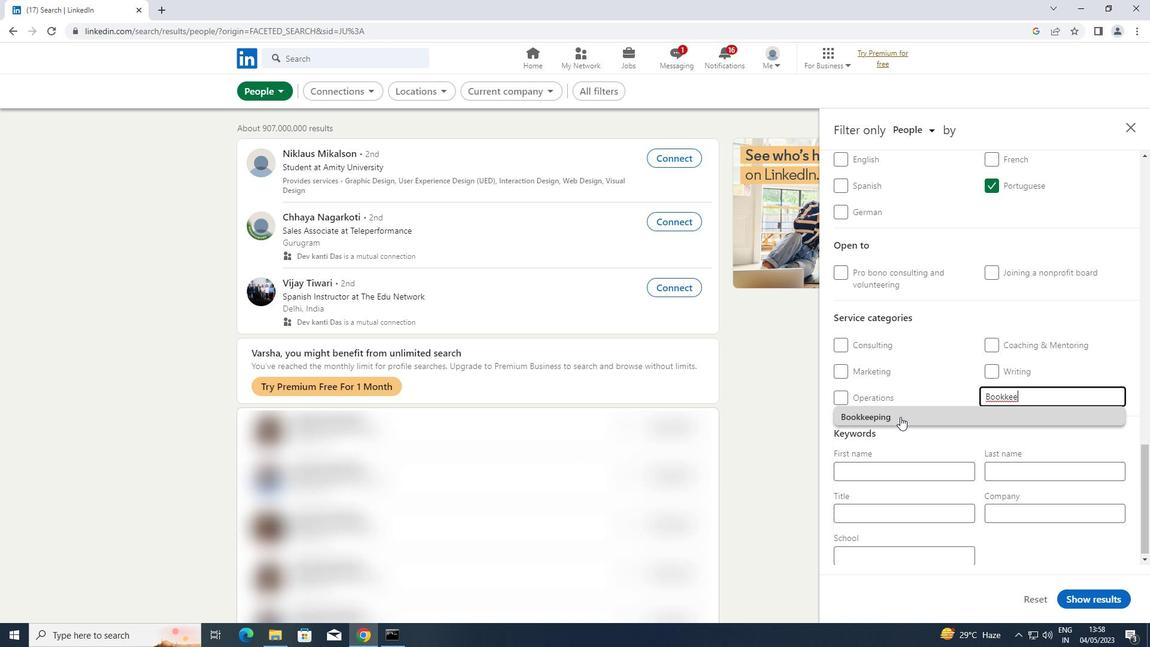 
Action: Mouse moved to (901, 415)
Screenshot: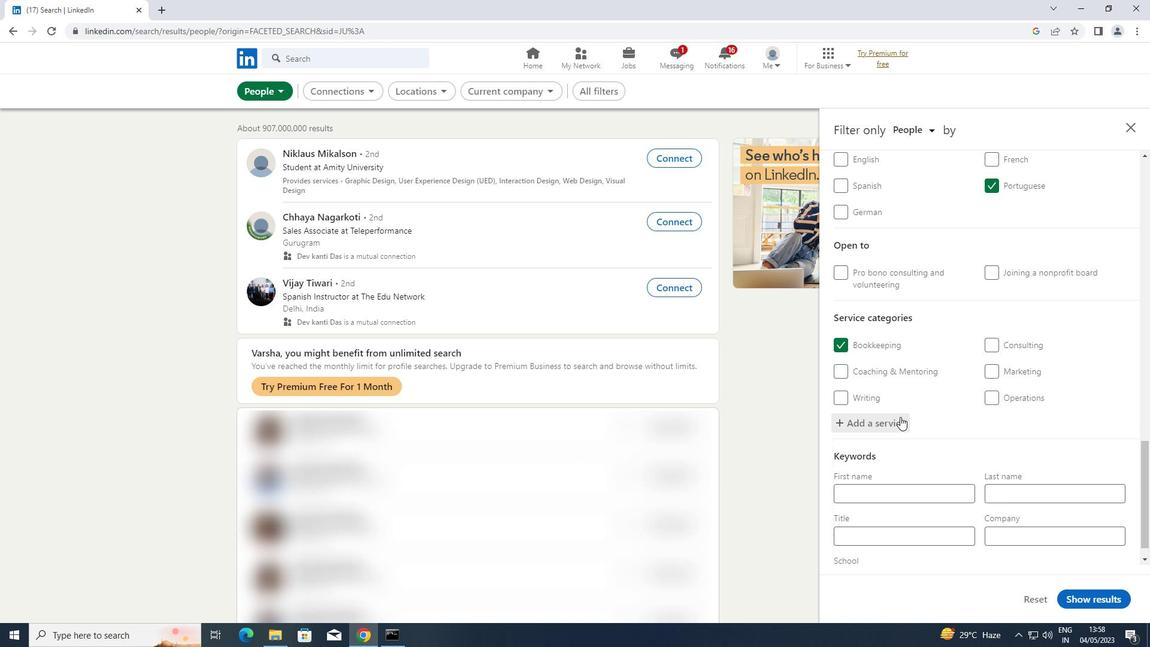 
Action: Mouse scrolled (901, 414) with delta (0, 0)
Screenshot: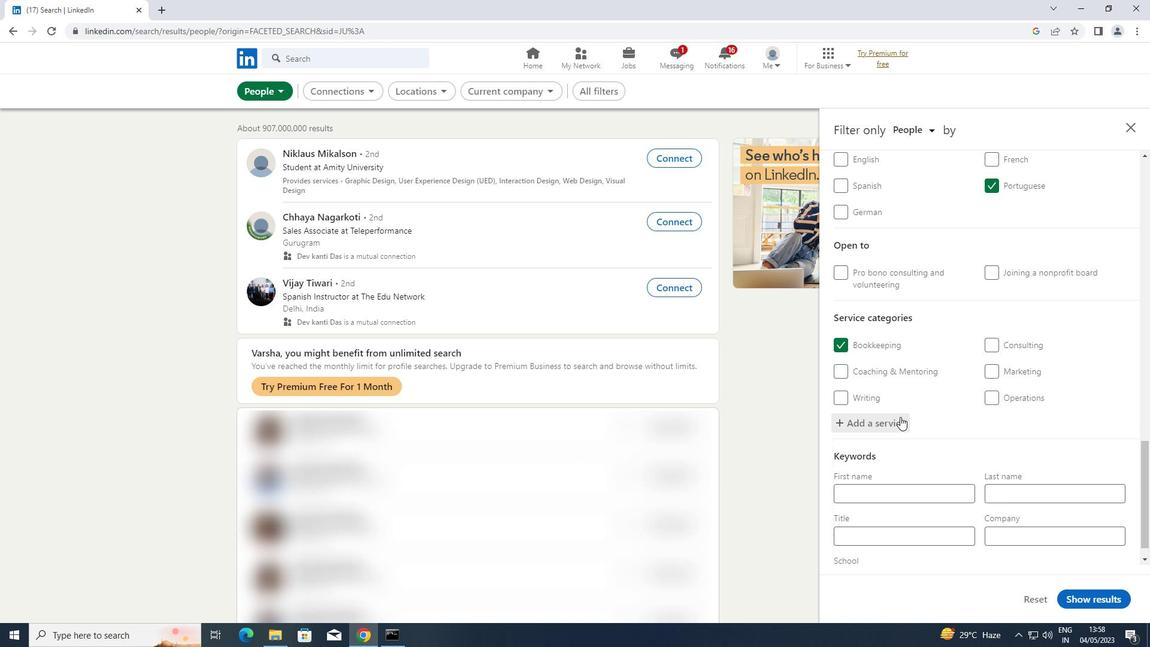 
Action: Mouse moved to (901, 414)
Screenshot: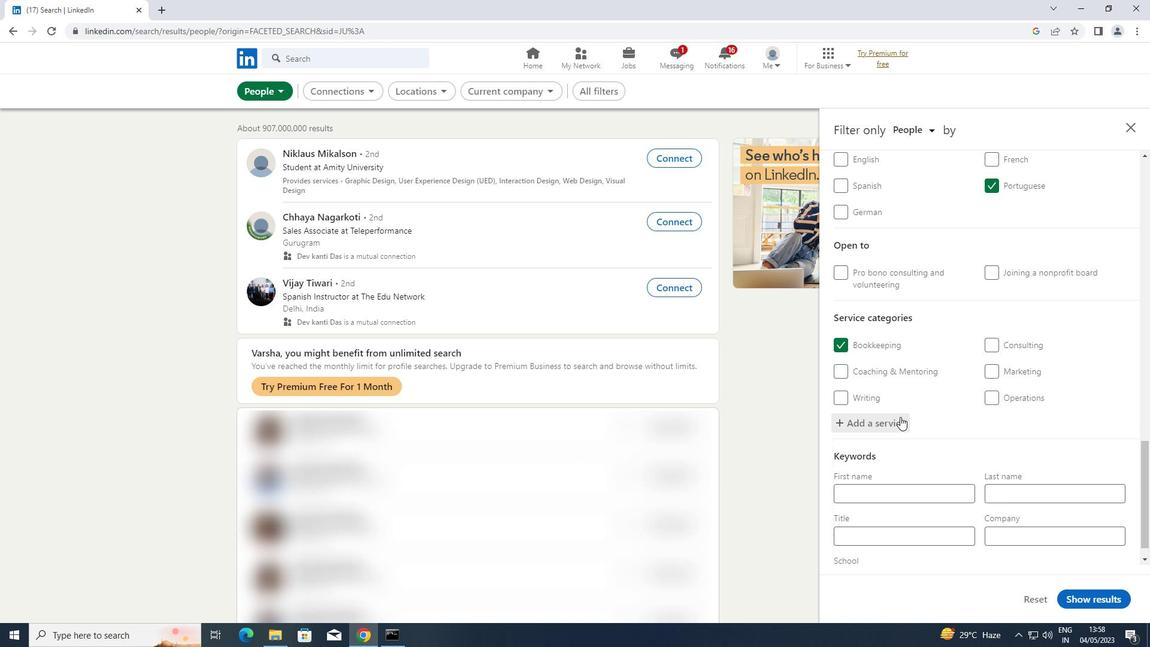 
Action: Mouse scrolled (901, 414) with delta (0, 0)
Screenshot: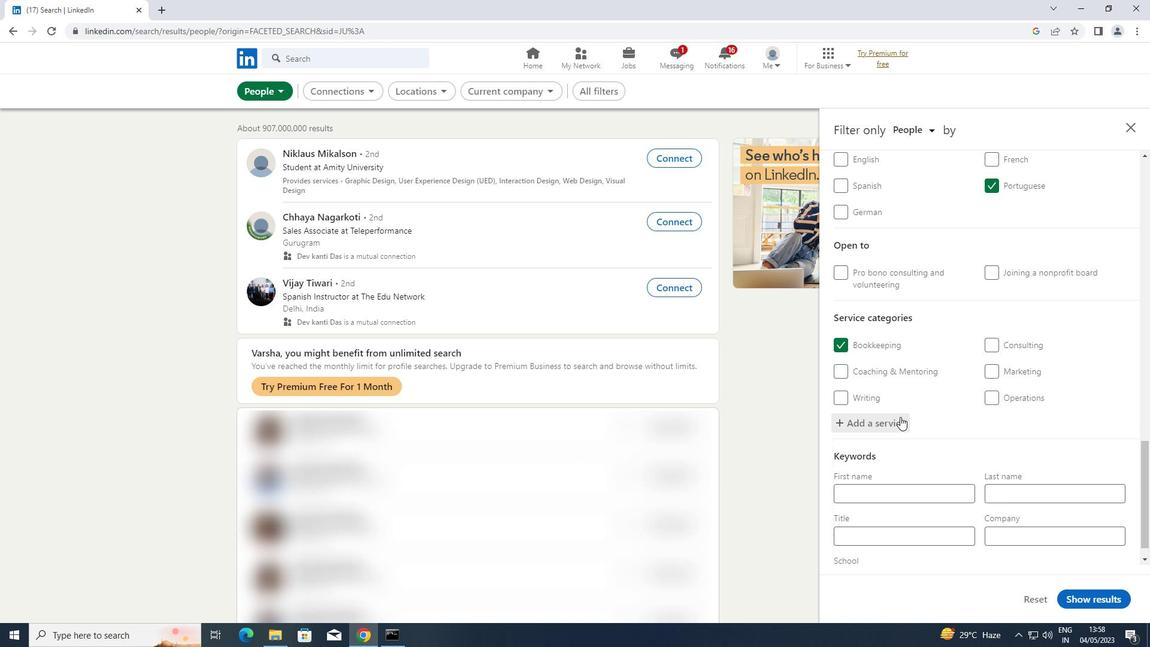 
Action: Mouse scrolled (901, 414) with delta (0, 0)
Screenshot: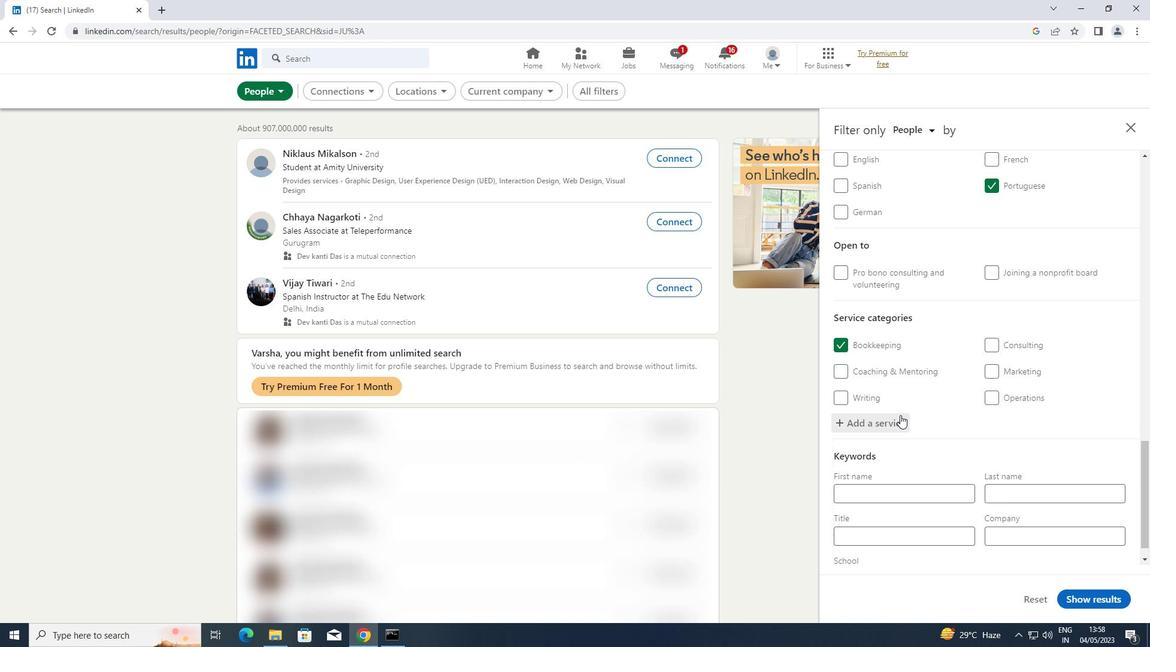 
Action: Mouse scrolled (901, 414) with delta (0, 0)
Screenshot: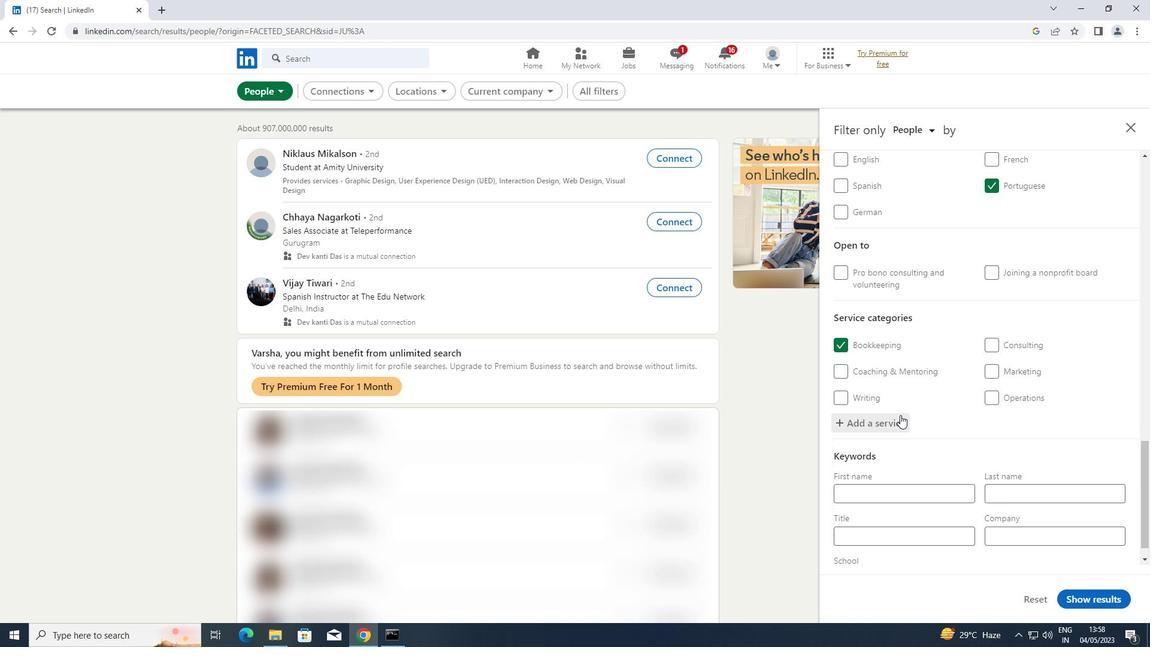 
Action: Mouse moved to (901, 414)
Screenshot: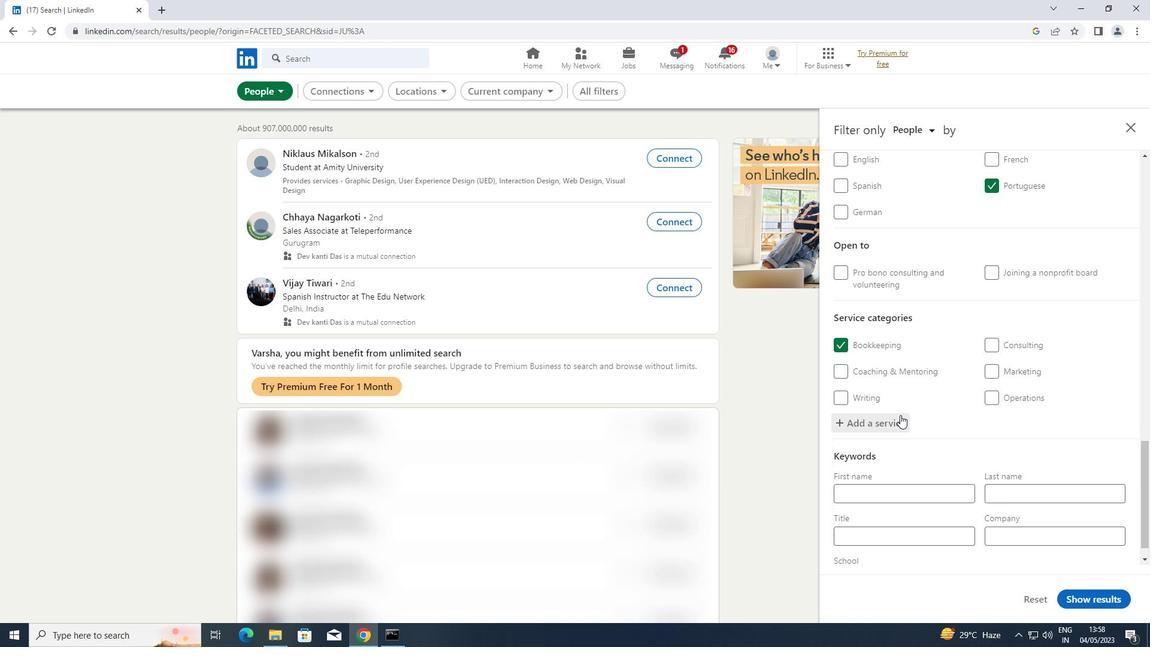 
Action: Mouse scrolled (901, 413) with delta (0, 0)
Screenshot: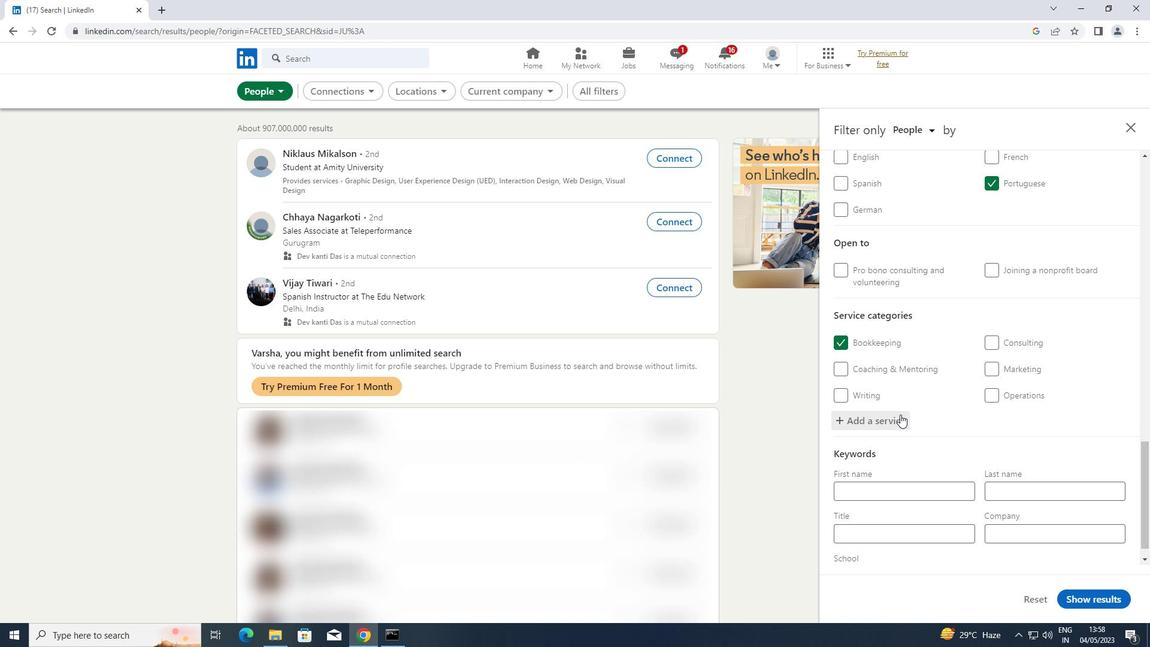 
Action: Mouse moved to (886, 516)
Screenshot: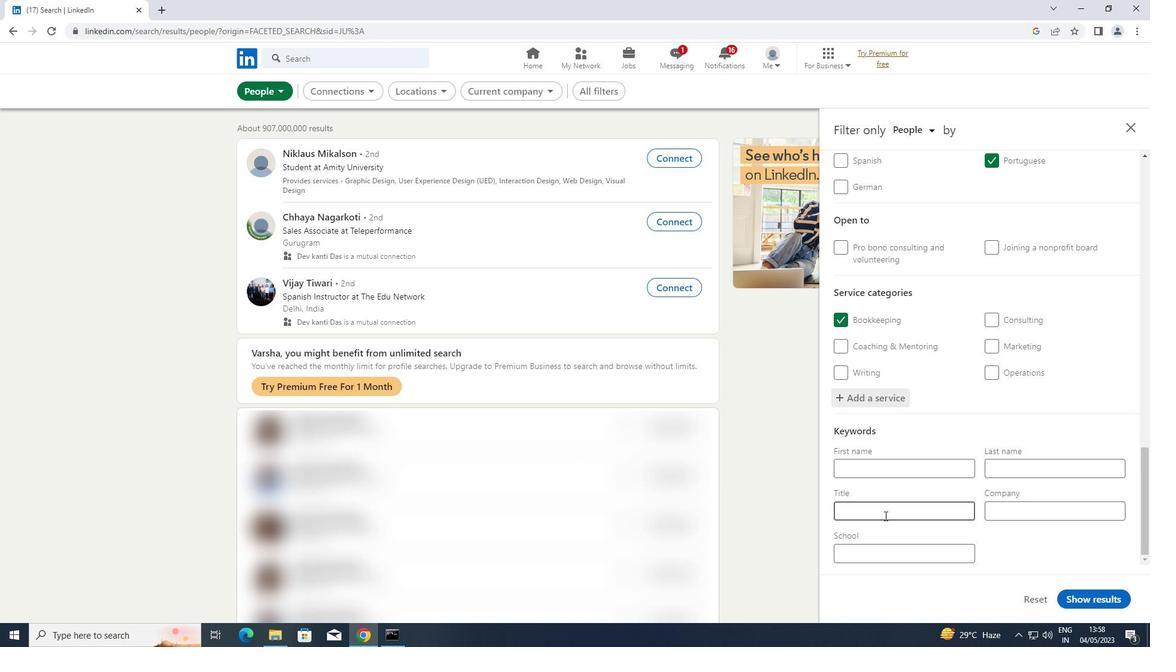 
Action: Mouse pressed left at (886, 516)
Screenshot: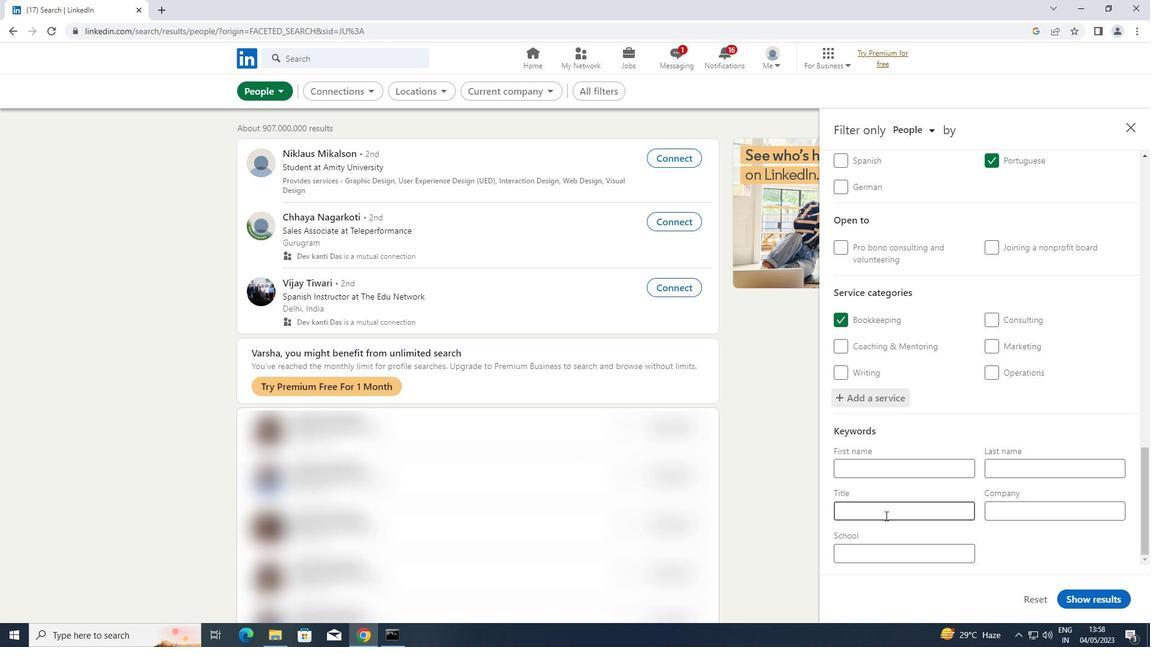 
Action: Key pressed <Key.shift>ARTIST
Screenshot: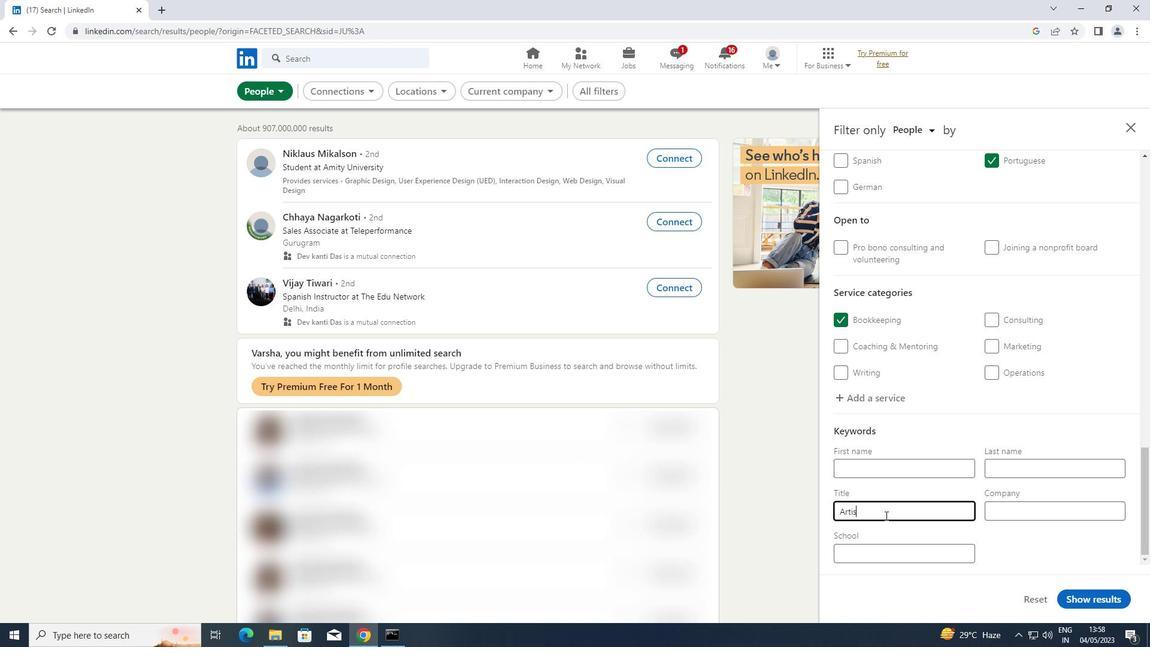 
Action: Mouse moved to (1082, 601)
Screenshot: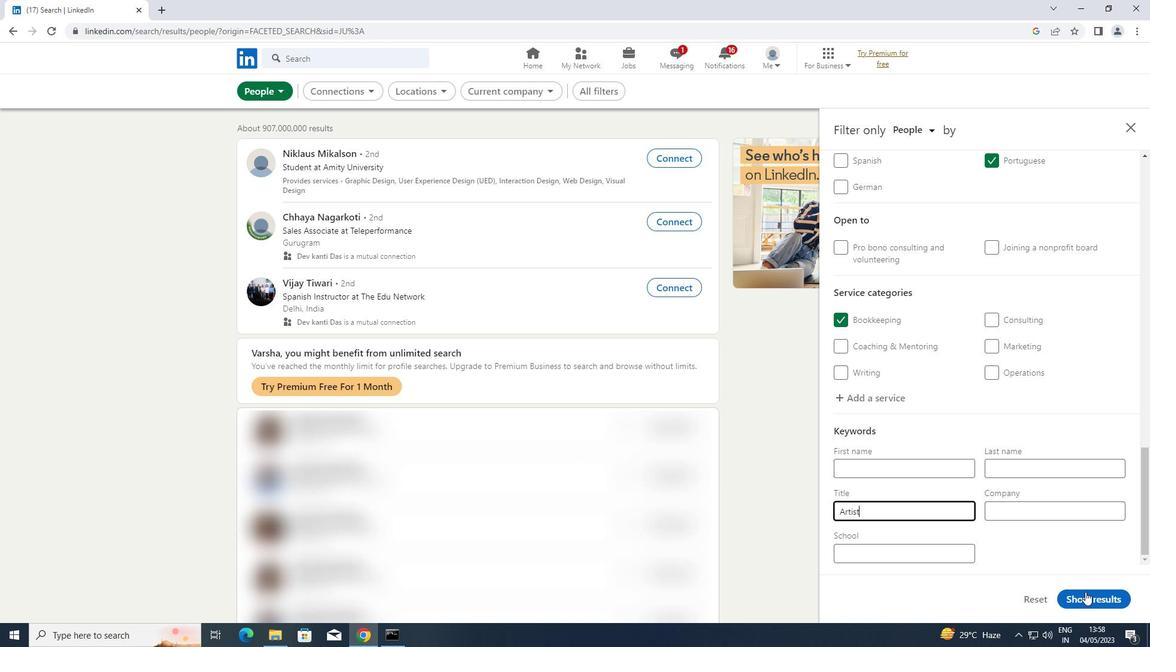 
Action: Mouse pressed left at (1082, 601)
Screenshot: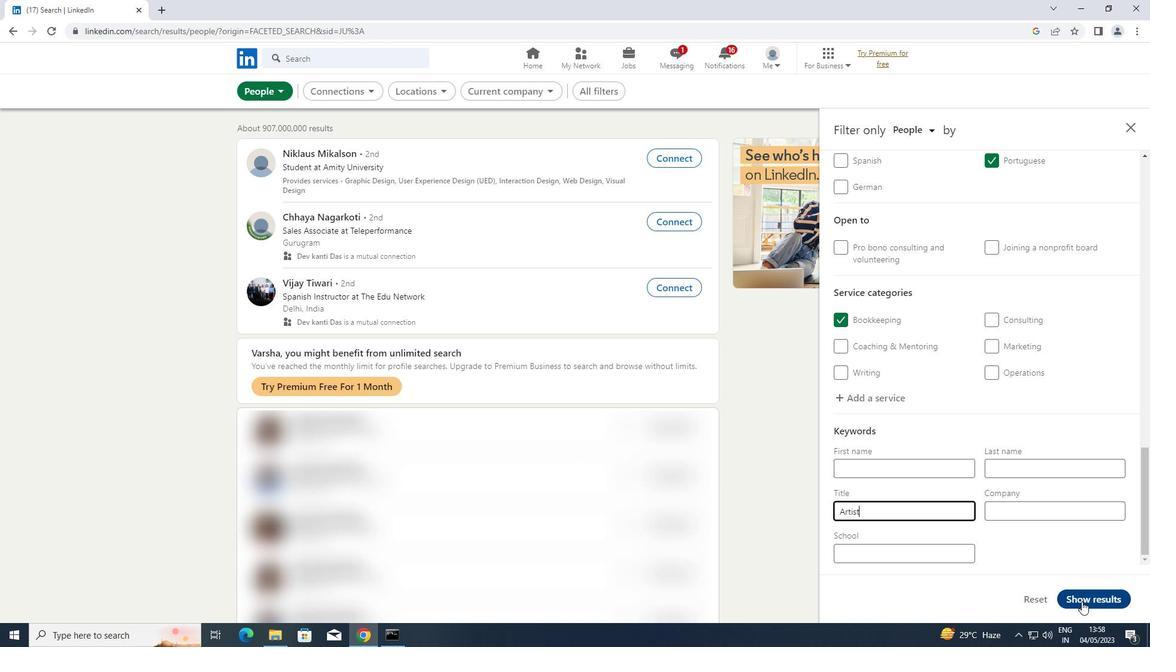 
